Task: Look for space in Lattes, France from 8th June, 2023 to 19th June, 2023 for 1 adult in price range Rs.5000 to Rs.12000. Place can be shared room with 1  bedroom having 1 bed and 1 bathroom. Property type can be house, flat, guest house, hotel. Booking option can be shelf check-in. Required host language is English.
Action: Mouse moved to (566, 150)
Screenshot: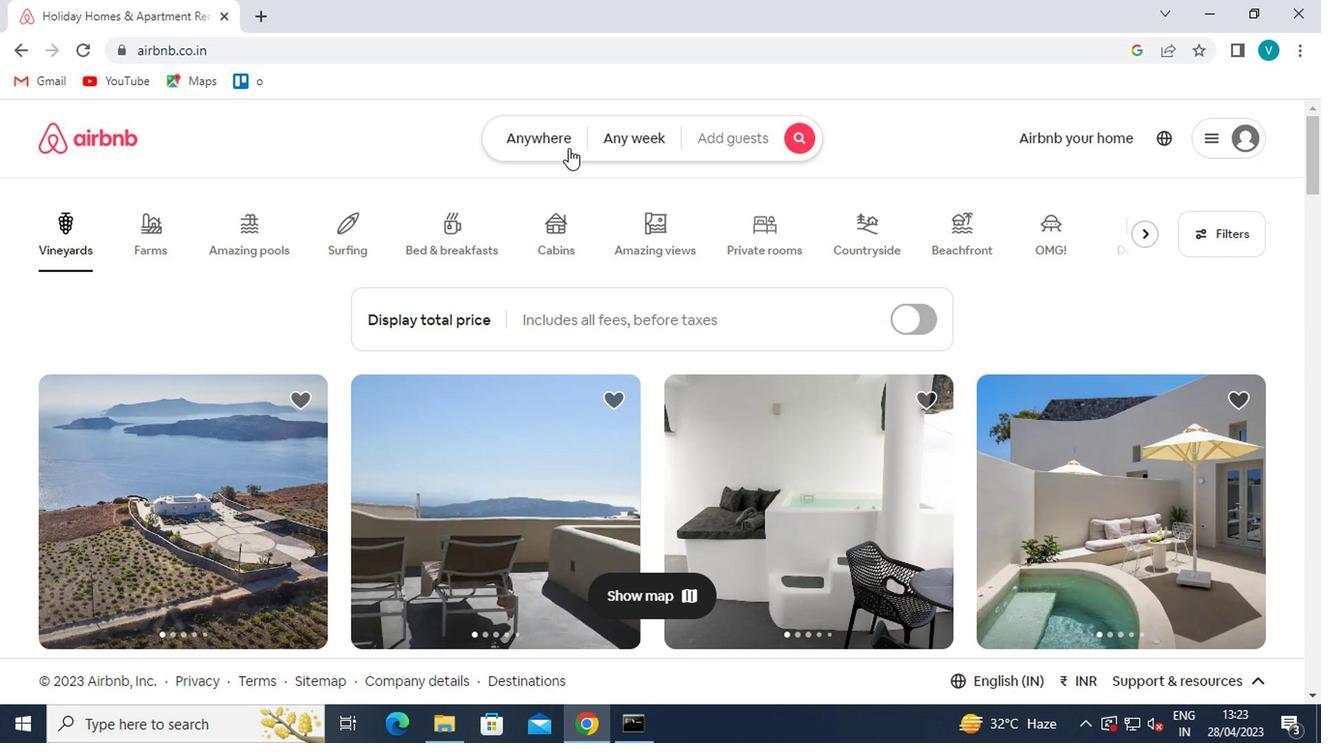 
Action: Mouse pressed left at (566, 150)
Screenshot: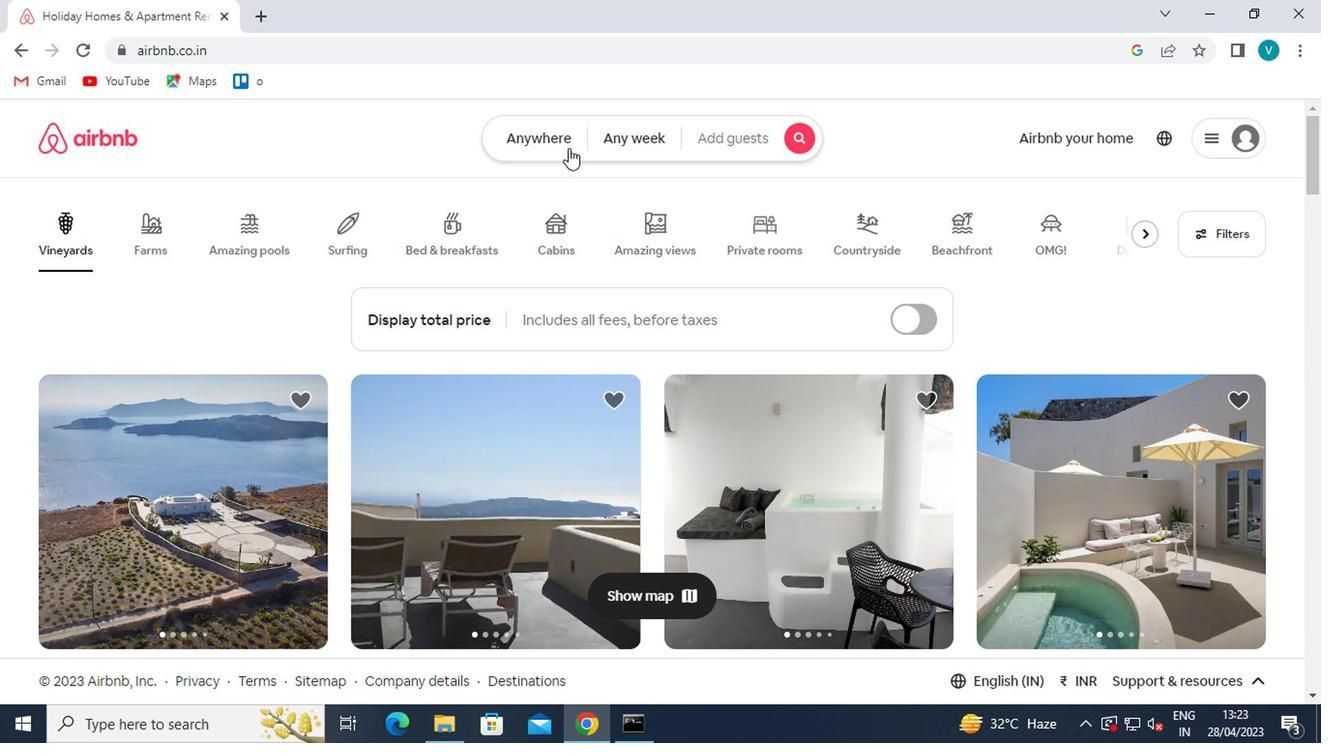 
Action: Mouse moved to (450, 225)
Screenshot: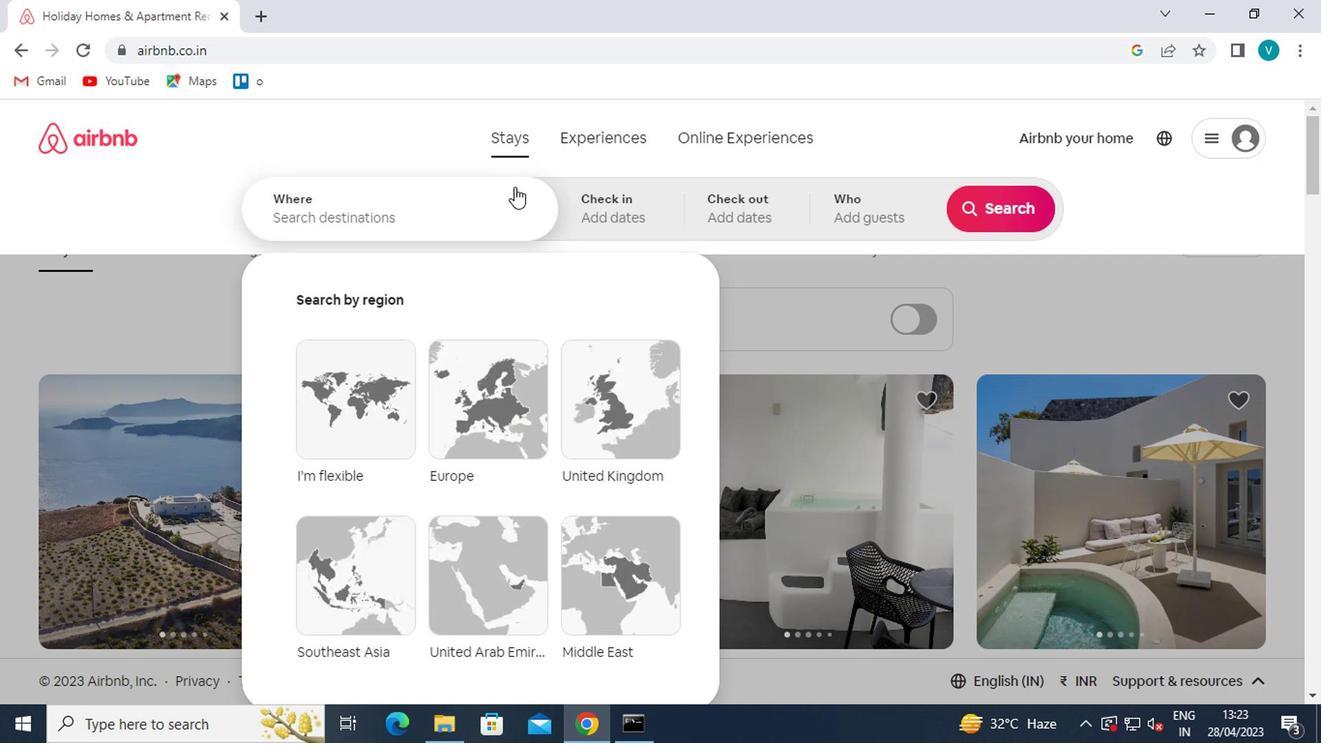 
Action: Mouse pressed left at (450, 225)
Screenshot: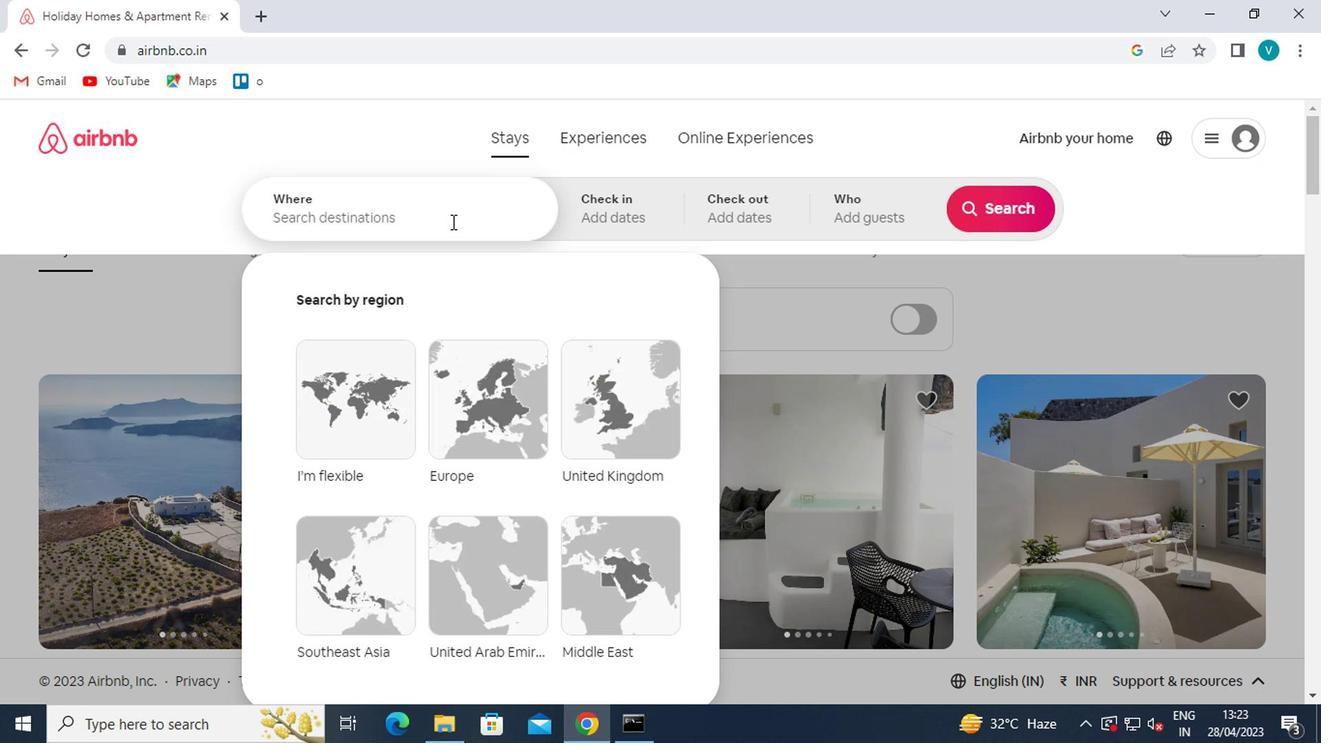 
Action: Key pressed l<Key.caps_lock>attes<Key.space><Key.enter>
Screenshot: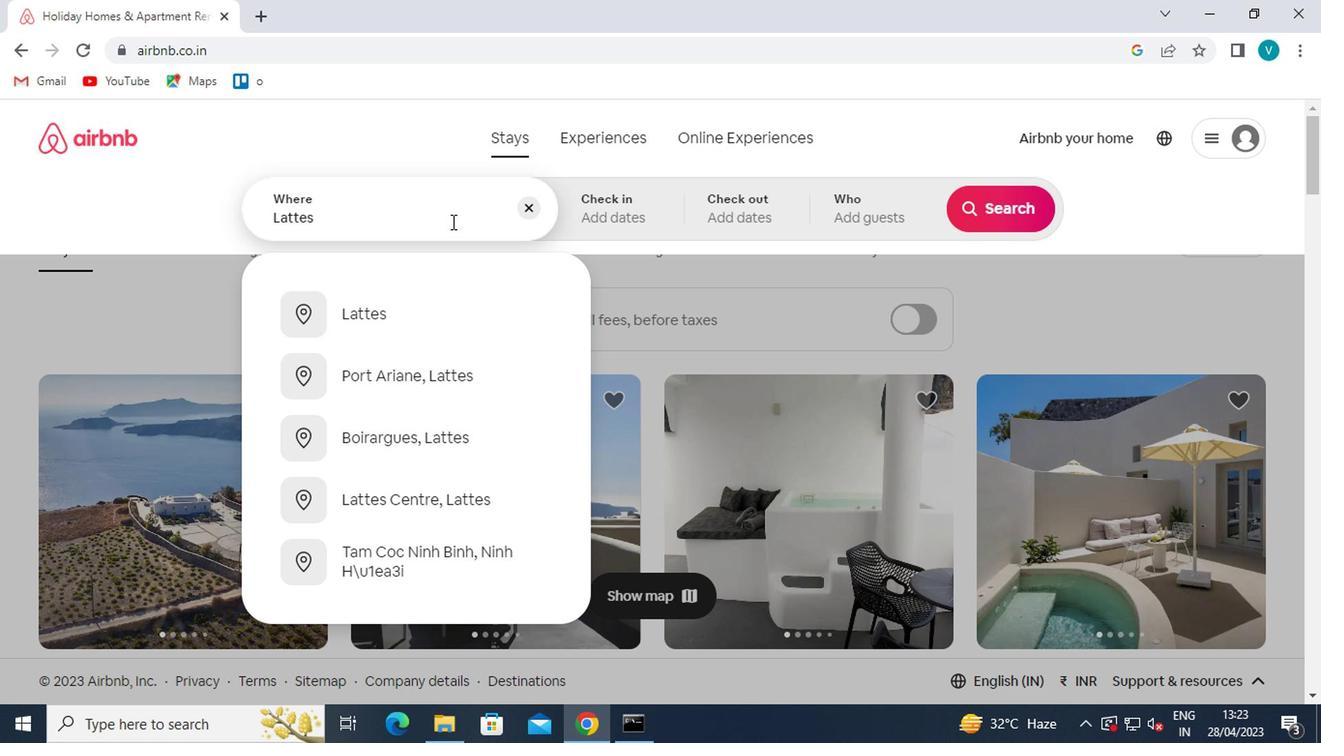 
Action: Mouse moved to (733, 490)
Screenshot: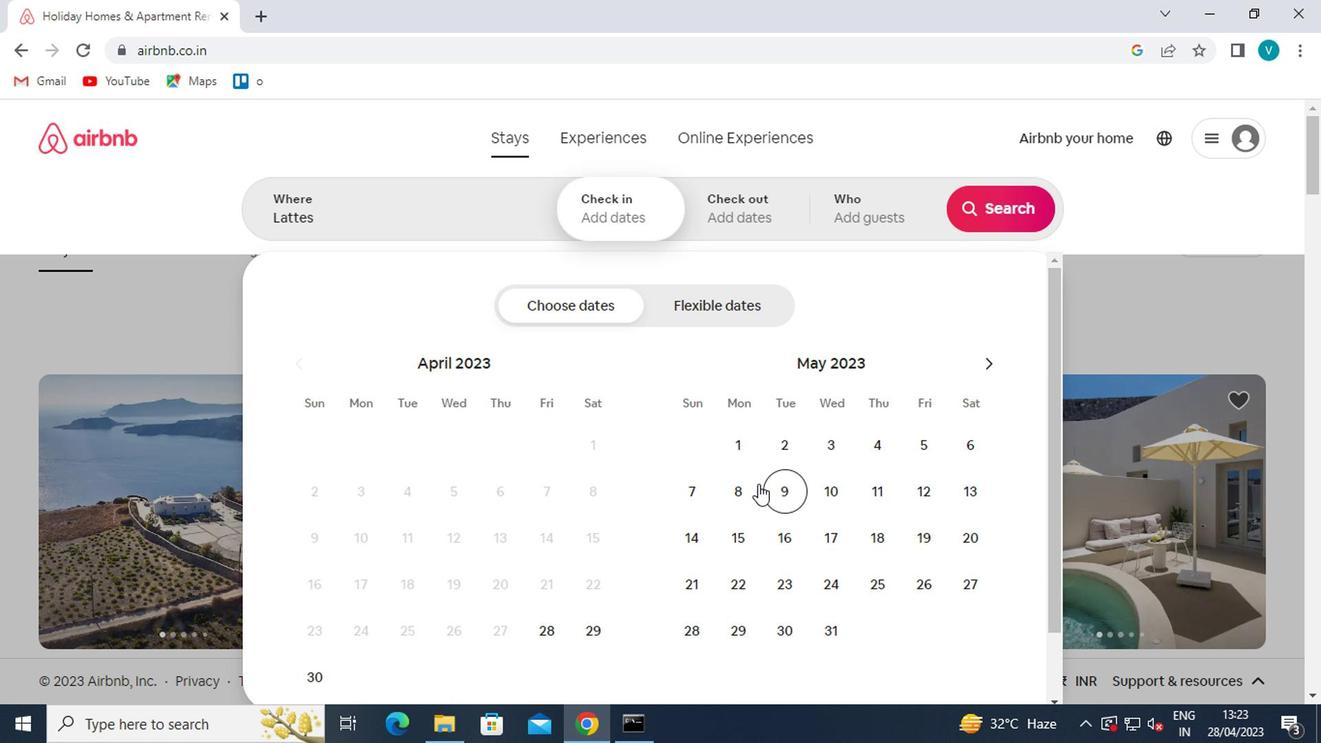 
Action: Mouse pressed left at (733, 490)
Screenshot: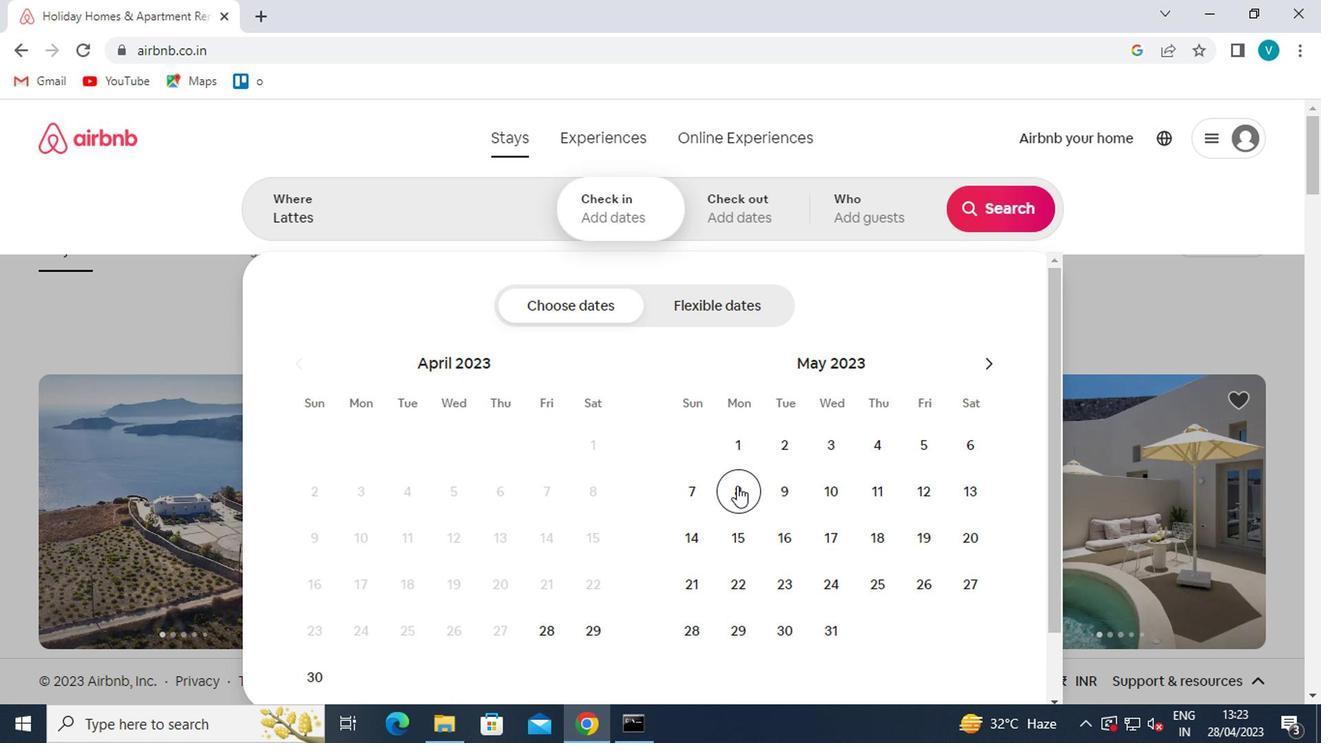 
Action: Mouse moved to (927, 538)
Screenshot: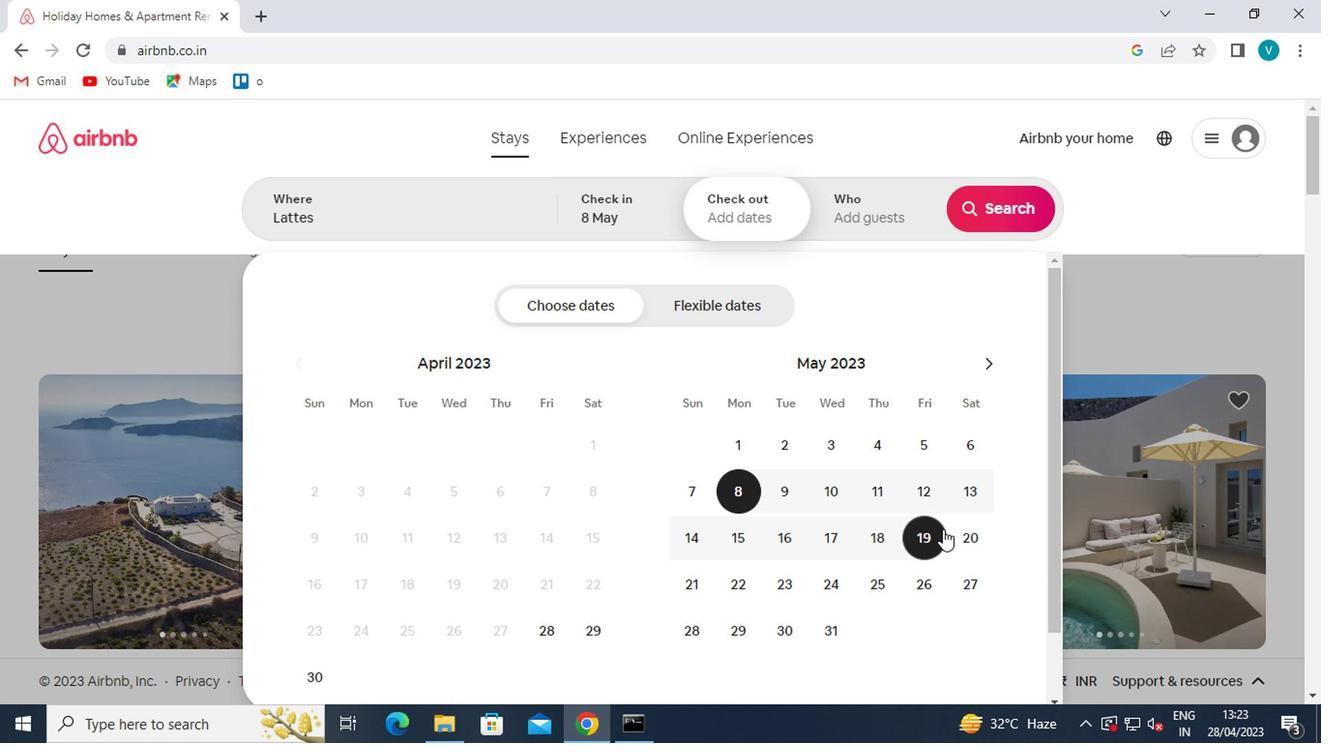
Action: Mouse pressed left at (927, 538)
Screenshot: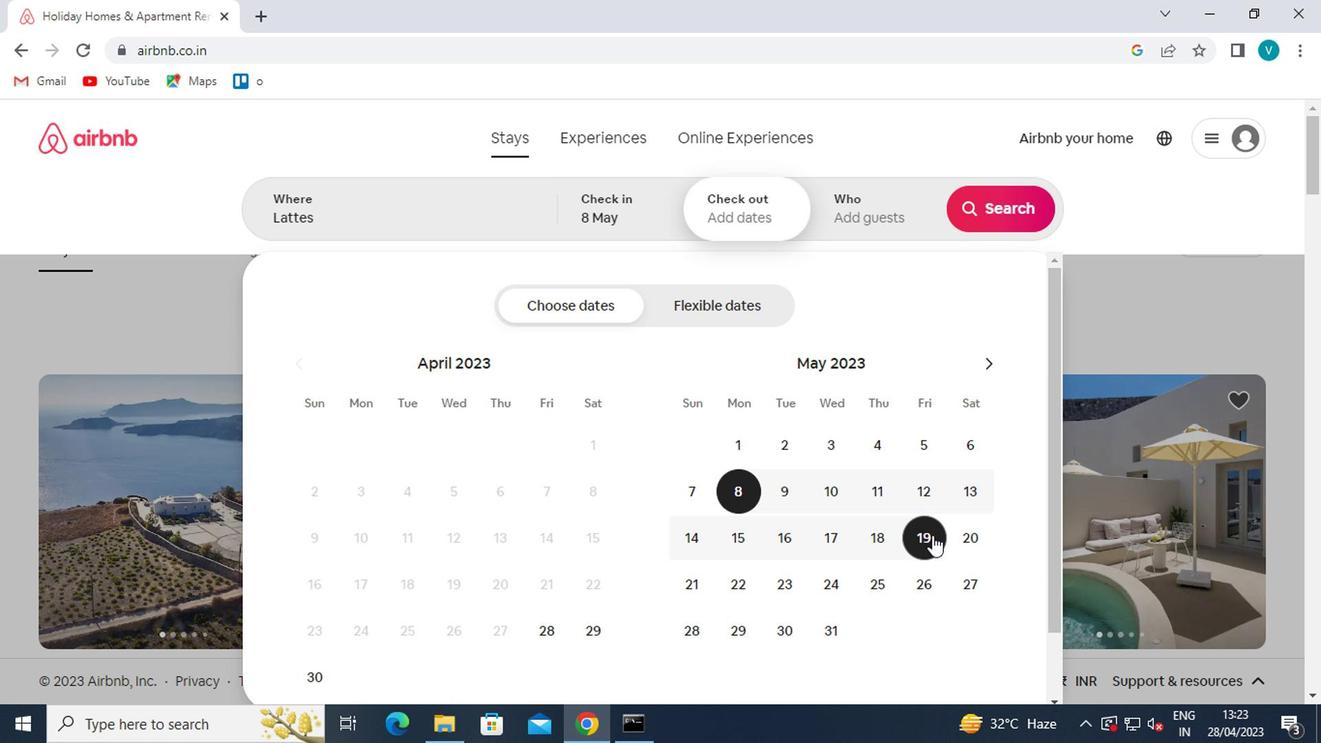 
Action: Mouse moved to (859, 224)
Screenshot: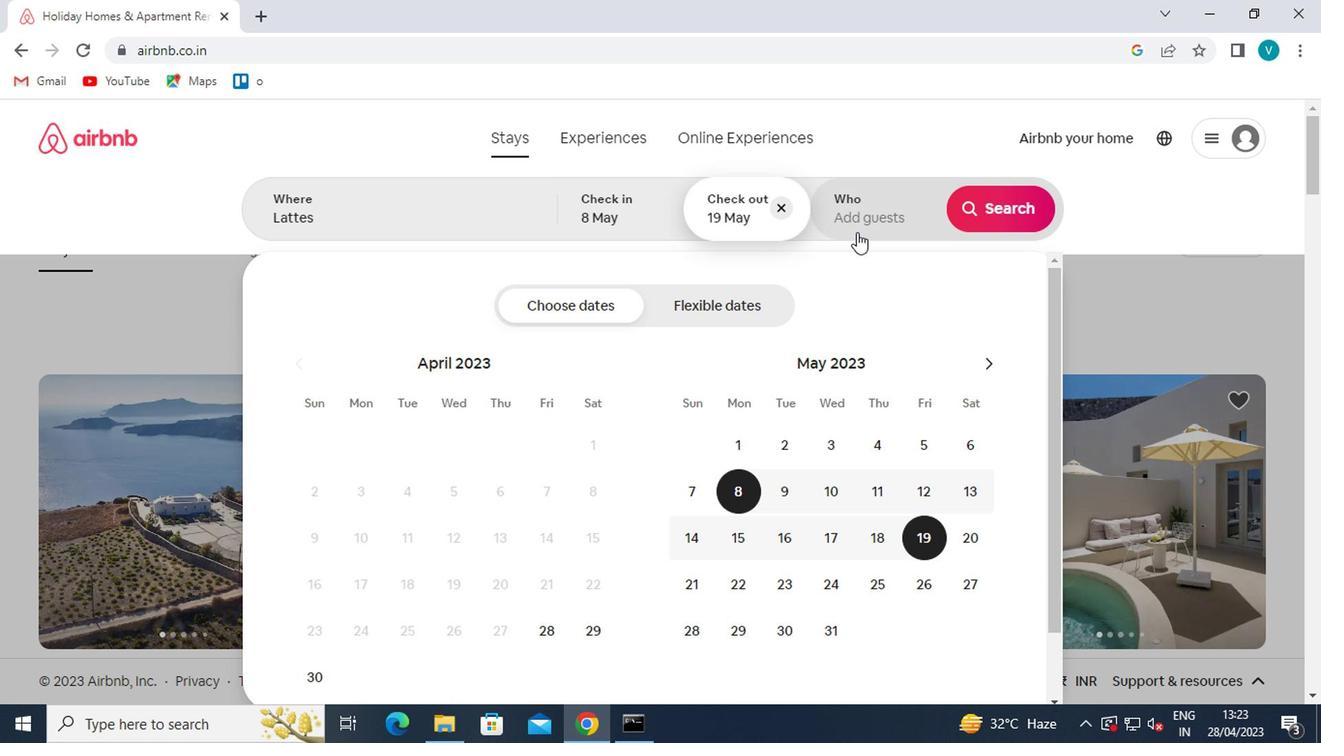 
Action: Mouse pressed left at (859, 224)
Screenshot: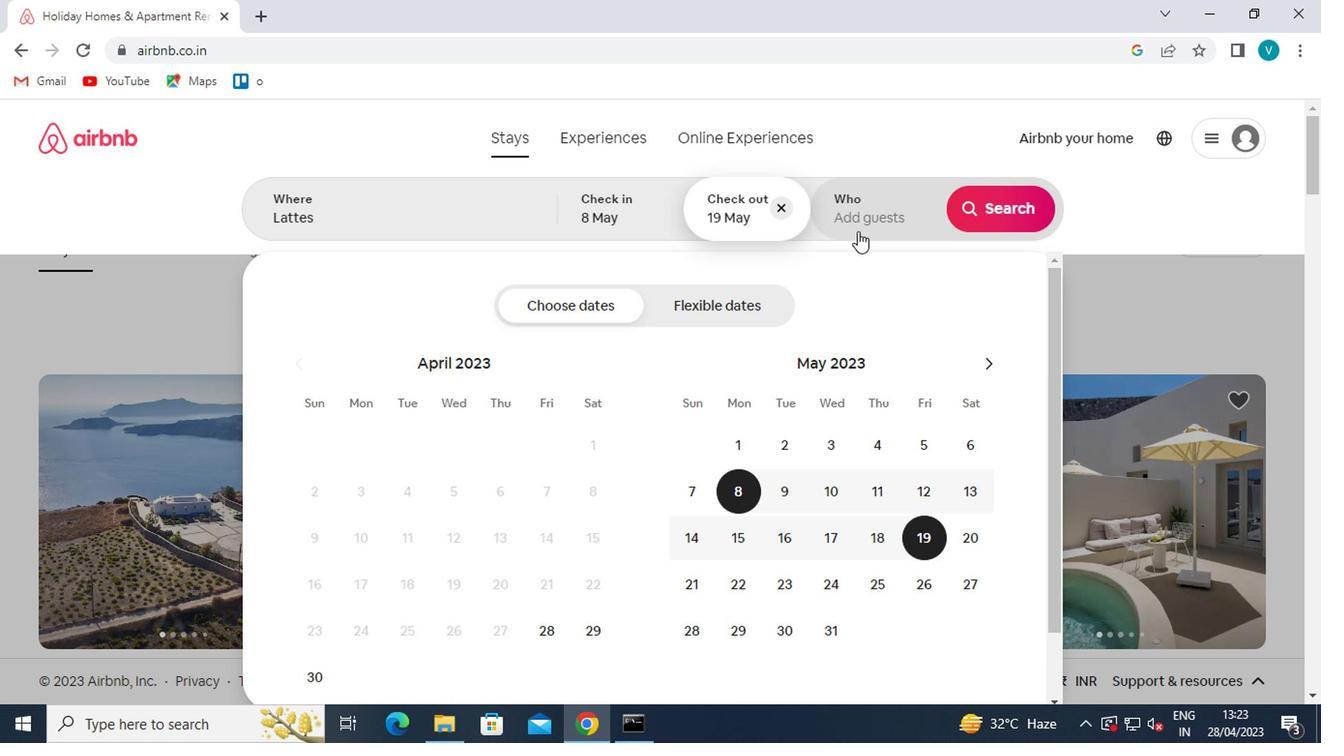 
Action: Mouse moved to (1002, 315)
Screenshot: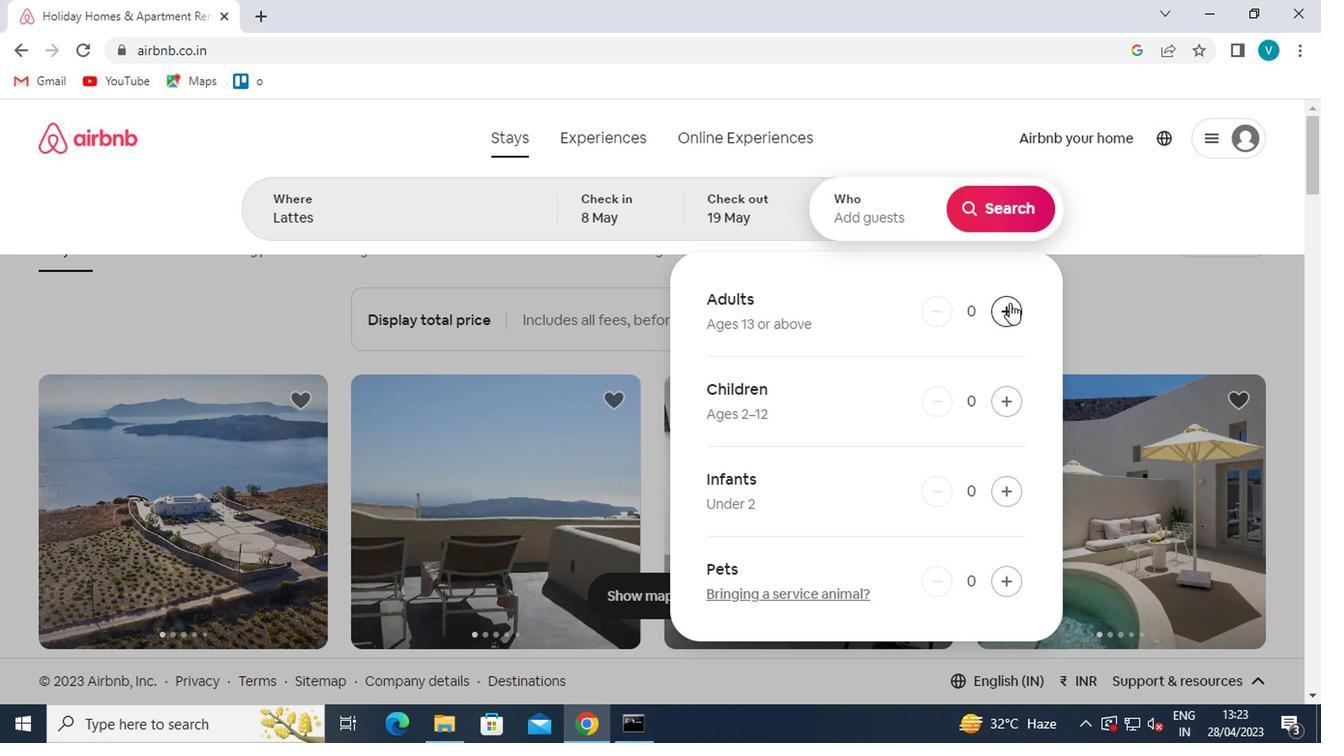 
Action: Mouse pressed left at (1002, 315)
Screenshot: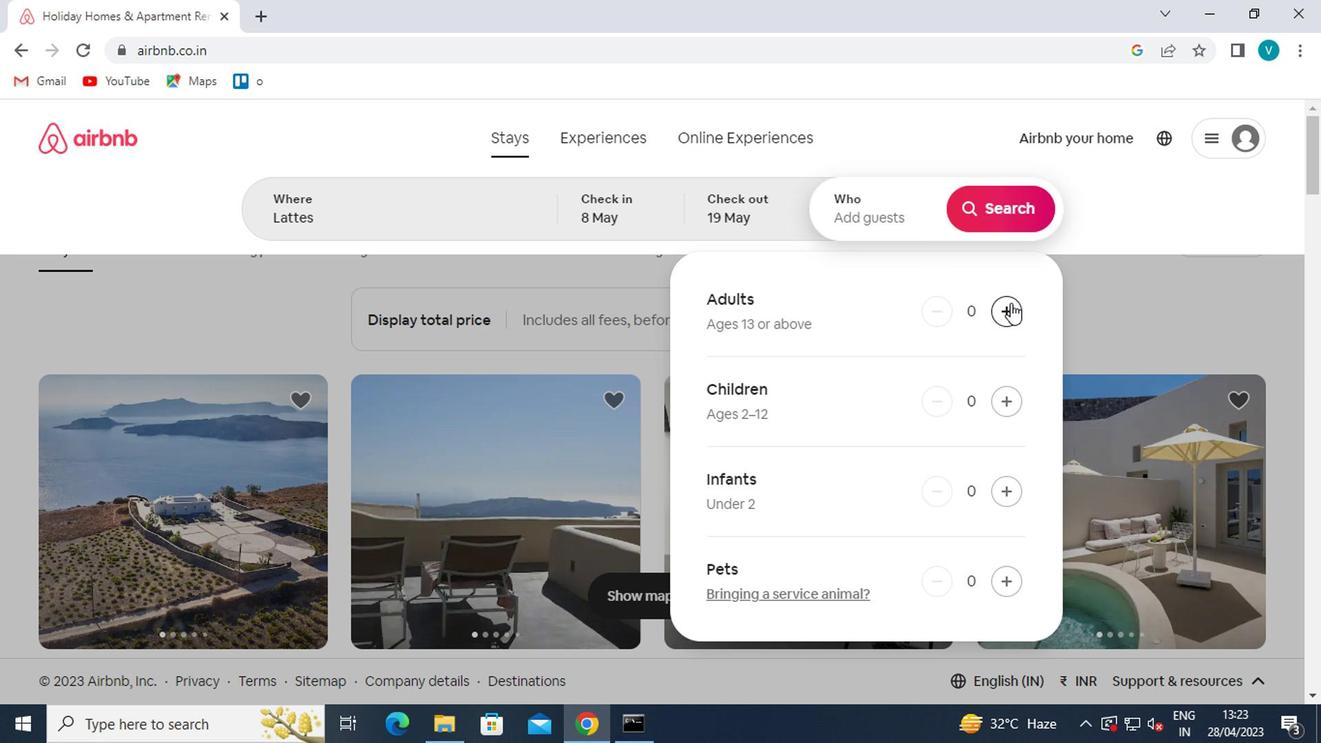 
Action: Mouse moved to (997, 218)
Screenshot: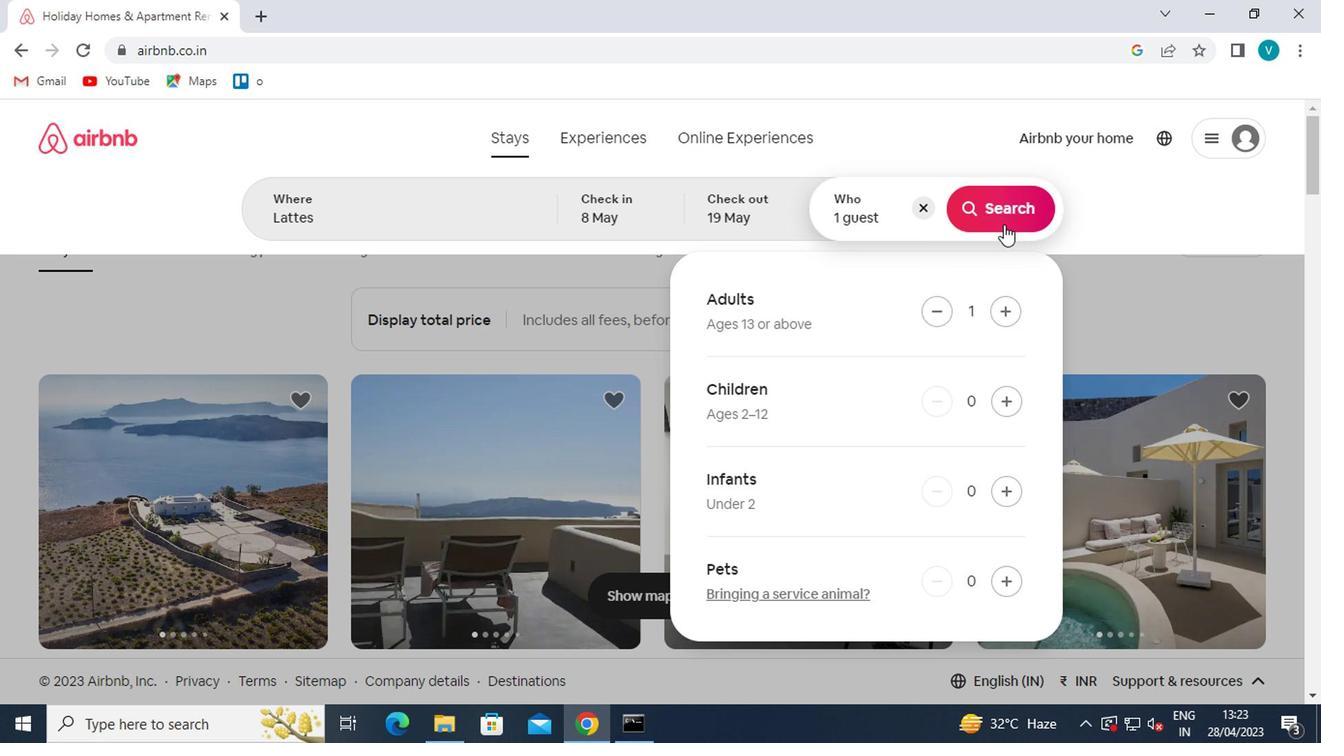
Action: Mouse pressed left at (997, 218)
Screenshot: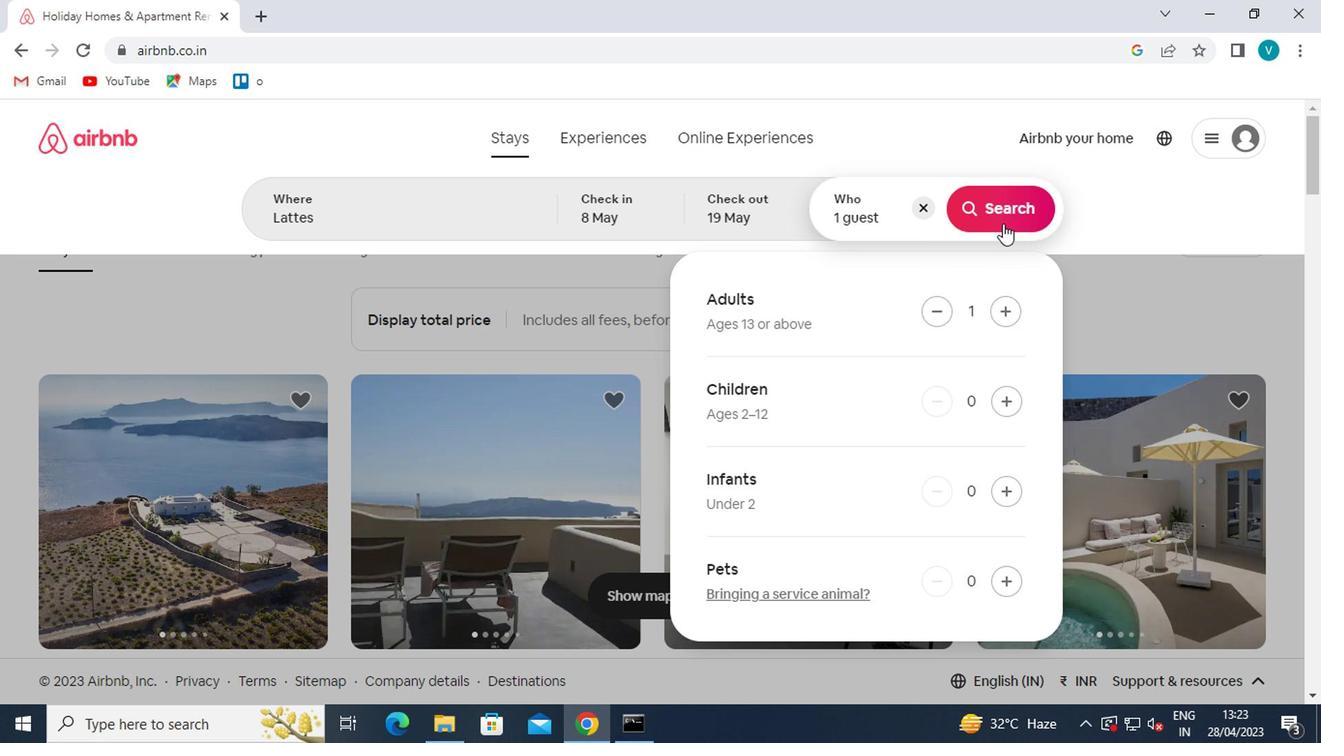 
Action: Mouse moved to (1234, 220)
Screenshot: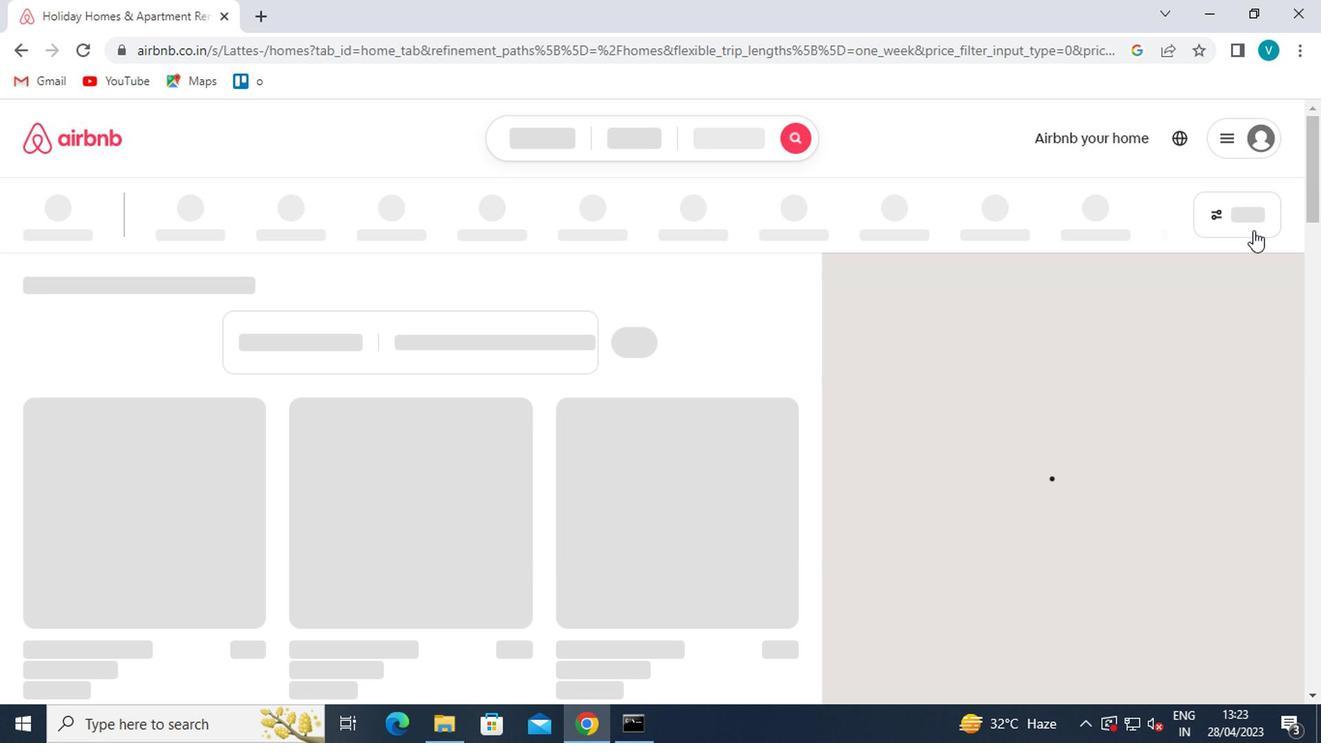 
Action: Mouse pressed left at (1234, 220)
Screenshot: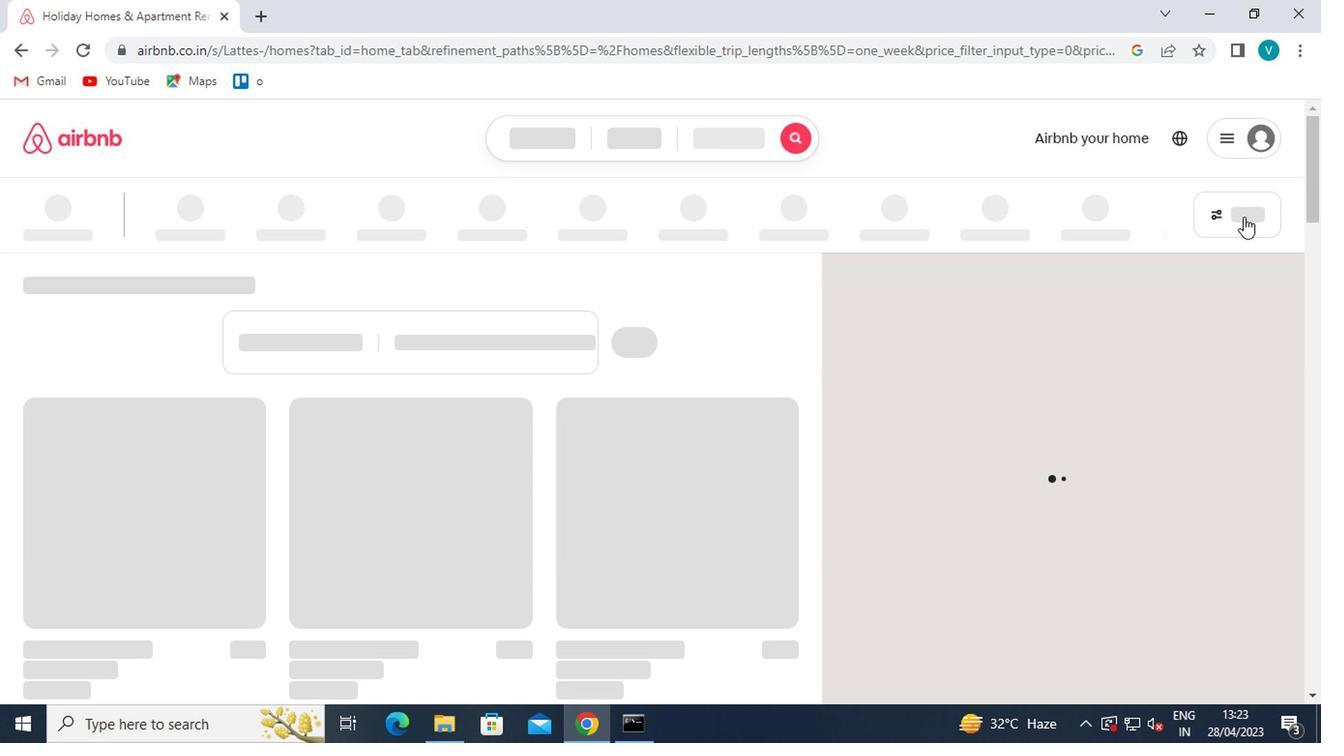 
Action: Mouse moved to (461, 475)
Screenshot: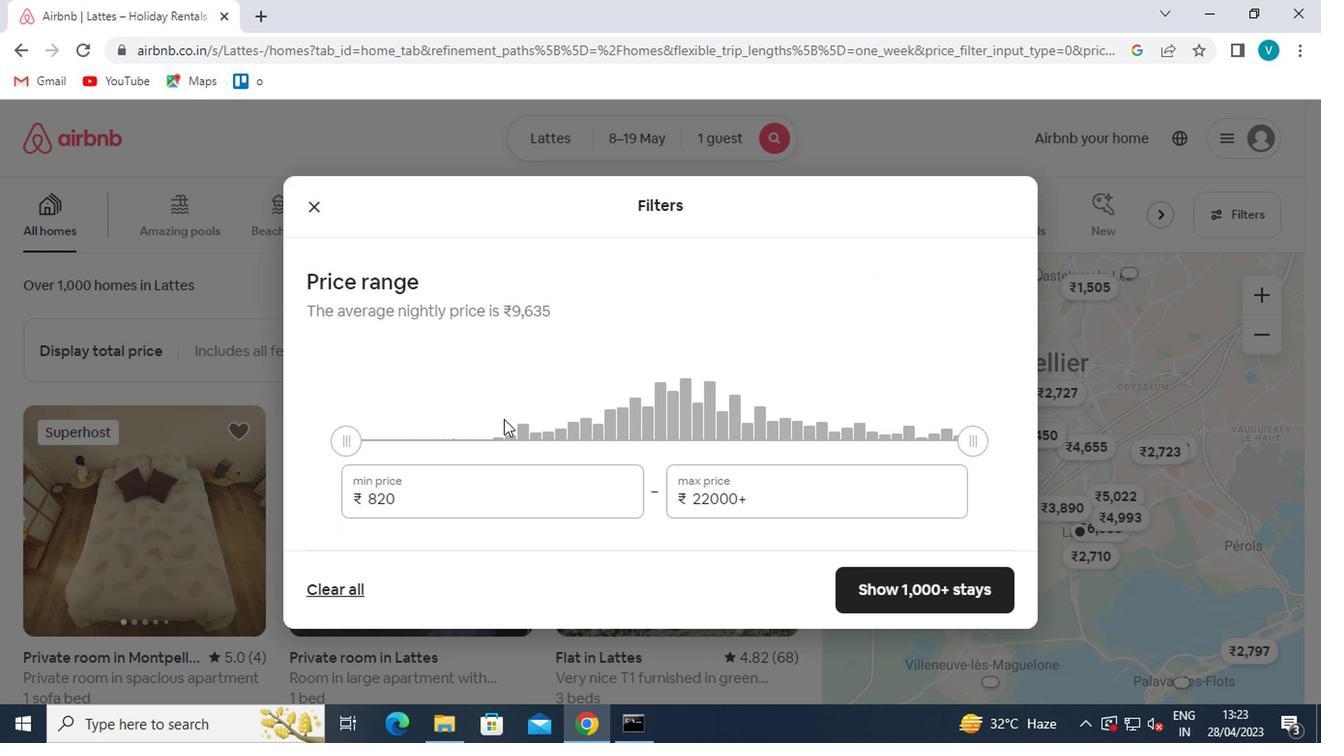 
Action: Mouse pressed left at (461, 475)
Screenshot: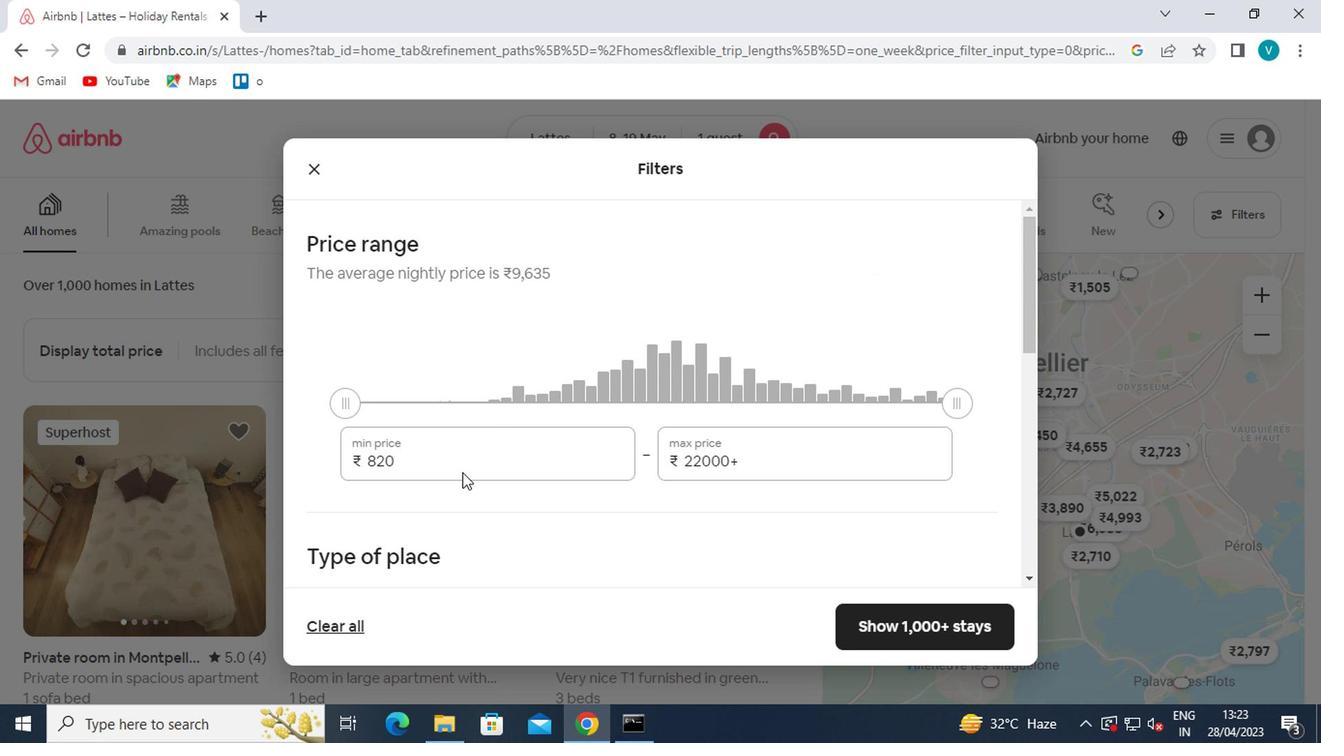
Action: Mouse moved to (463, 468)
Screenshot: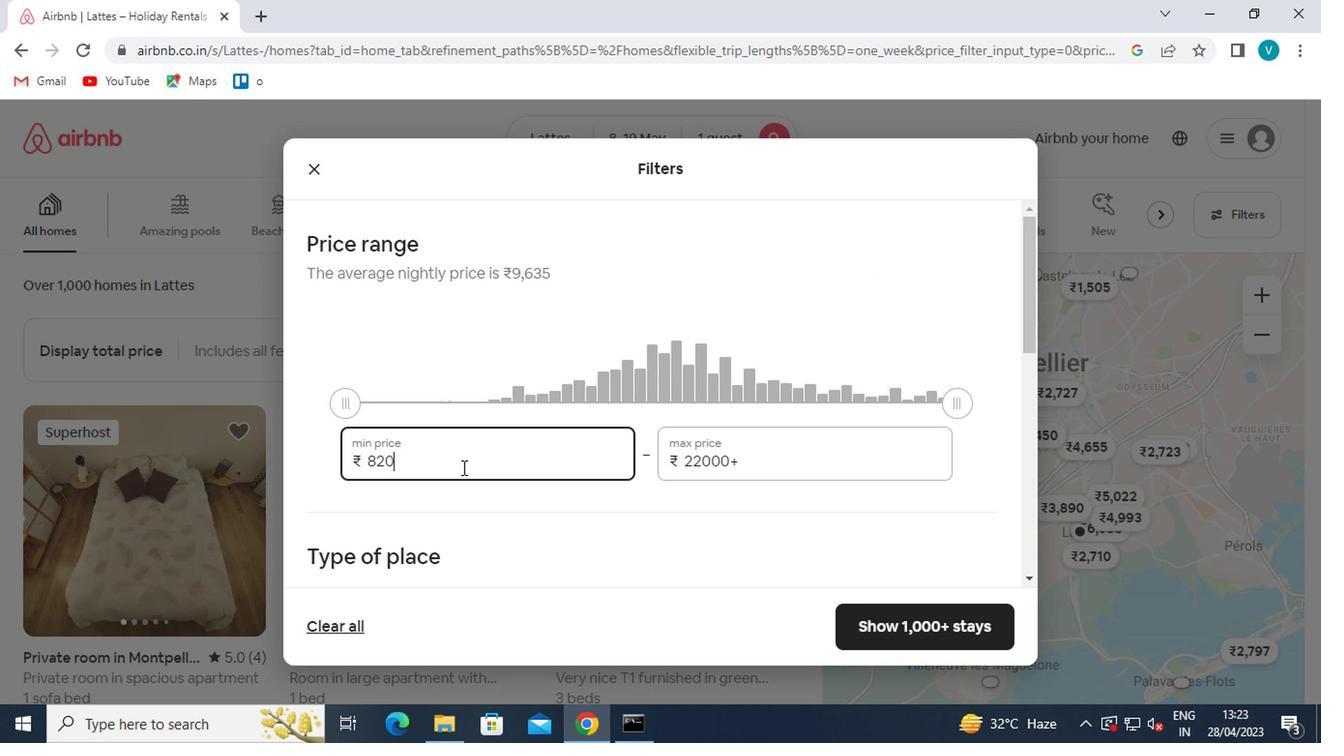 
Action: Key pressed <Key.backspace><Key.backspace><Key.backspace><Key.backspace><Key.backspace><Key.backspace><Key.backspace><Key.backspace><Key.backspace><Key.backspace>5000<Key.tab>12000
Screenshot: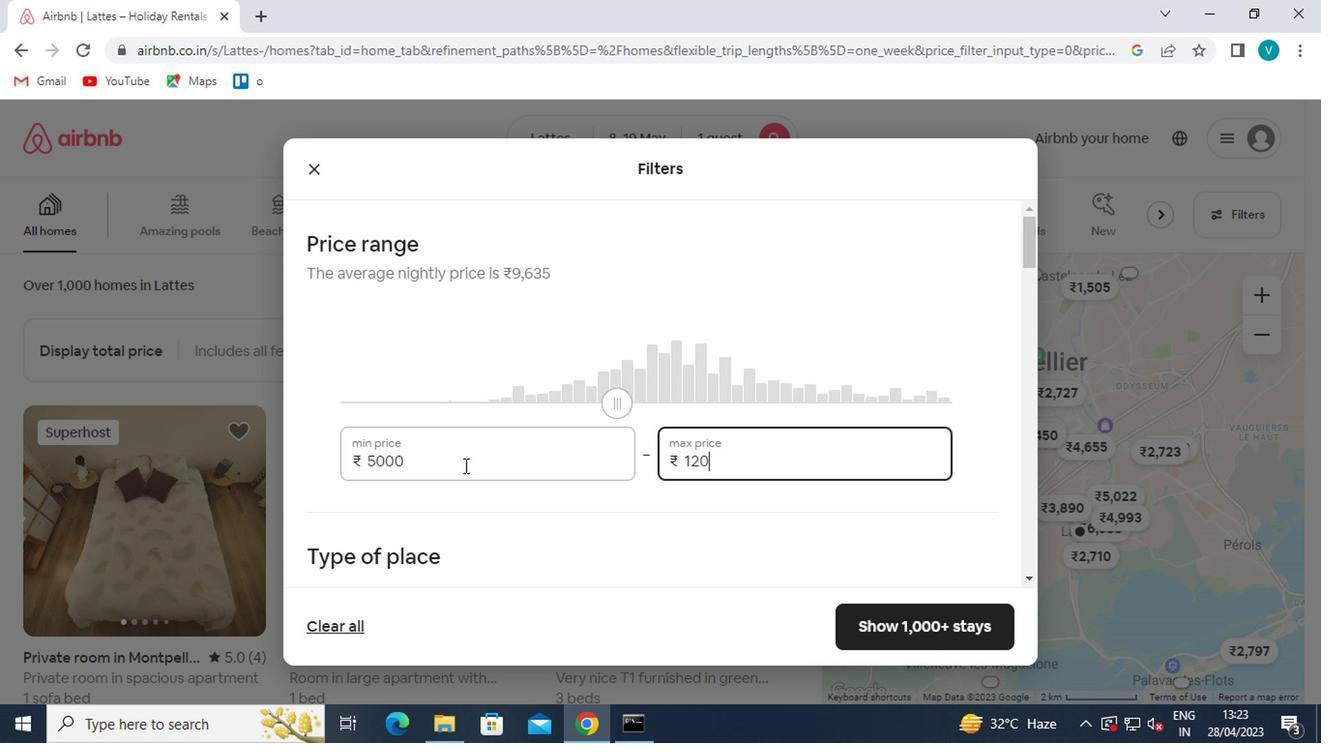 
Action: Mouse scrolled (463, 468) with delta (0, 0)
Screenshot: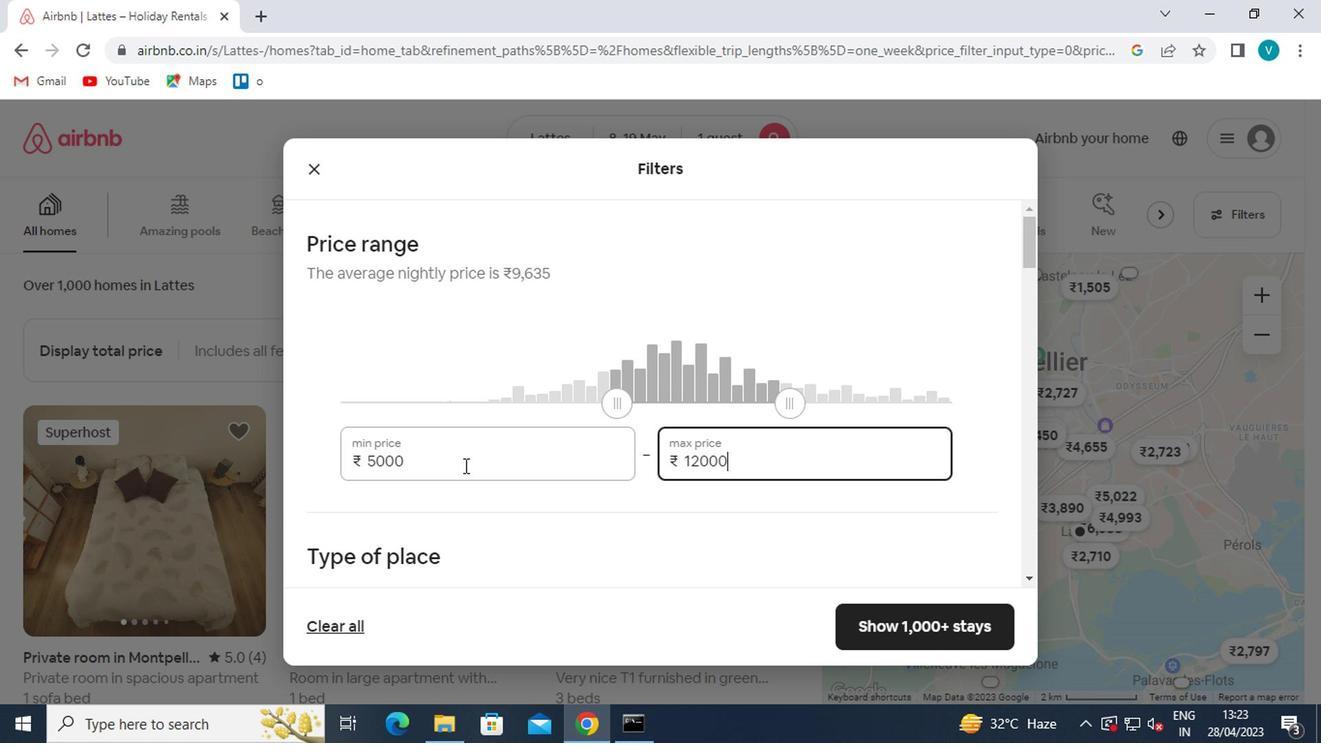 
Action: Mouse scrolled (463, 468) with delta (0, 0)
Screenshot: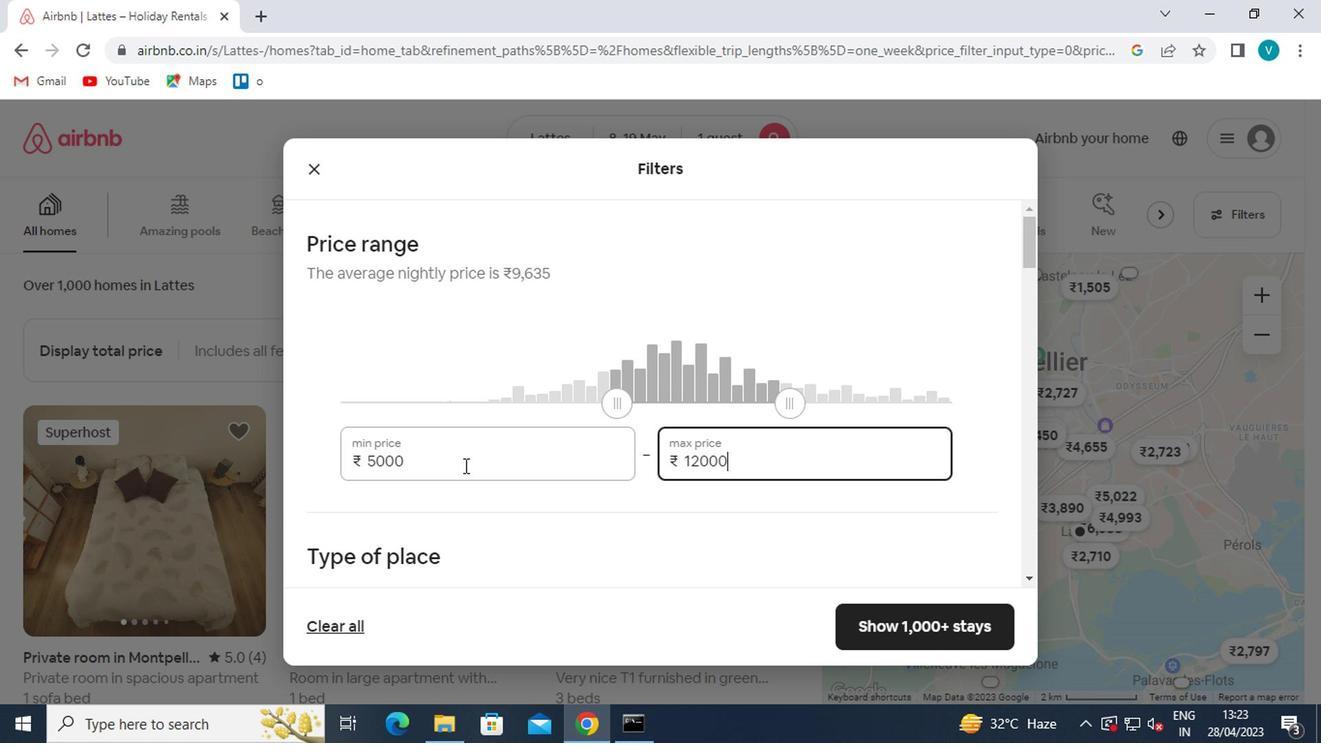 
Action: Mouse moved to (514, 520)
Screenshot: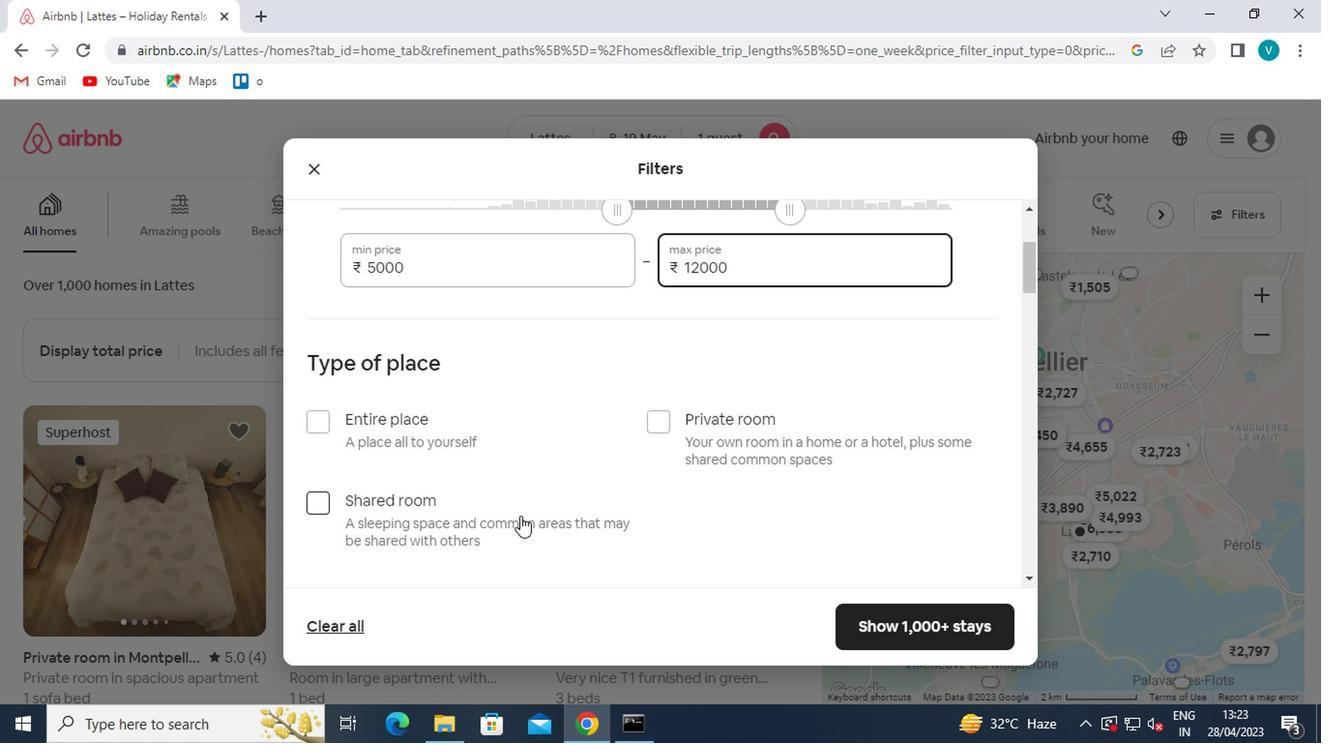 
Action: Mouse pressed left at (514, 520)
Screenshot: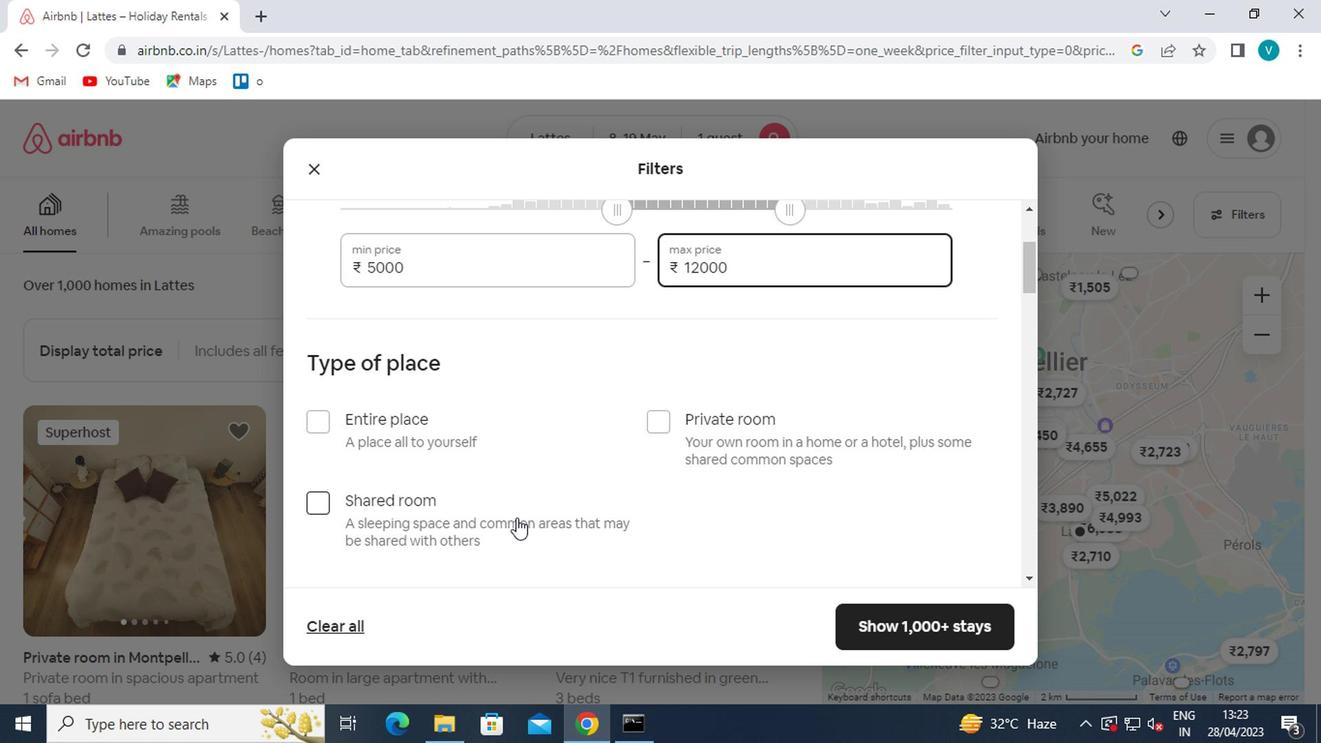
Action: Mouse moved to (538, 490)
Screenshot: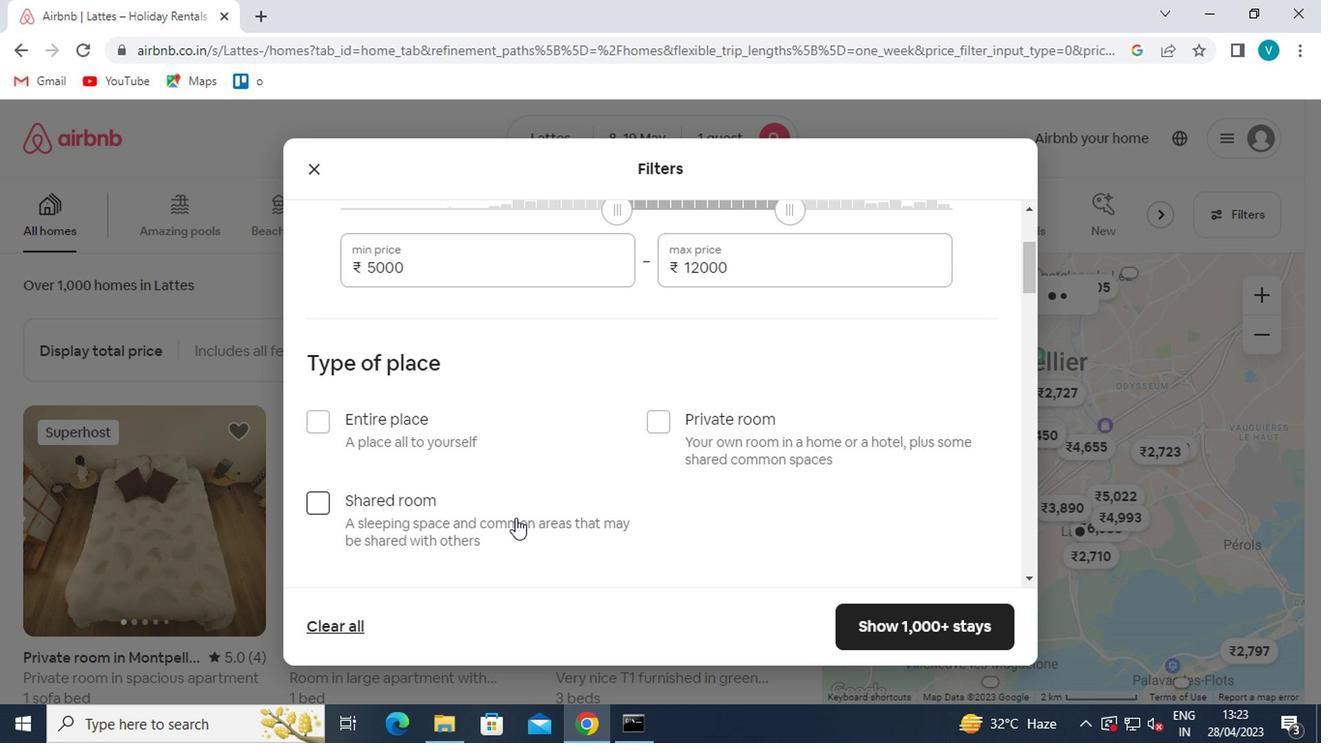 
Action: Mouse scrolled (538, 490) with delta (0, 0)
Screenshot: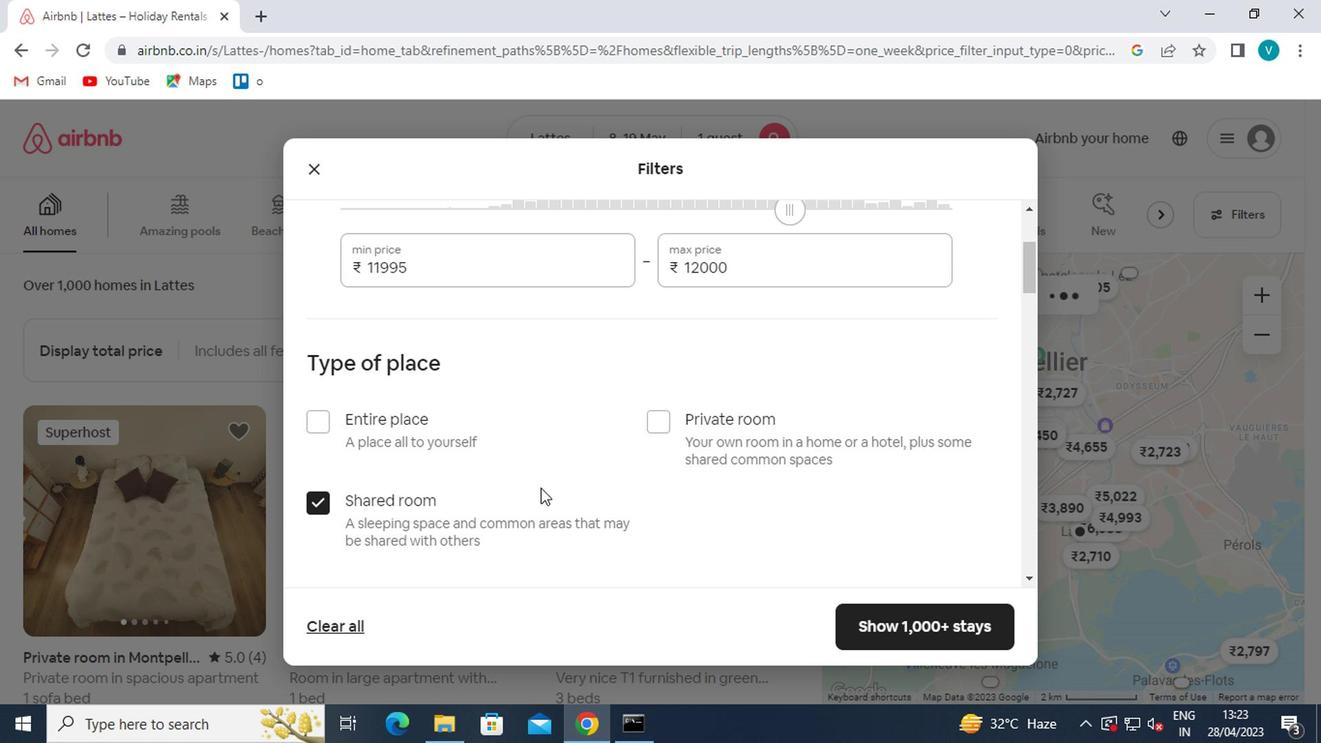 
Action: Mouse scrolled (538, 490) with delta (0, 0)
Screenshot: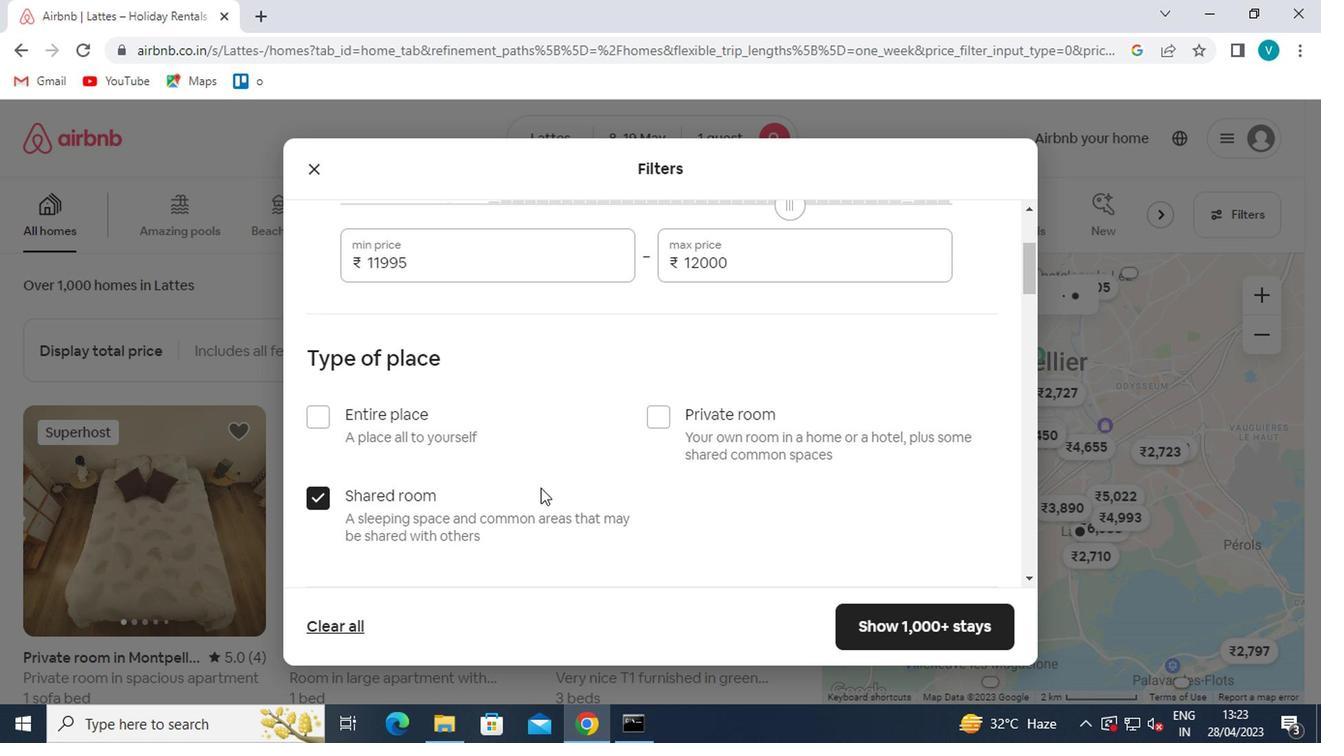 
Action: Mouse moved to (422, 543)
Screenshot: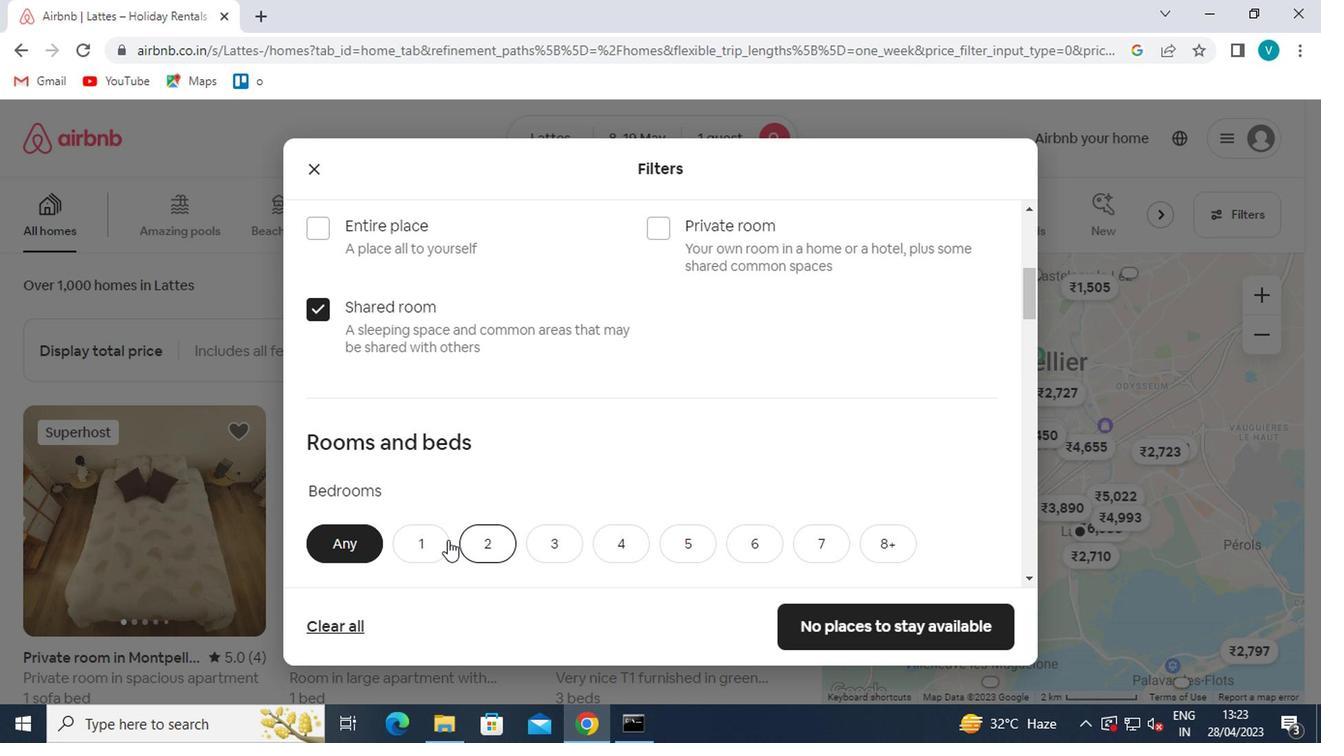 
Action: Mouse pressed left at (422, 543)
Screenshot: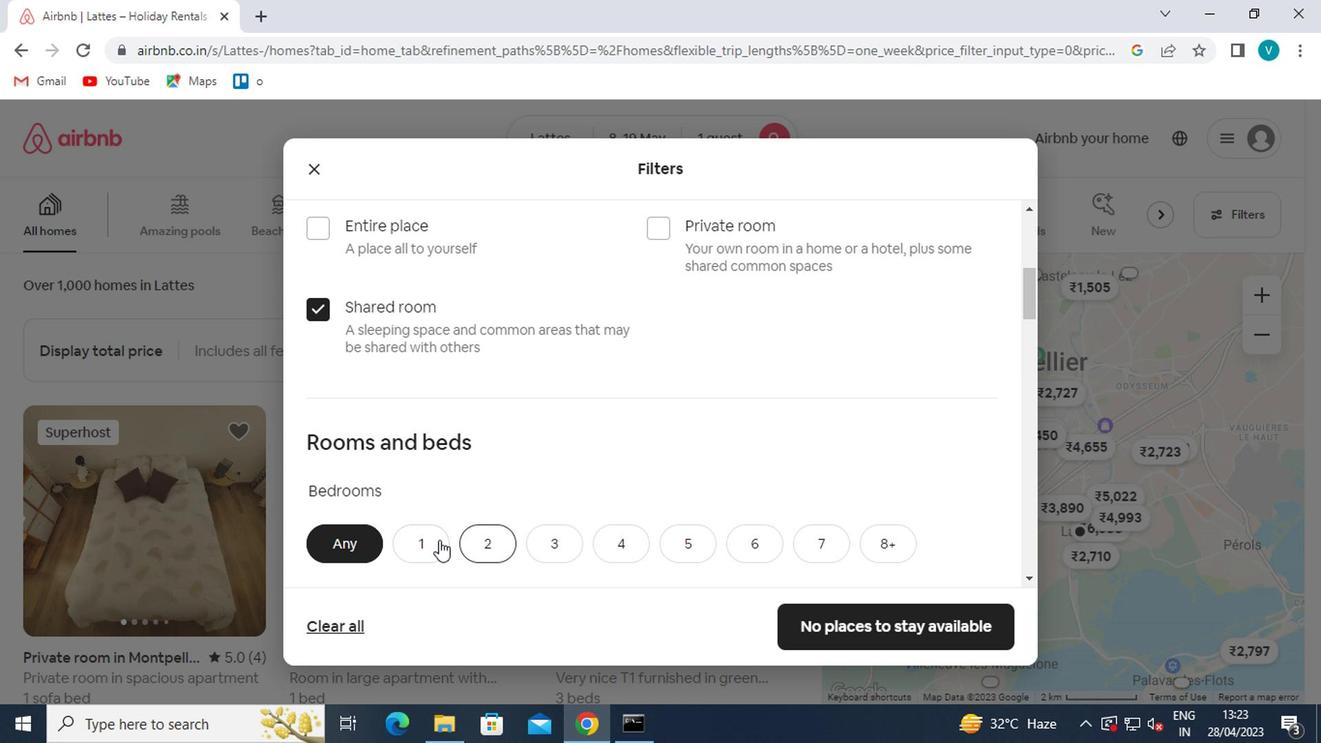 
Action: Mouse scrolled (422, 542) with delta (0, 0)
Screenshot: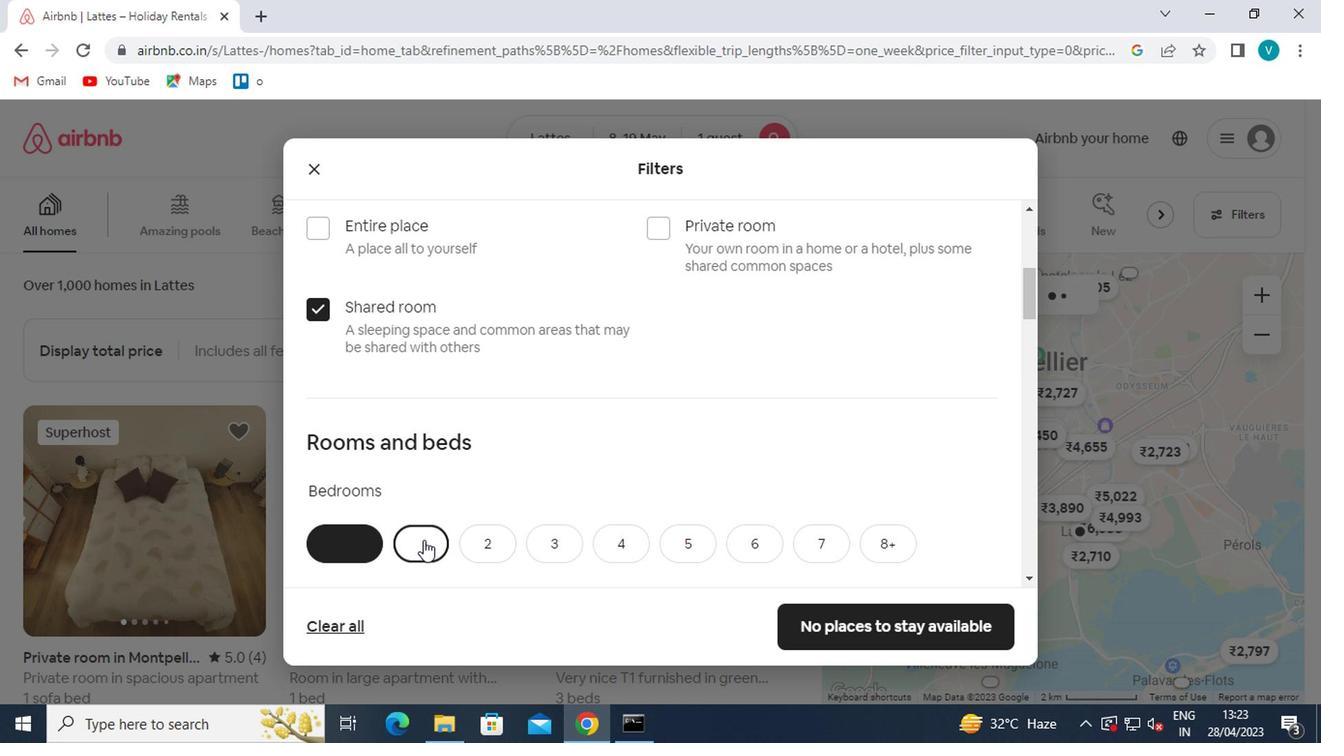 
Action: Mouse pressed left at (422, 543)
Screenshot: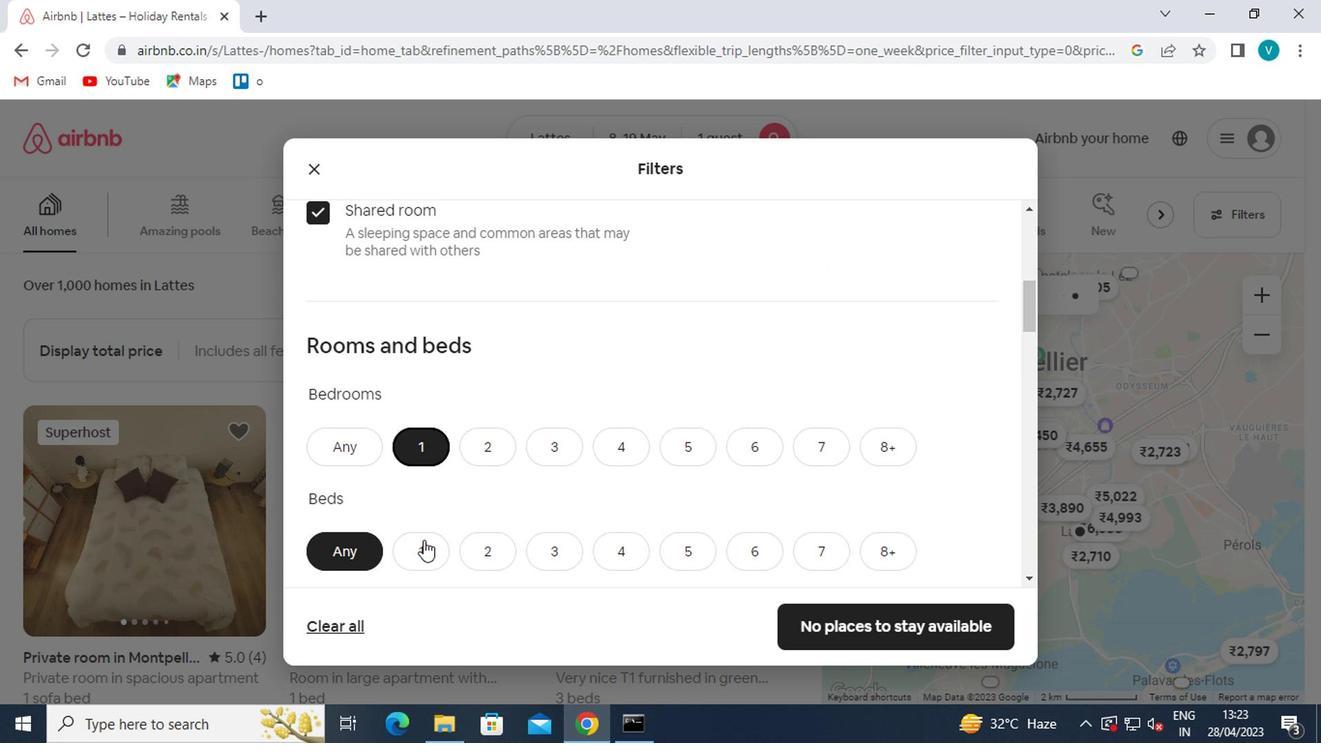 
Action: Mouse scrolled (422, 542) with delta (0, 0)
Screenshot: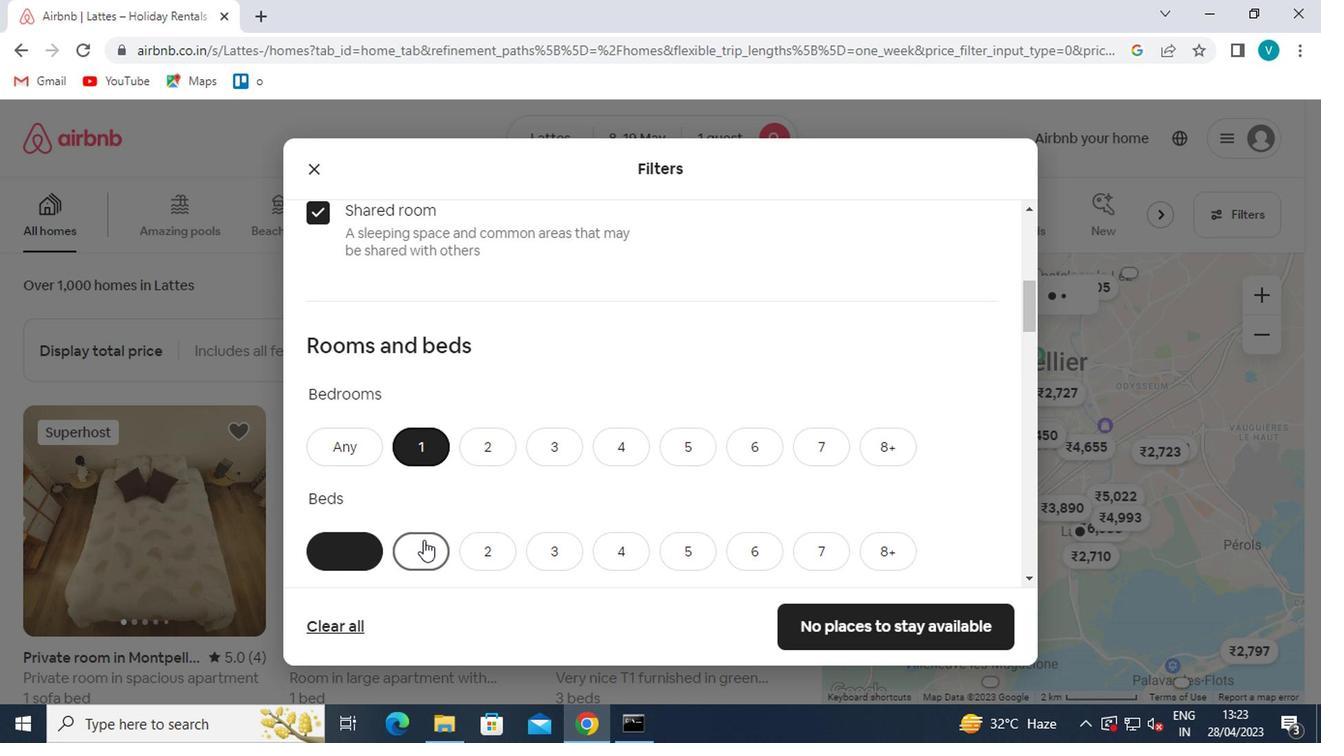
Action: Mouse scrolled (422, 542) with delta (0, 0)
Screenshot: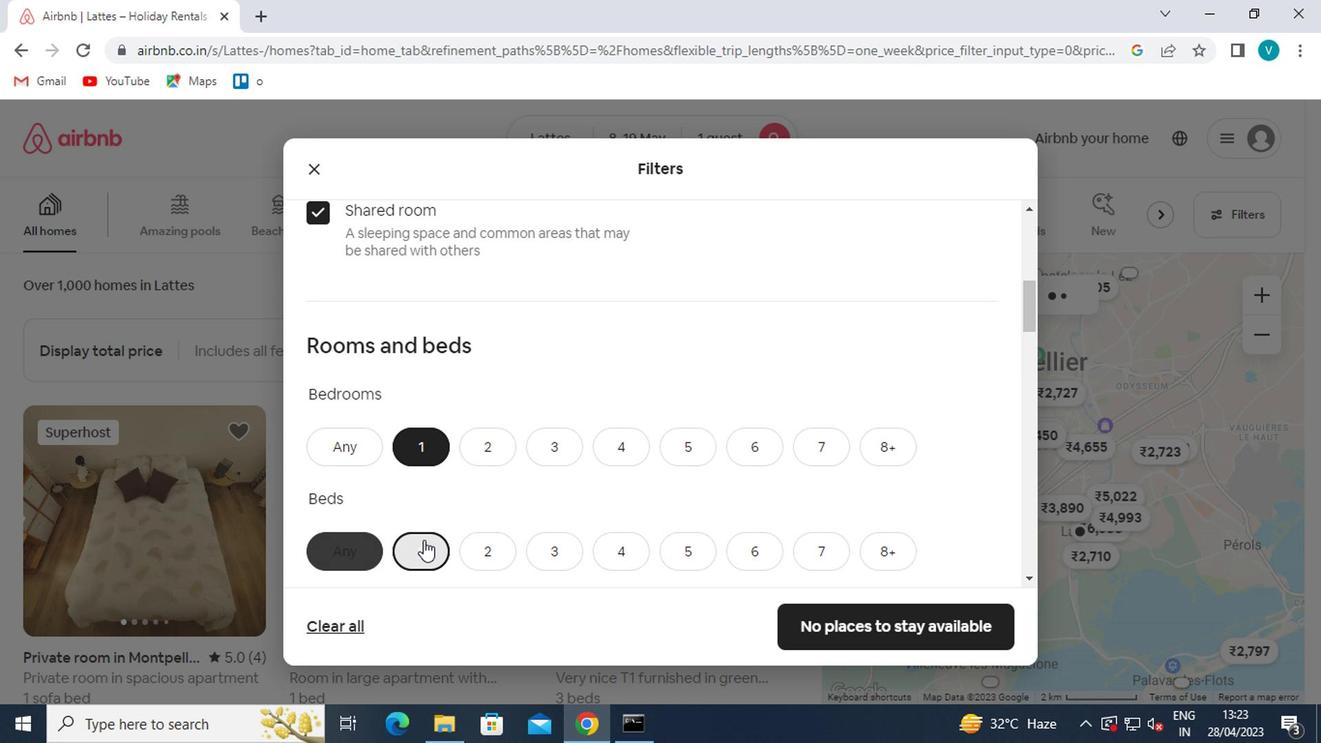 
Action: Mouse moved to (434, 465)
Screenshot: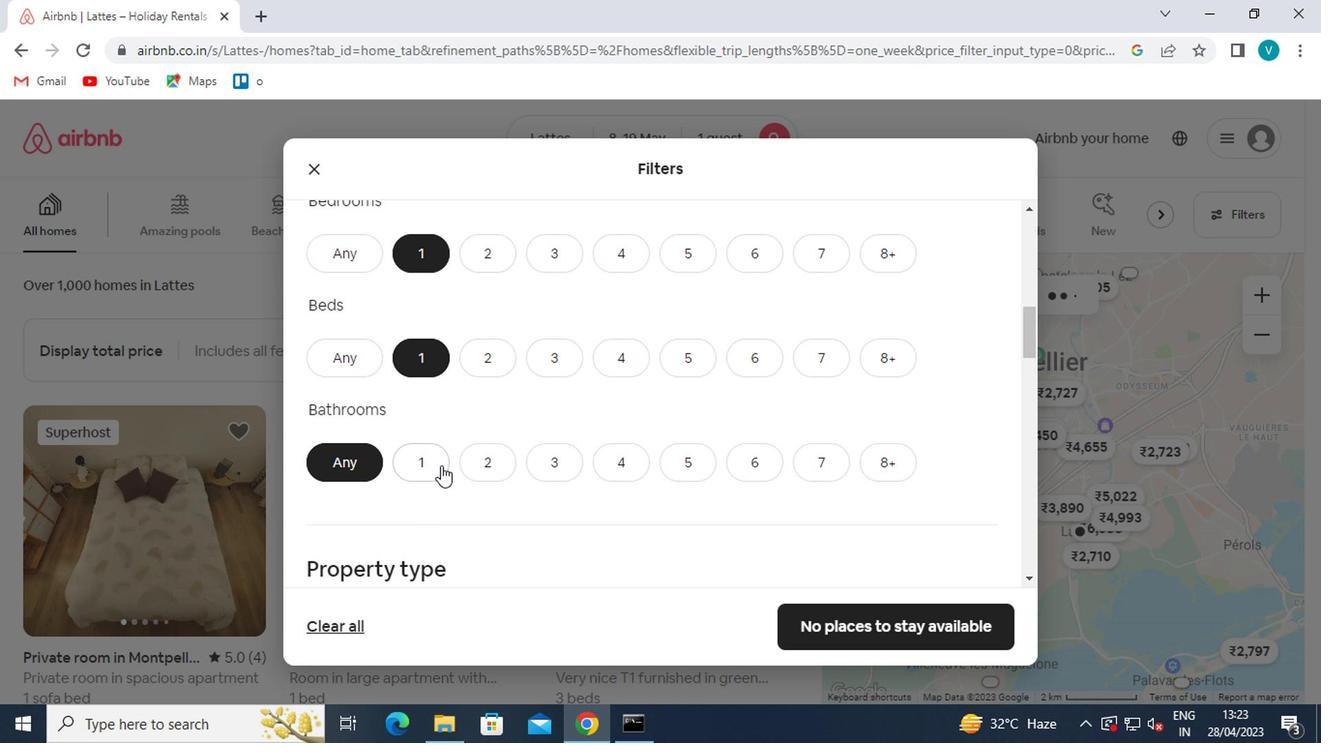 
Action: Mouse pressed left at (434, 465)
Screenshot: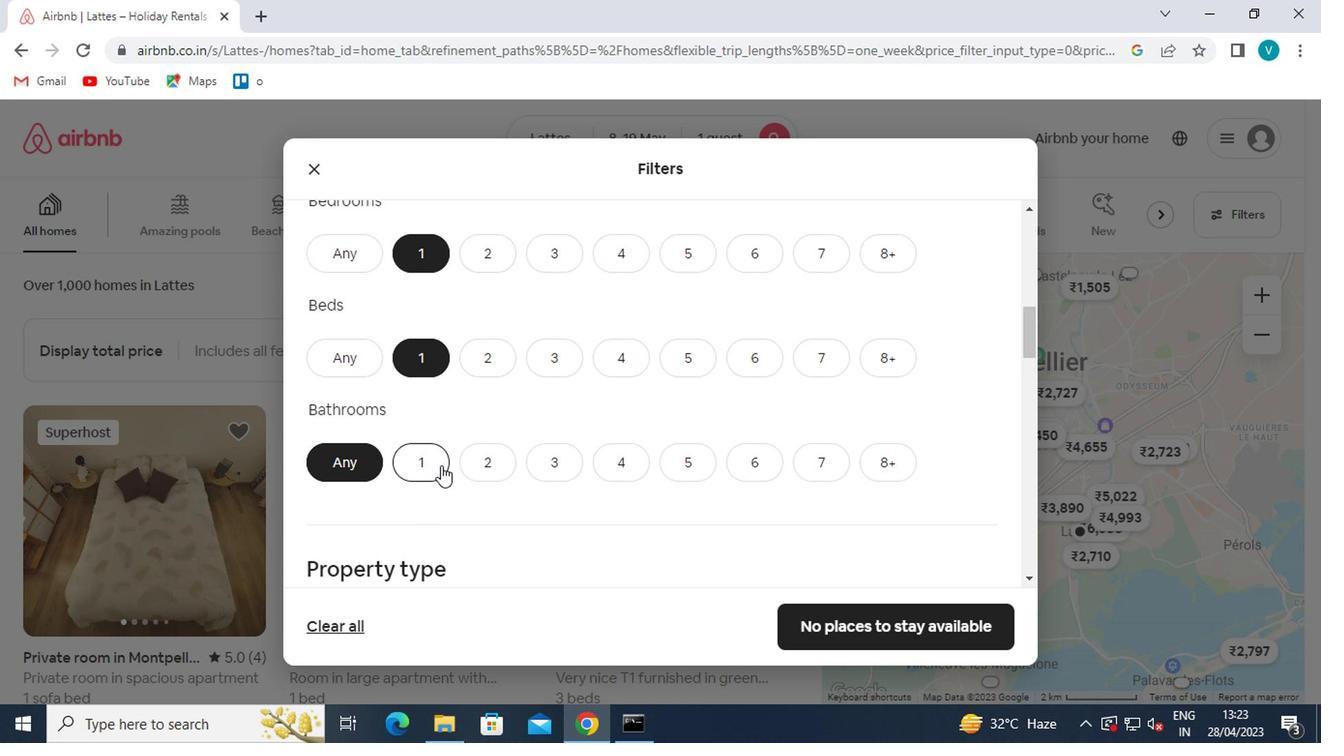 
Action: Mouse scrolled (434, 464) with delta (0, -1)
Screenshot: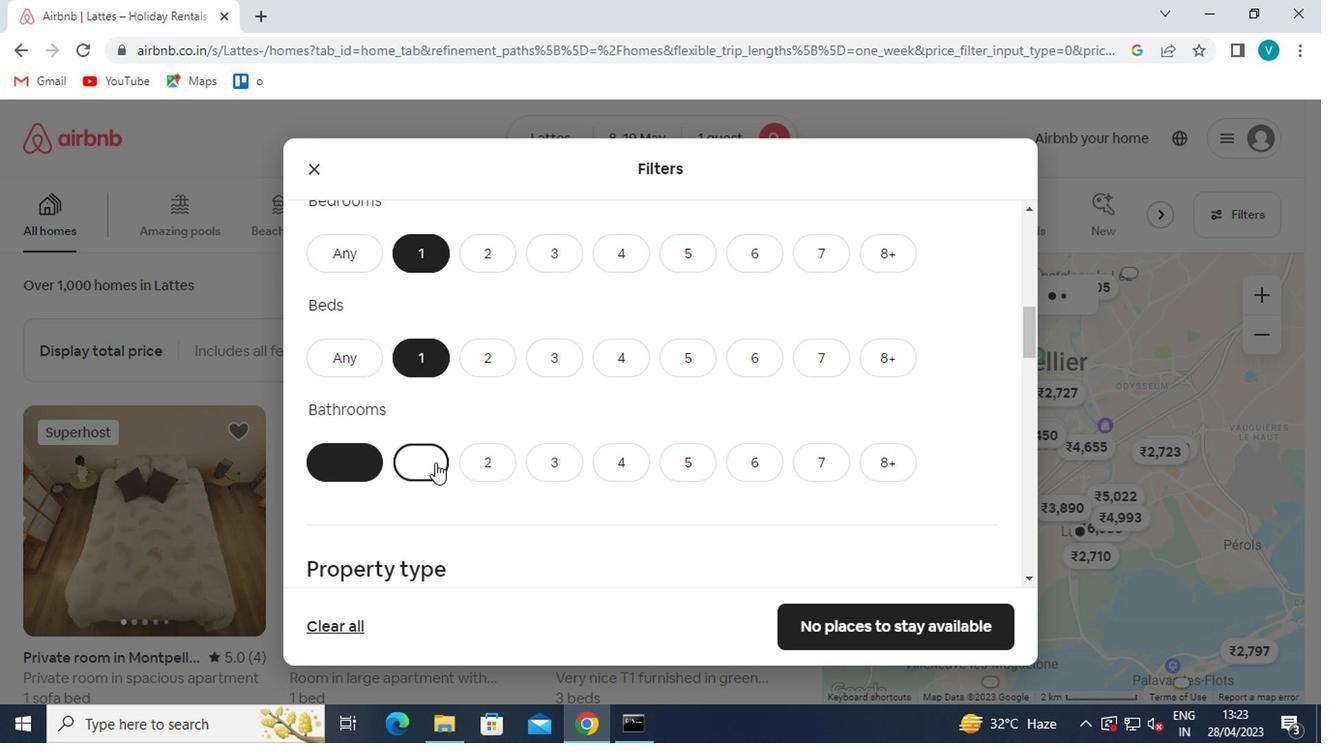 
Action: Mouse scrolled (434, 464) with delta (0, -1)
Screenshot: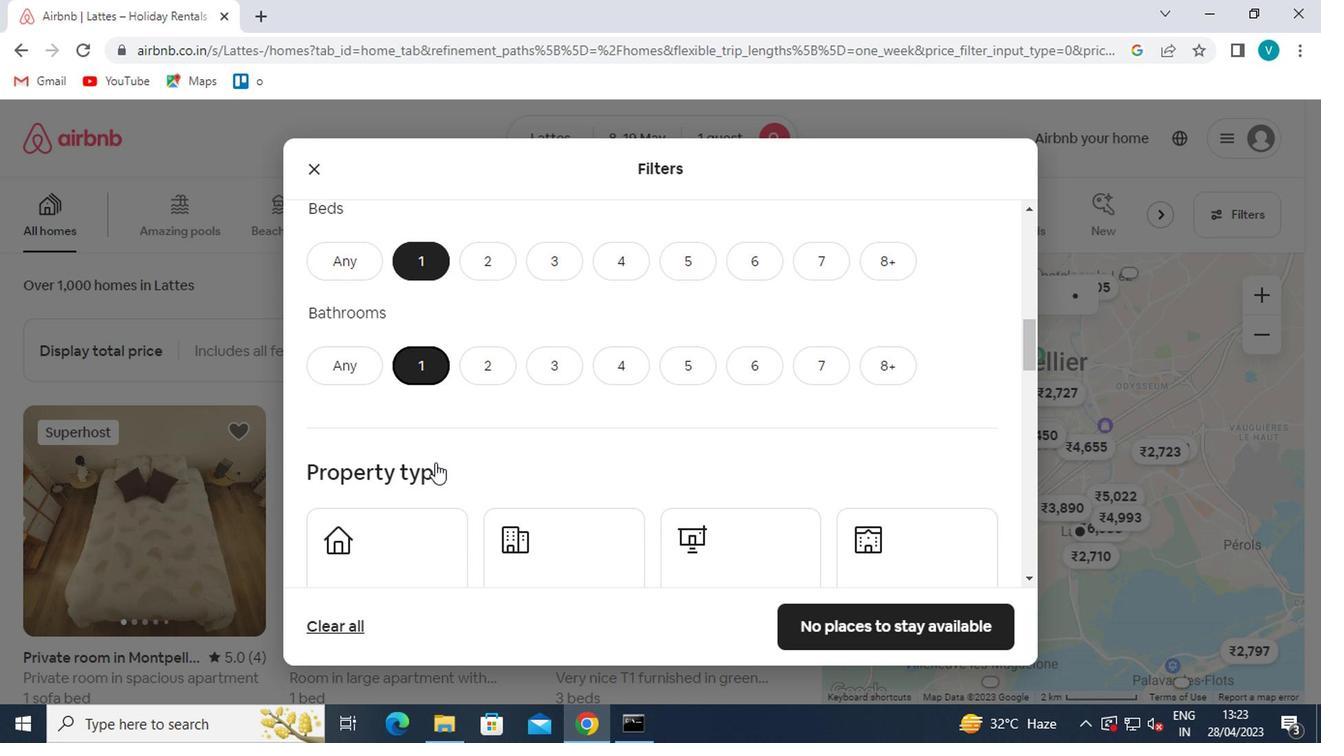 
Action: Mouse moved to (401, 490)
Screenshot: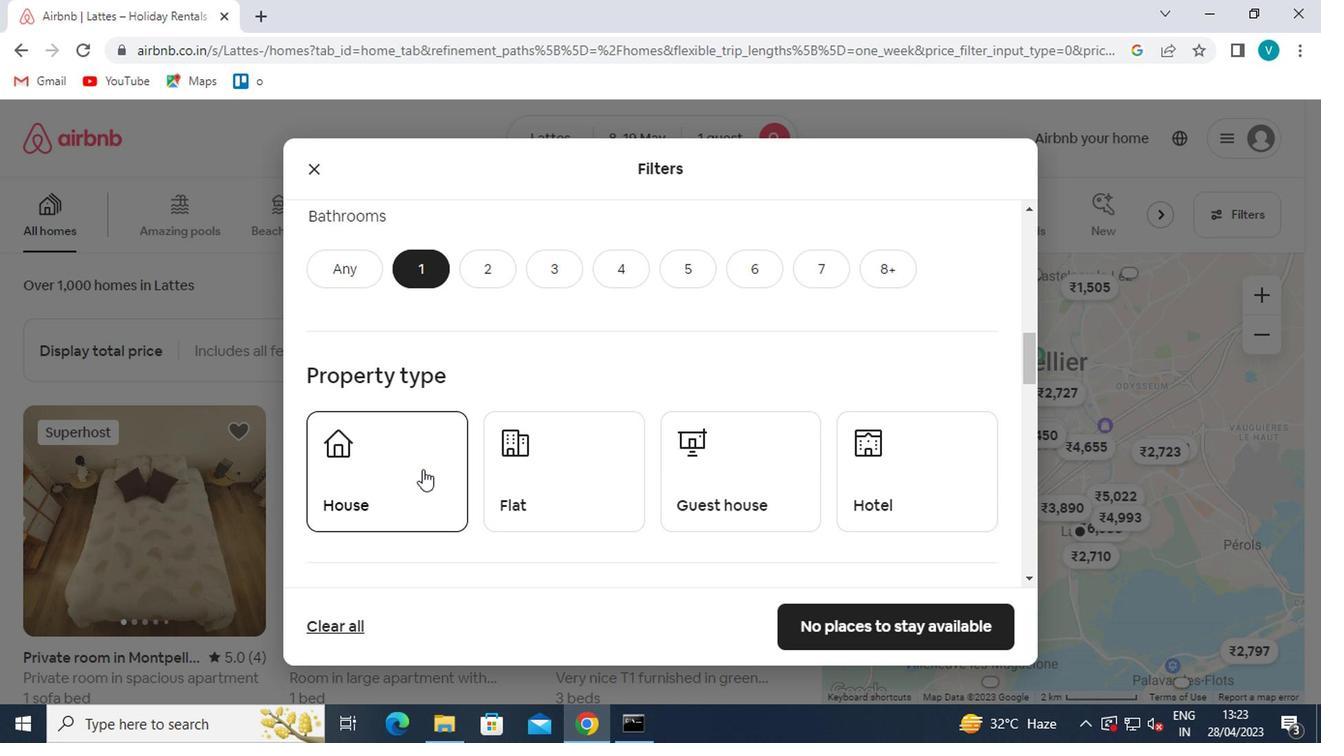 
Action: Mouse pressed left at (401, 490)
Screenshot: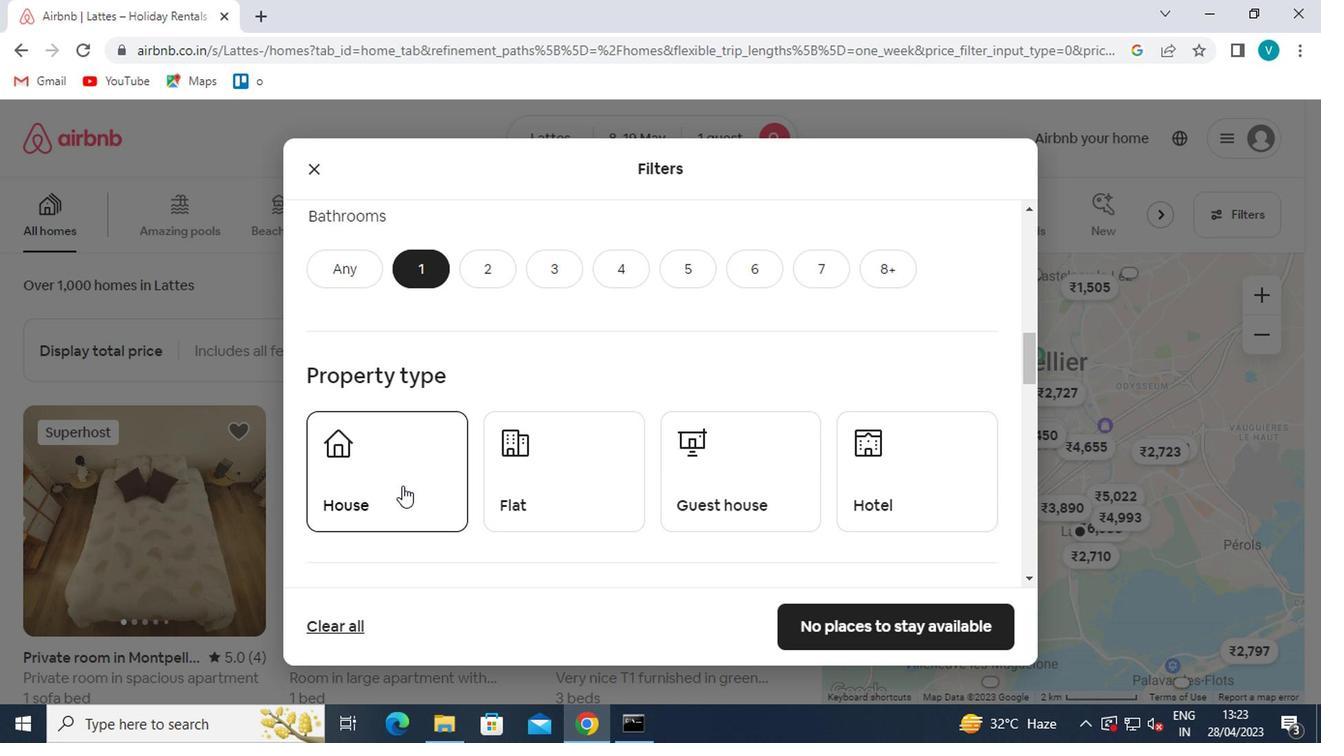 
Action: Mouse moved to (568, 498)
Screenshot: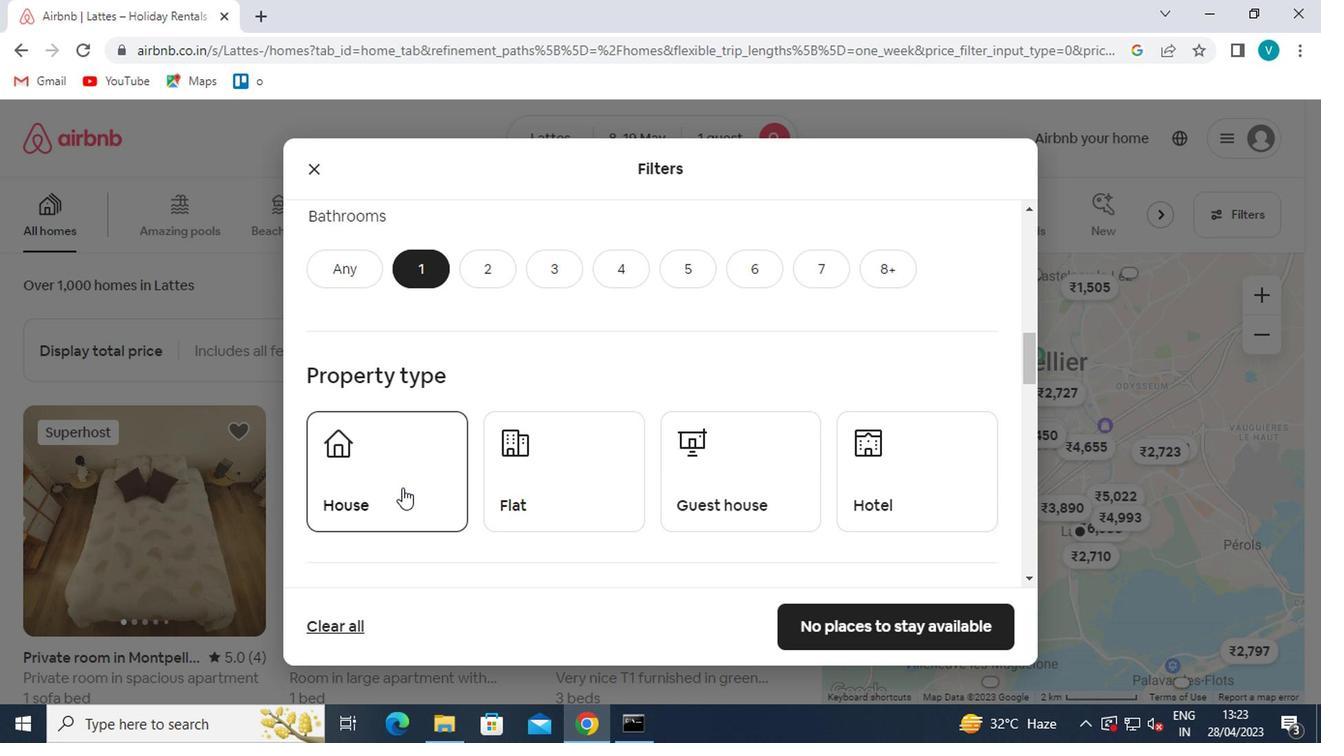 
Action: Mouse pressed left at (568, 498)
Screenshot: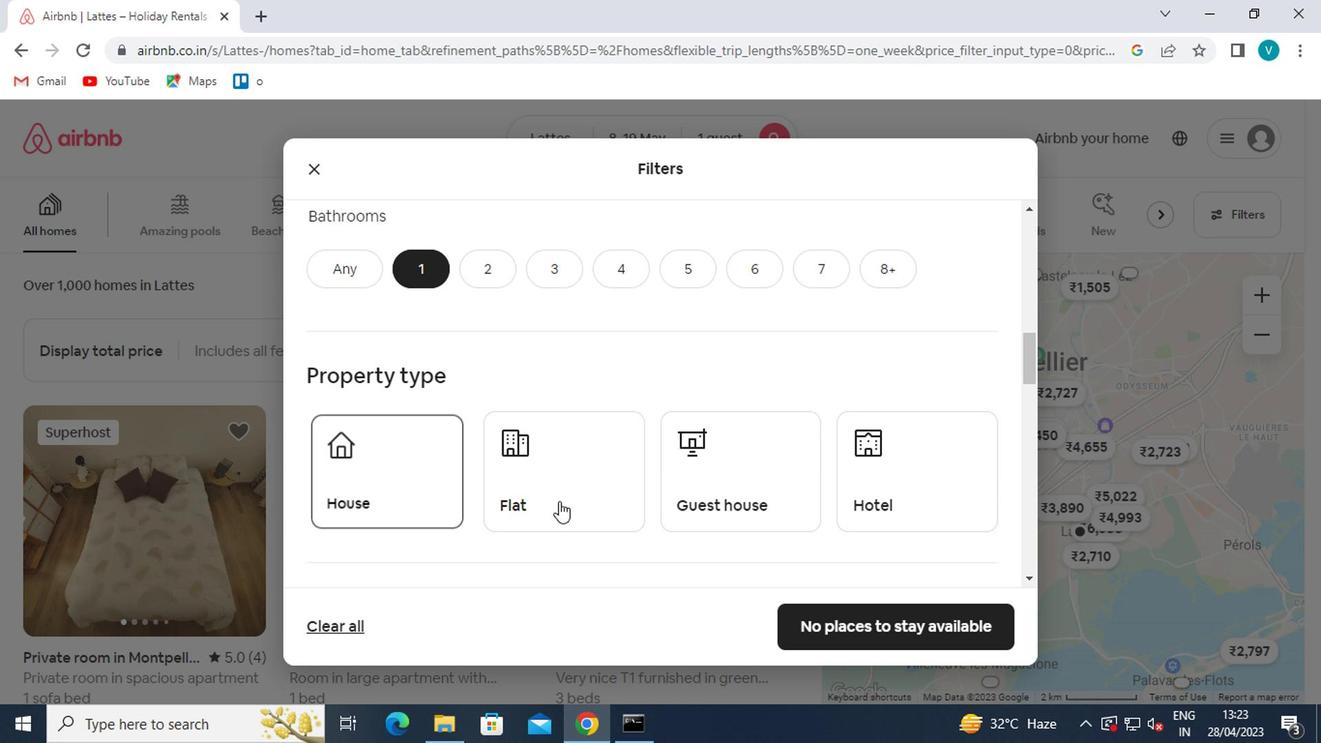 
Action: Mouse moved to (749, 468)
Screenshot: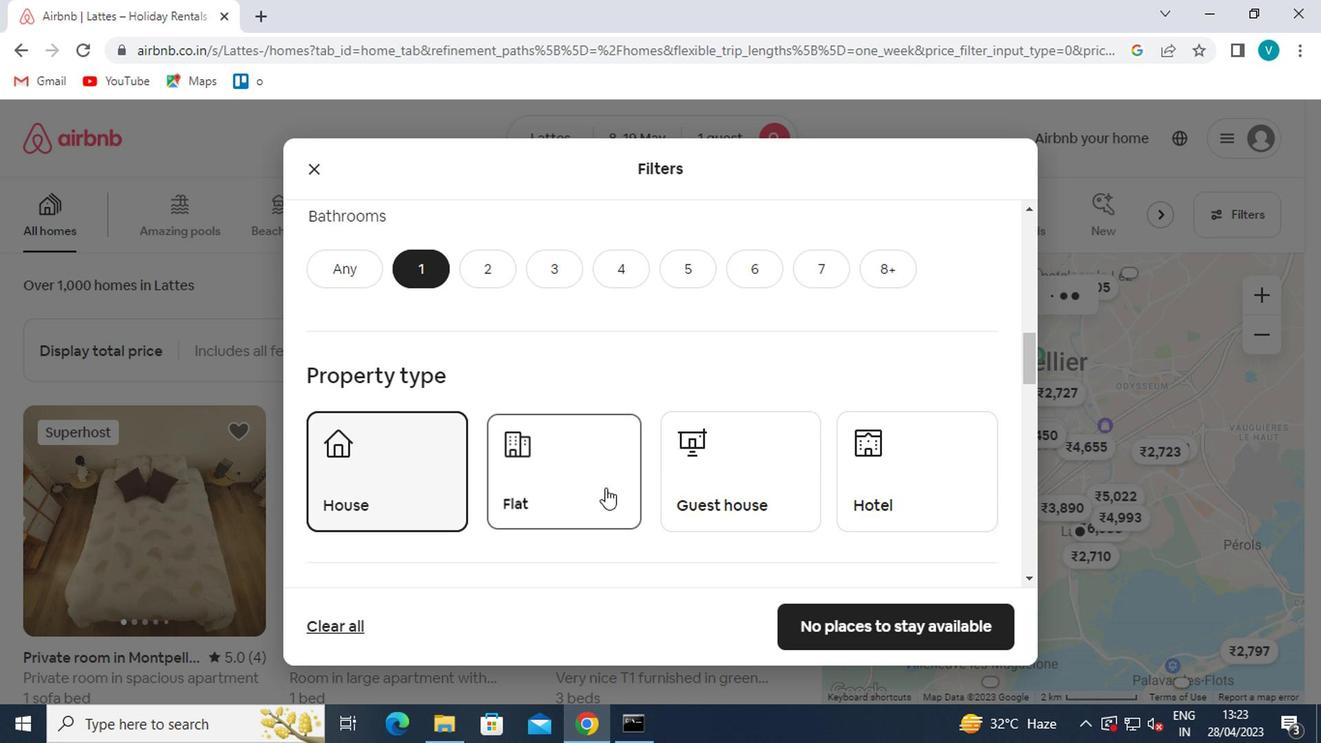 
Action: Mouse pressed left at (749, 468)
Screenshot: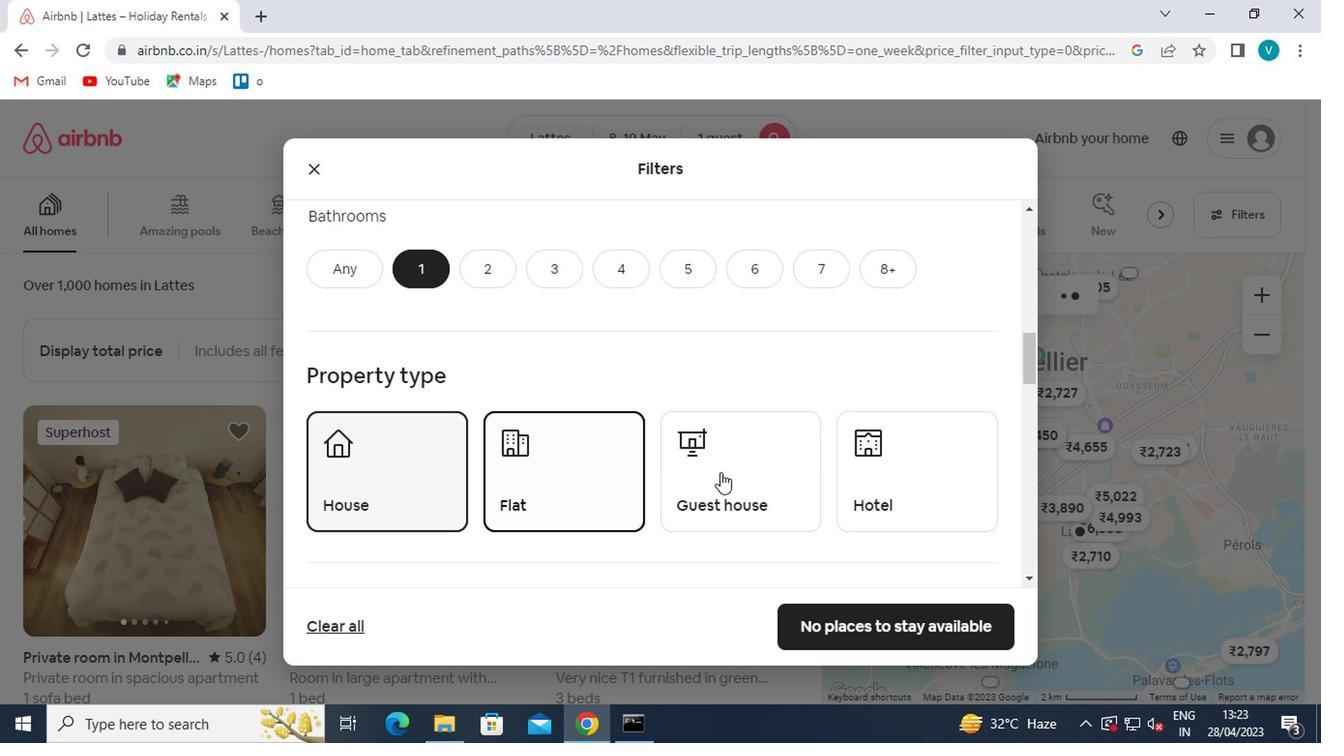 
Action: Mouse moved to (934, 482)
Screenshot: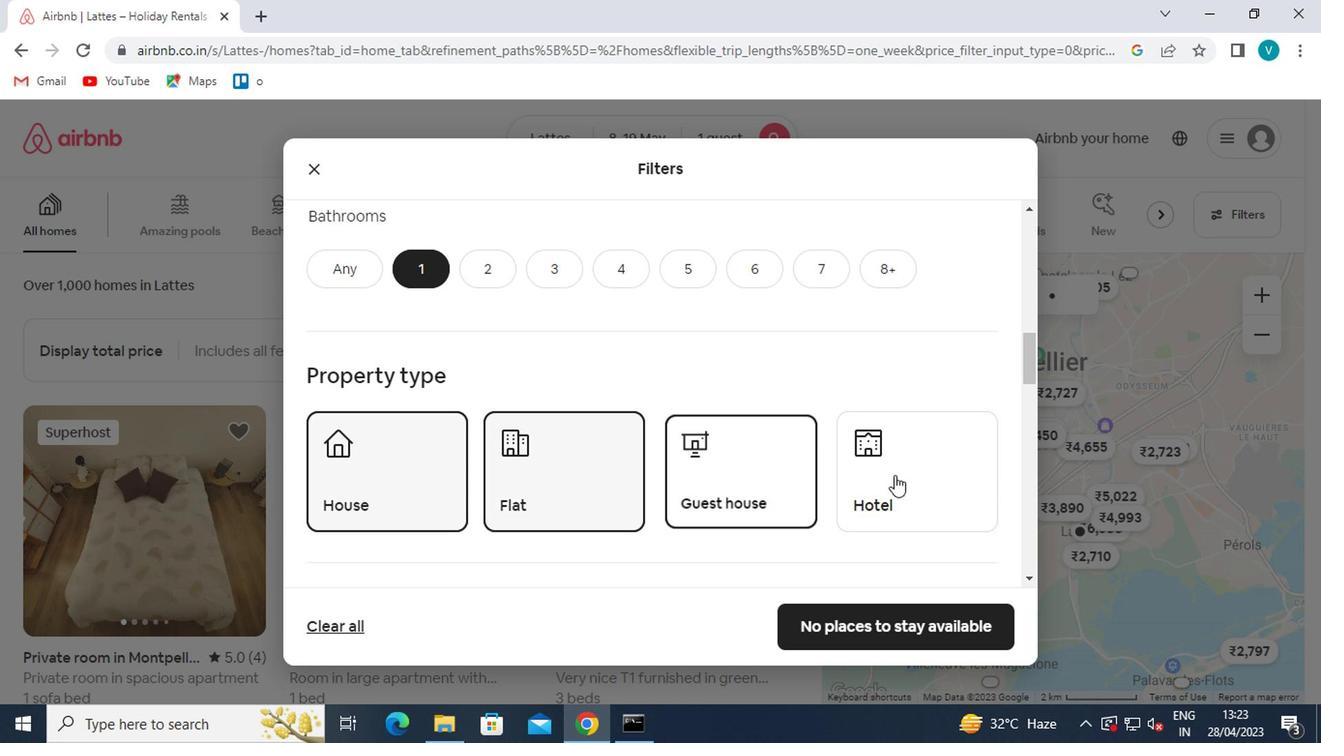 
Action: Mouse pressed left at (934, 482)
Screenshot: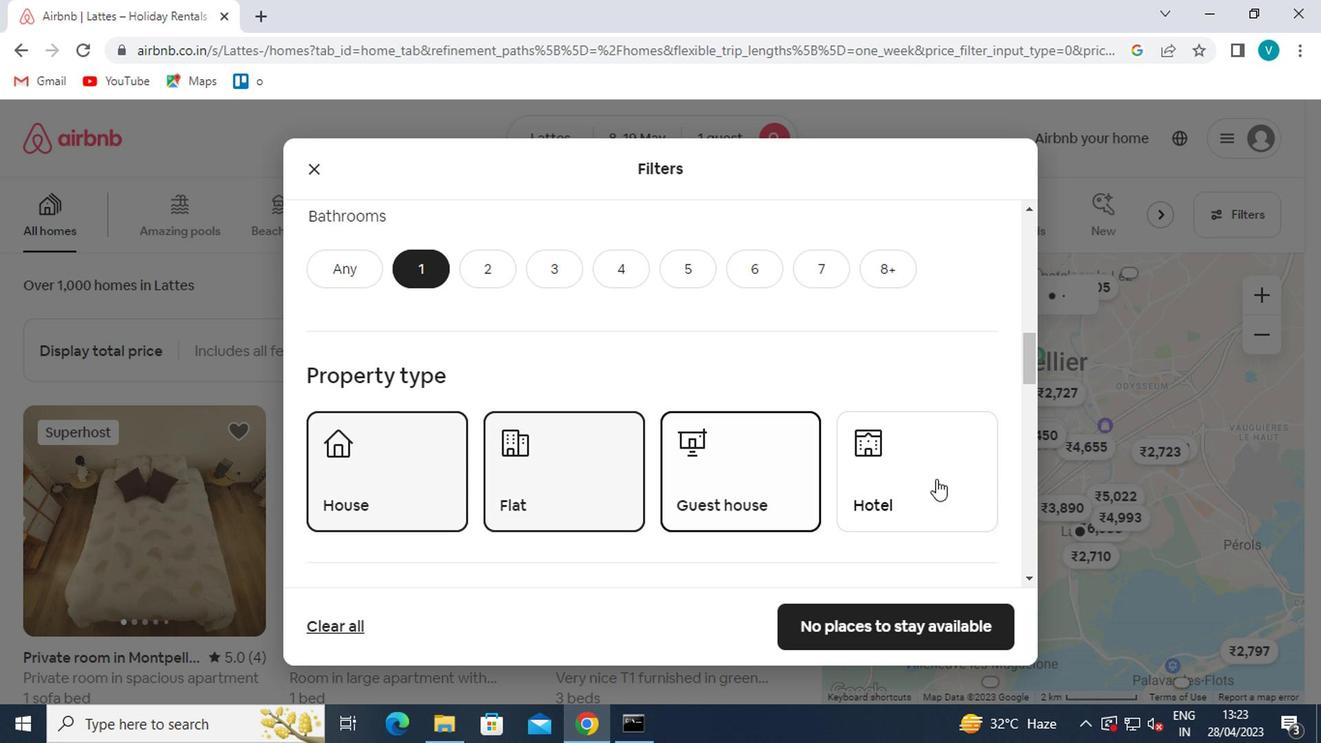 
Action: Mouse moved to (841, 502)
Screenshot: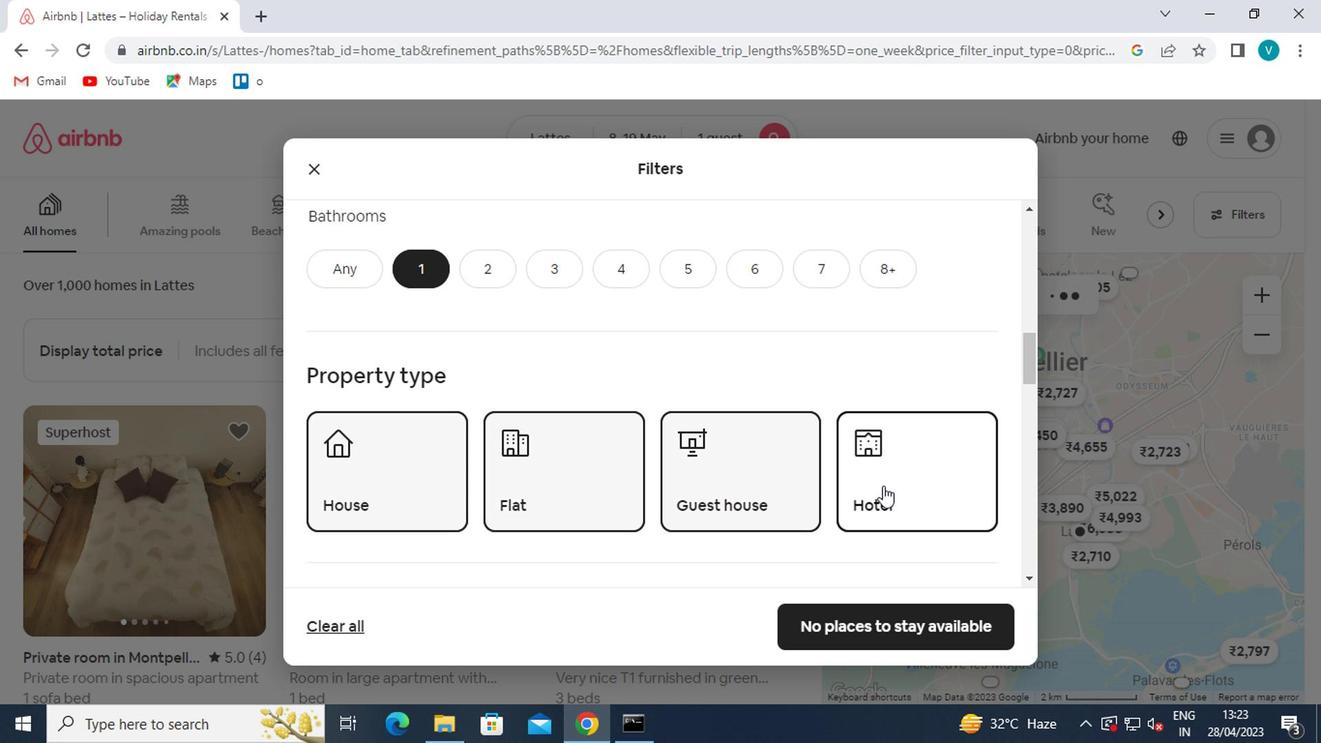 
Action: Mouse scrolled (841, 501) with delta (0, 0)
Screenshot: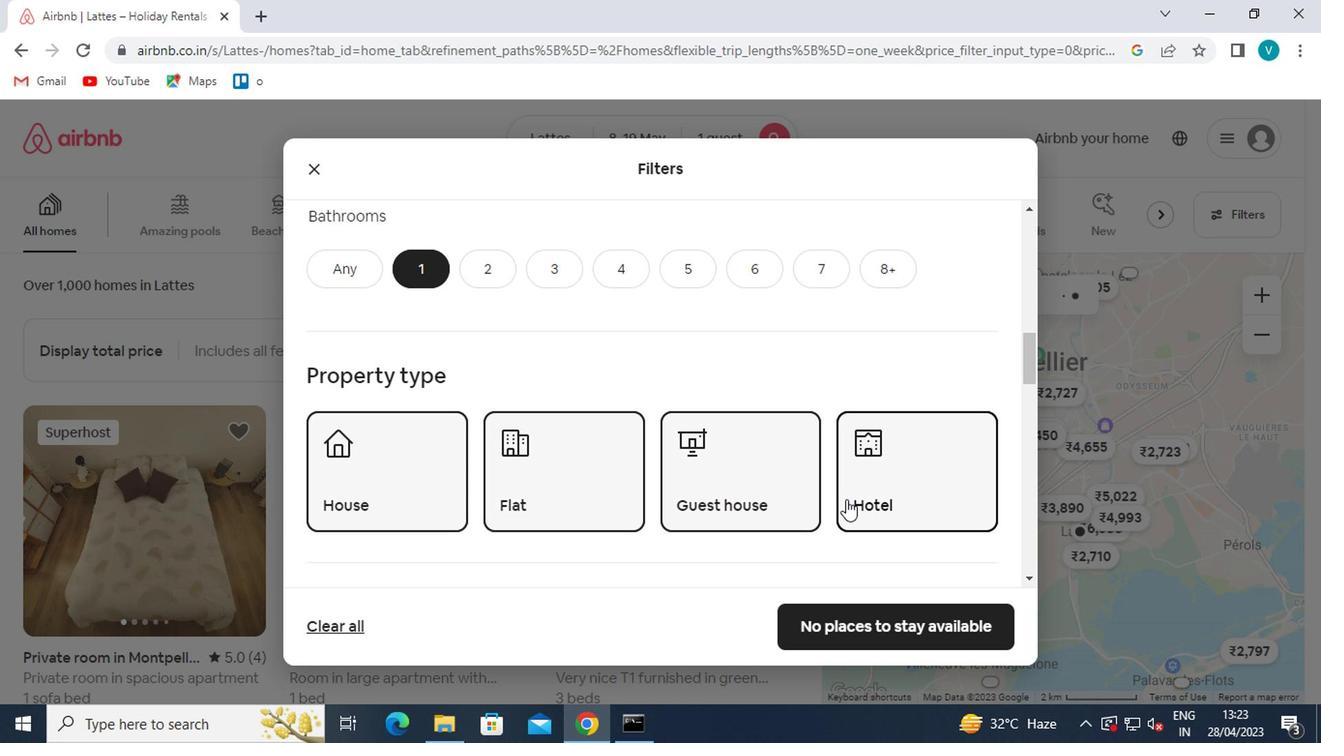 
Action: Mouse scrolled (841, 501) with delta (0, 0)
Screenshot: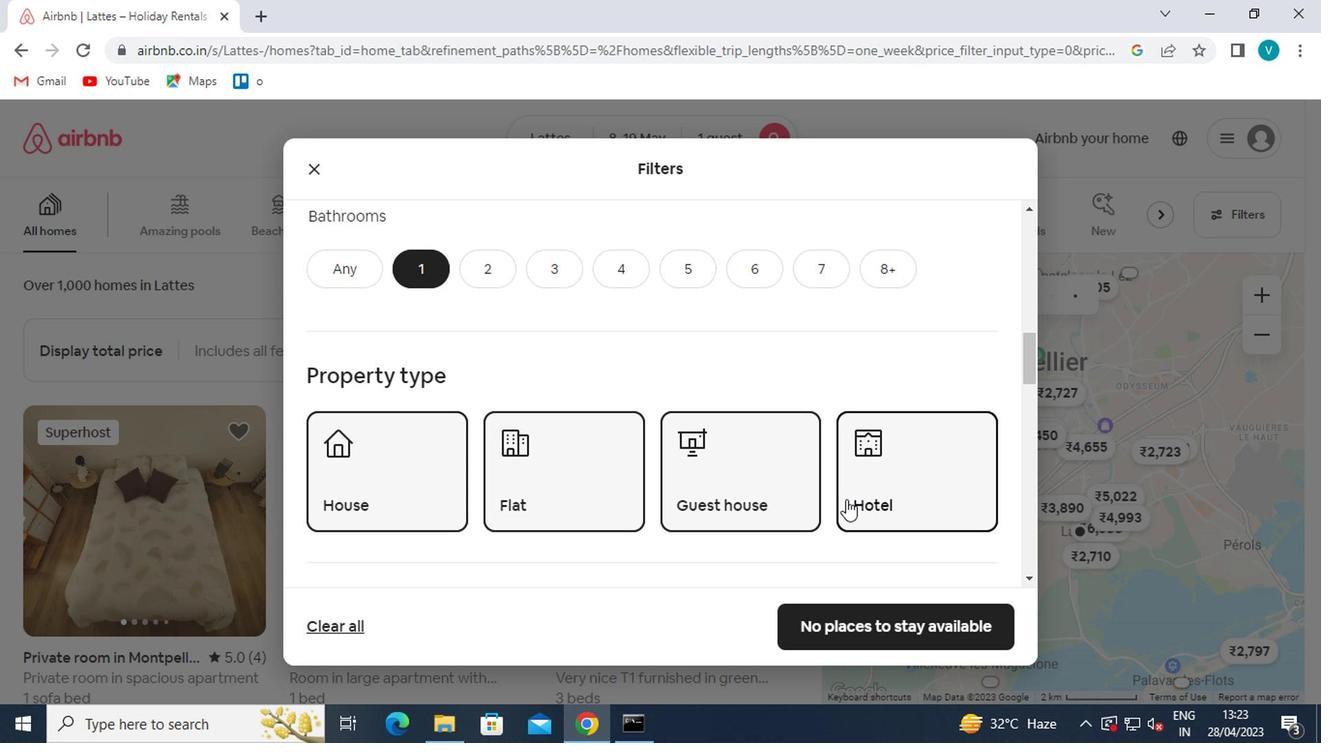 
Action: Mouse scrolled (841, 501) with delta (0, 0)
Screenshot: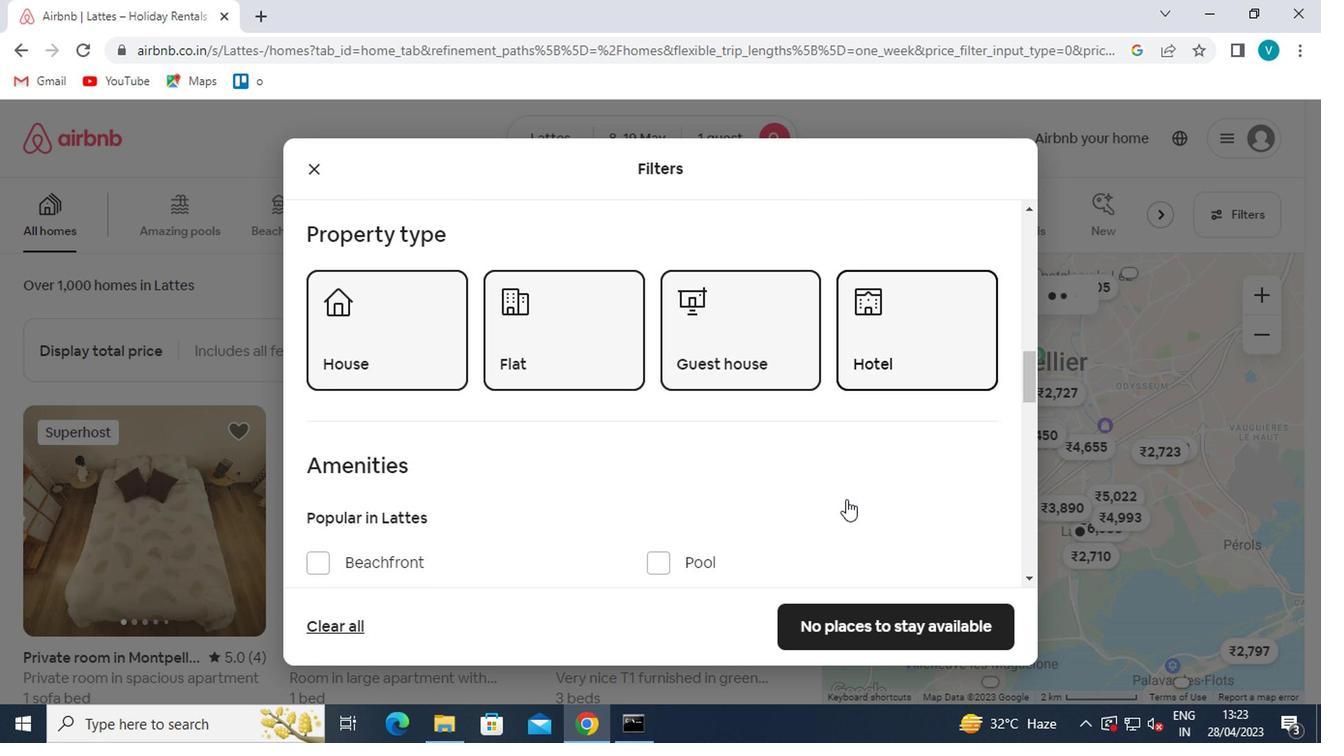 
Action: Mouse moved to (831, 503)
Screenshot: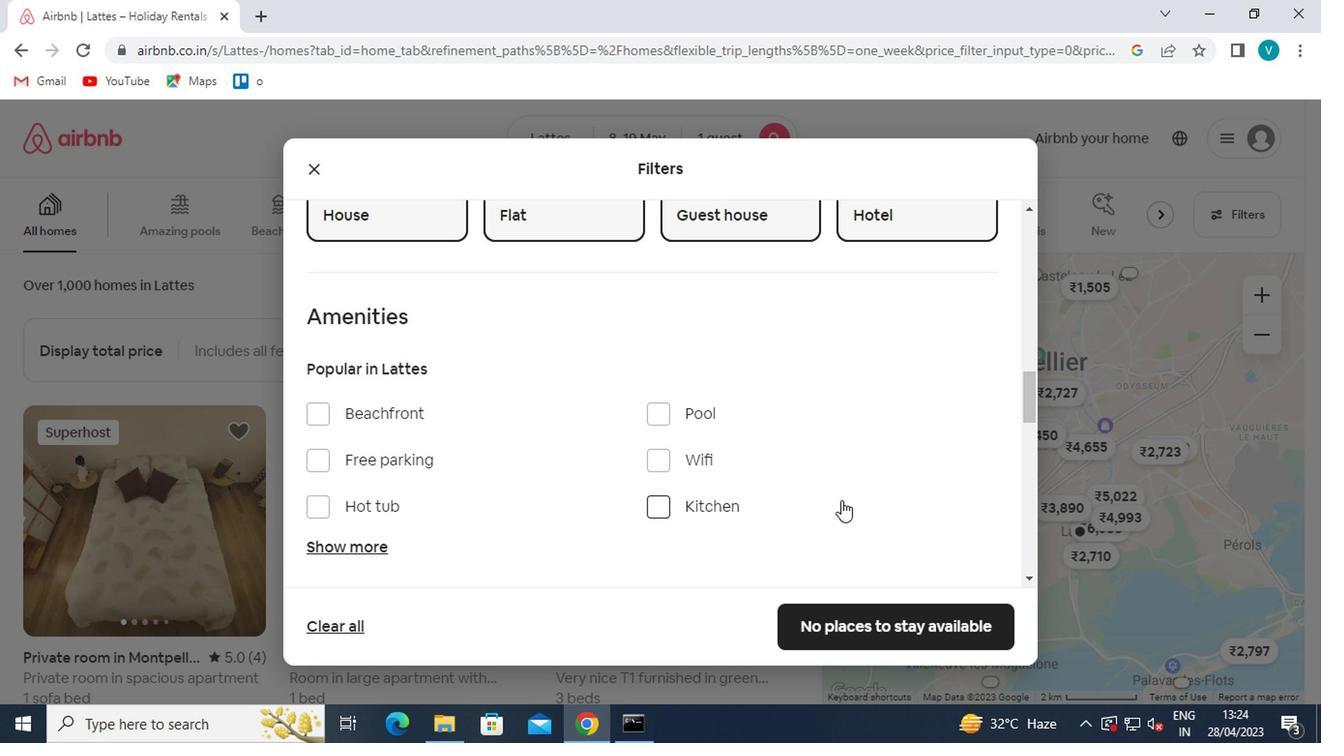 
Action: Mouse scrolled (831, 502) with delta (0, -1)
Screenshot: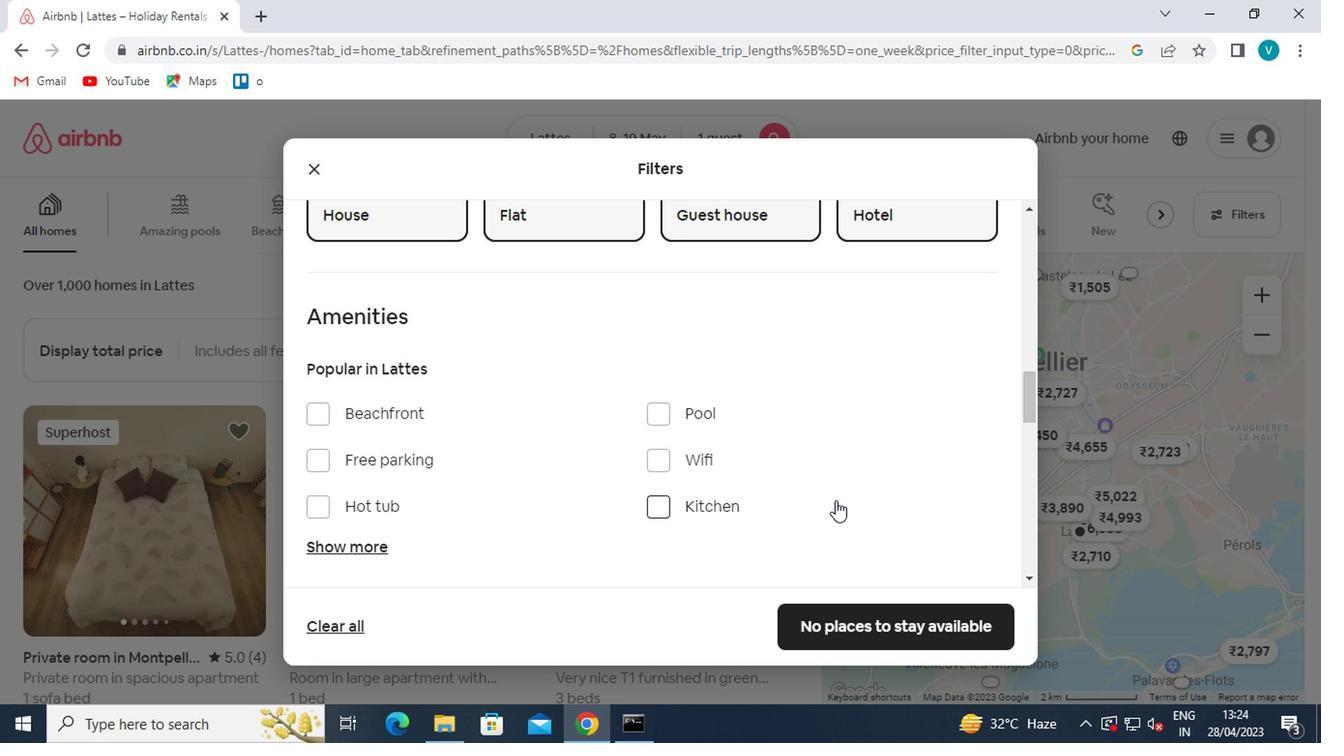 
Action: Mouse scrolled (831, 502) with delta (0, -1)
Screenshot: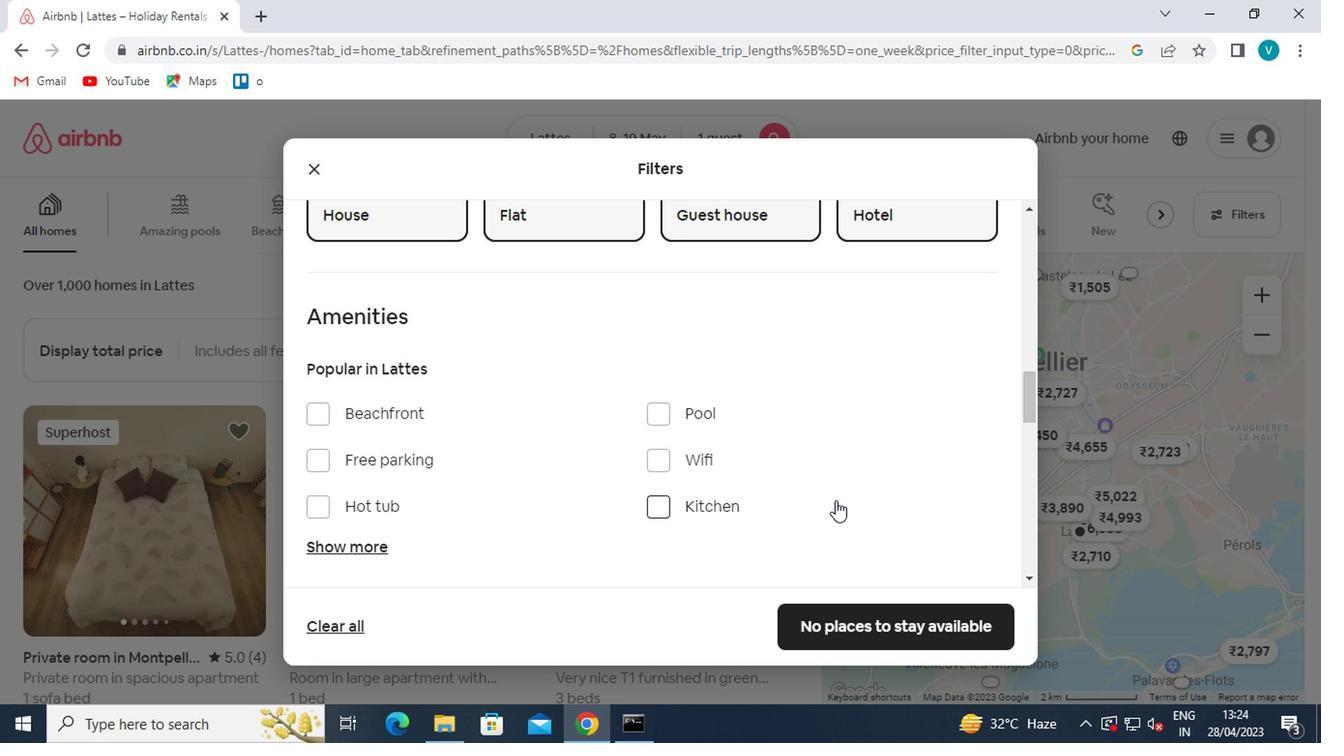 
Action: Mouse scrolled (831, 502) with delta (0, -1)
Screenshot: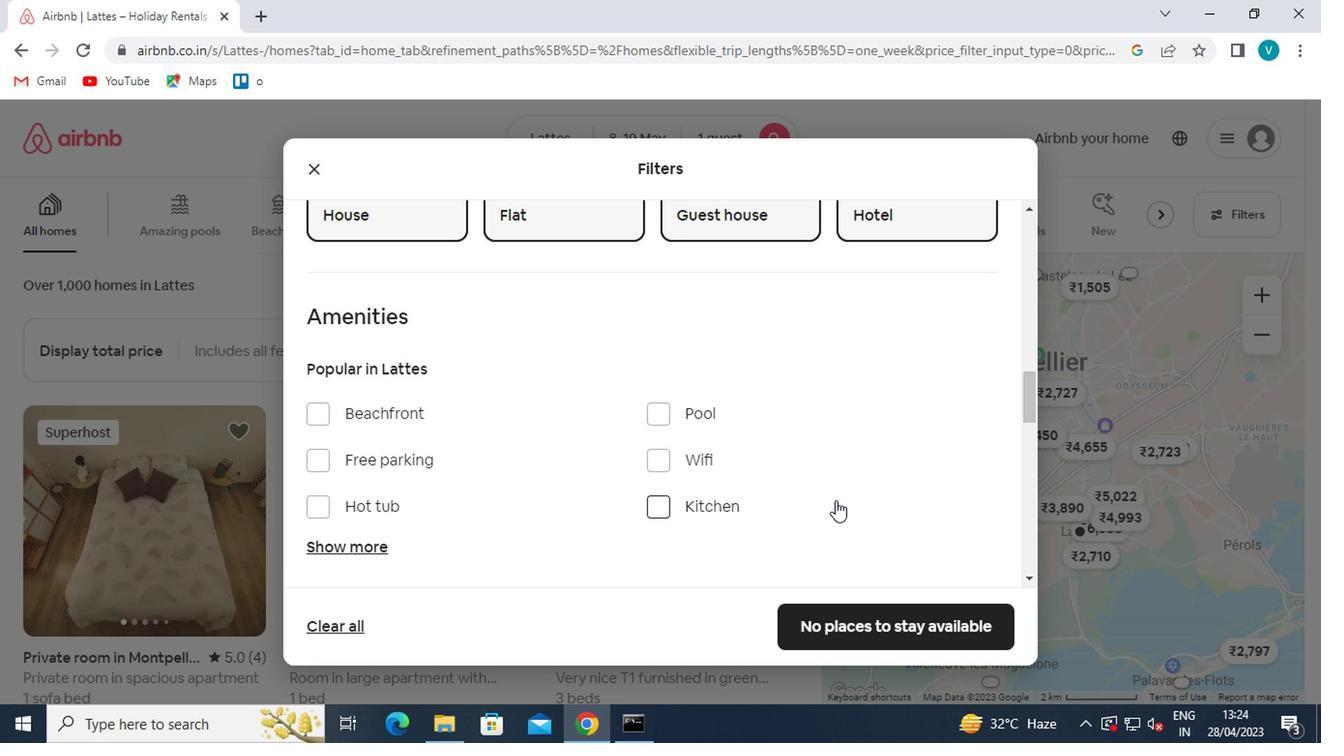 
Action: Mouse moved to (946, 480)
Screenshot: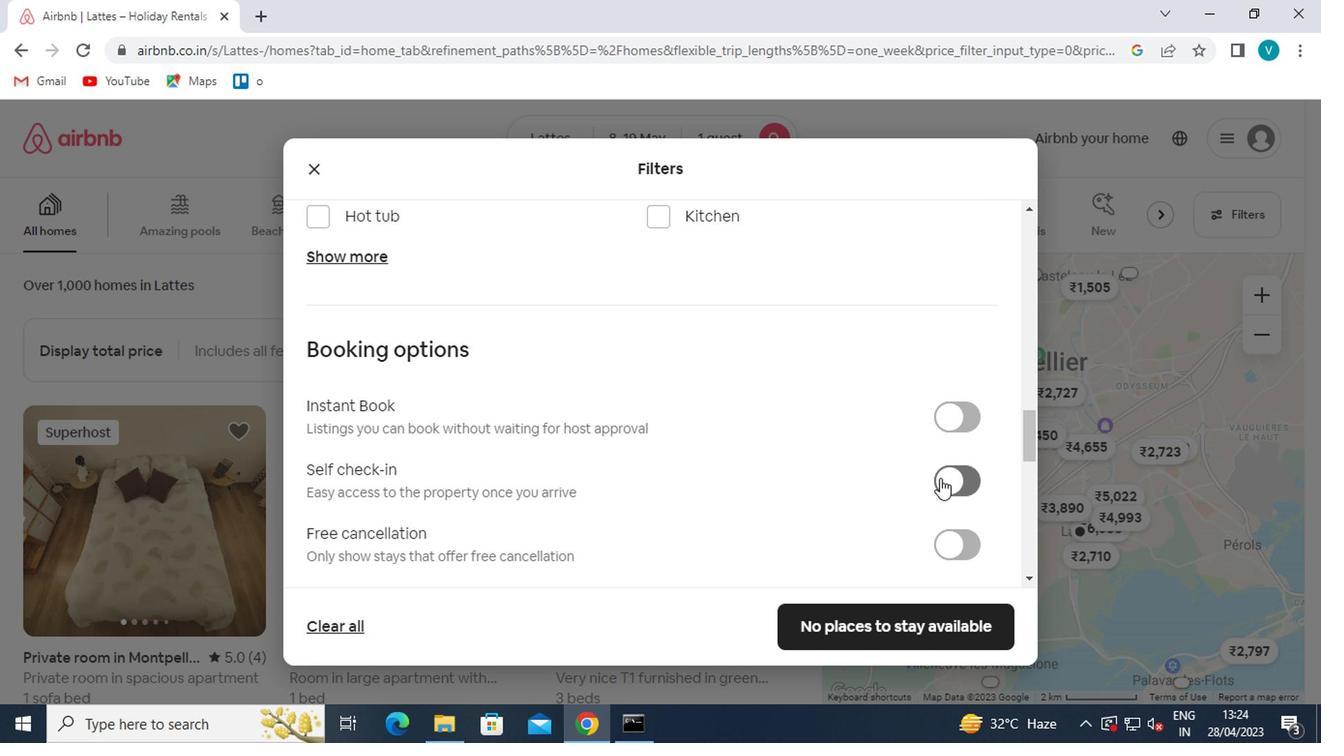 
Action: Mouse pressed left at (946, 480)
Screenshot: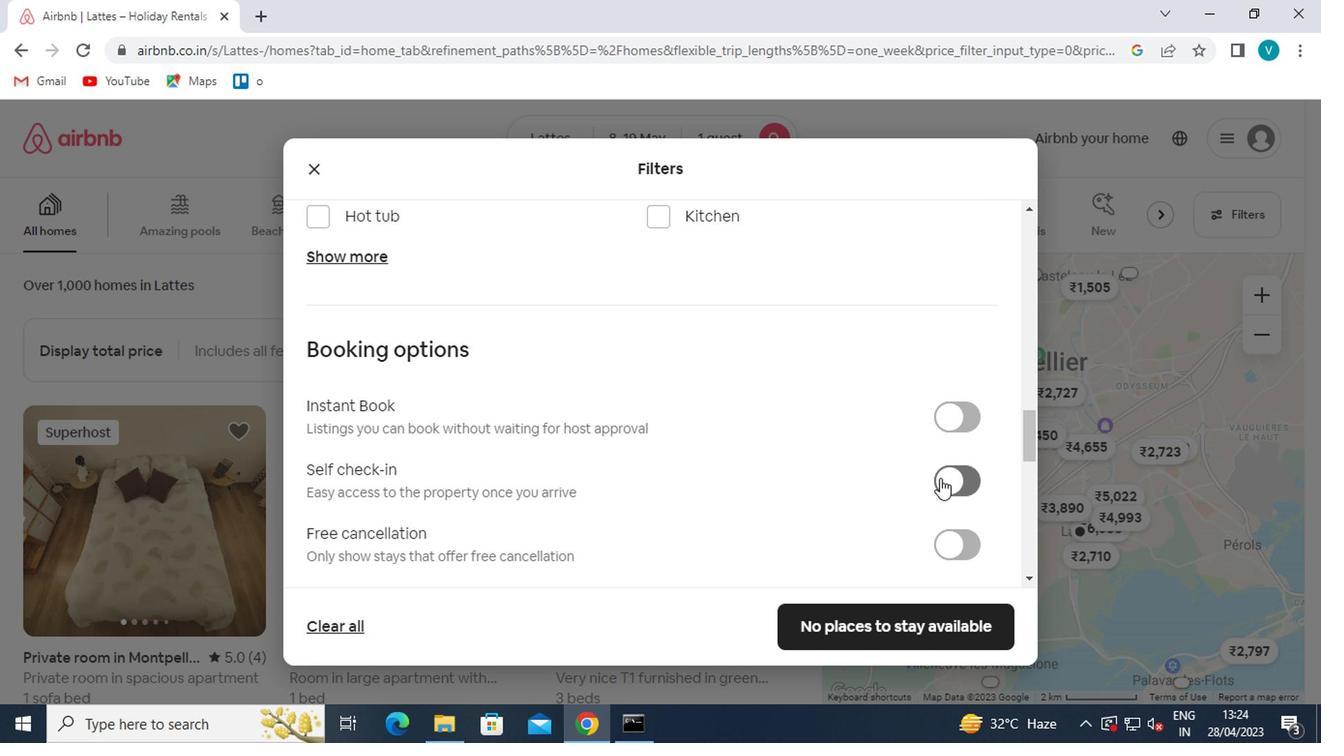 
Action: Mouse moved to (788, 347)
Screenshot: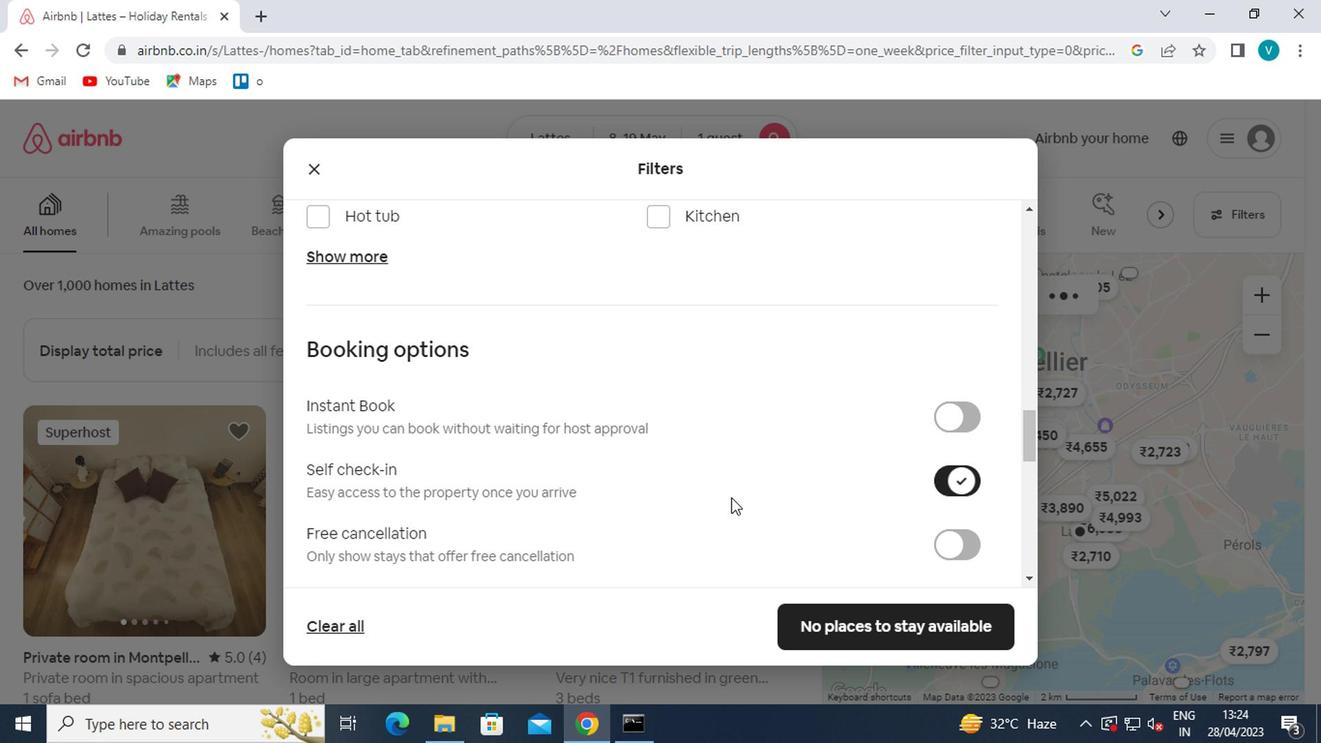 
Action: Mouse scrolled (788, 346) with delta (0, 0)
Screenshot: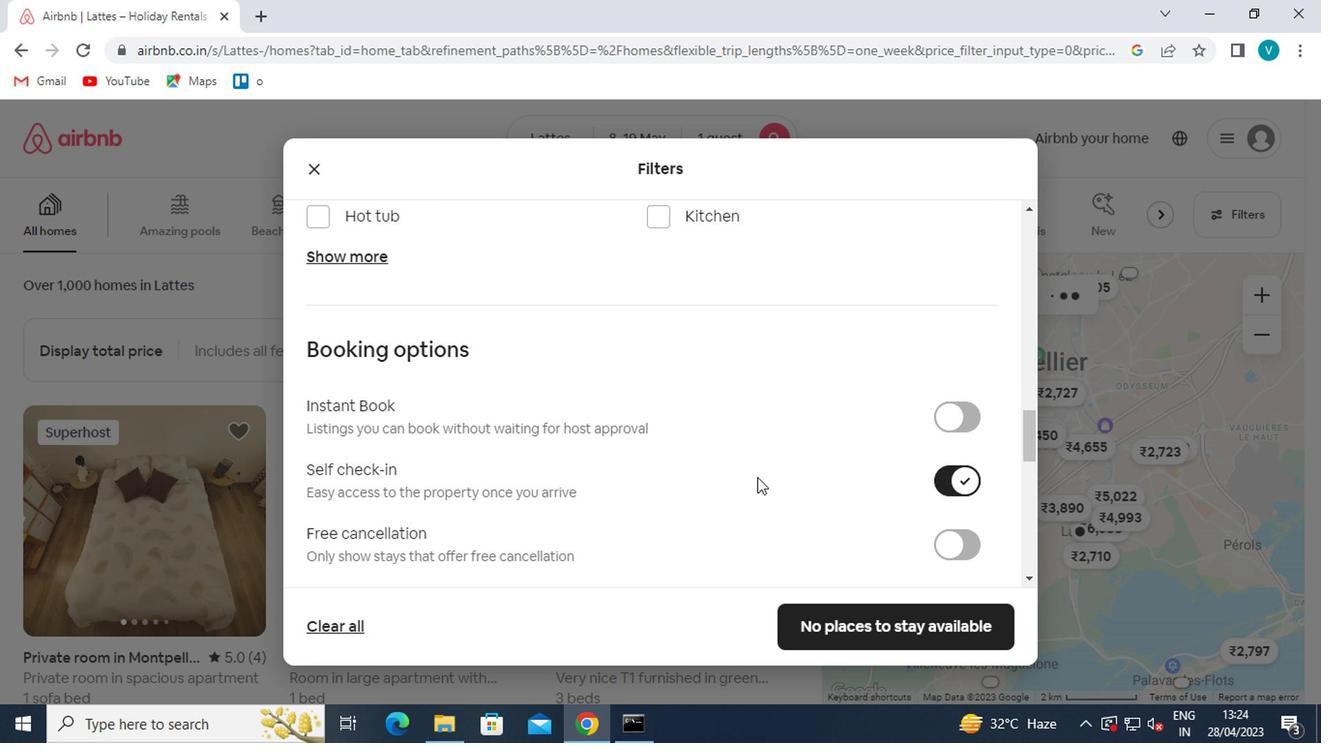
Action: Mouse scrolled (788, 346) with delta (0, 0)
Screenshot: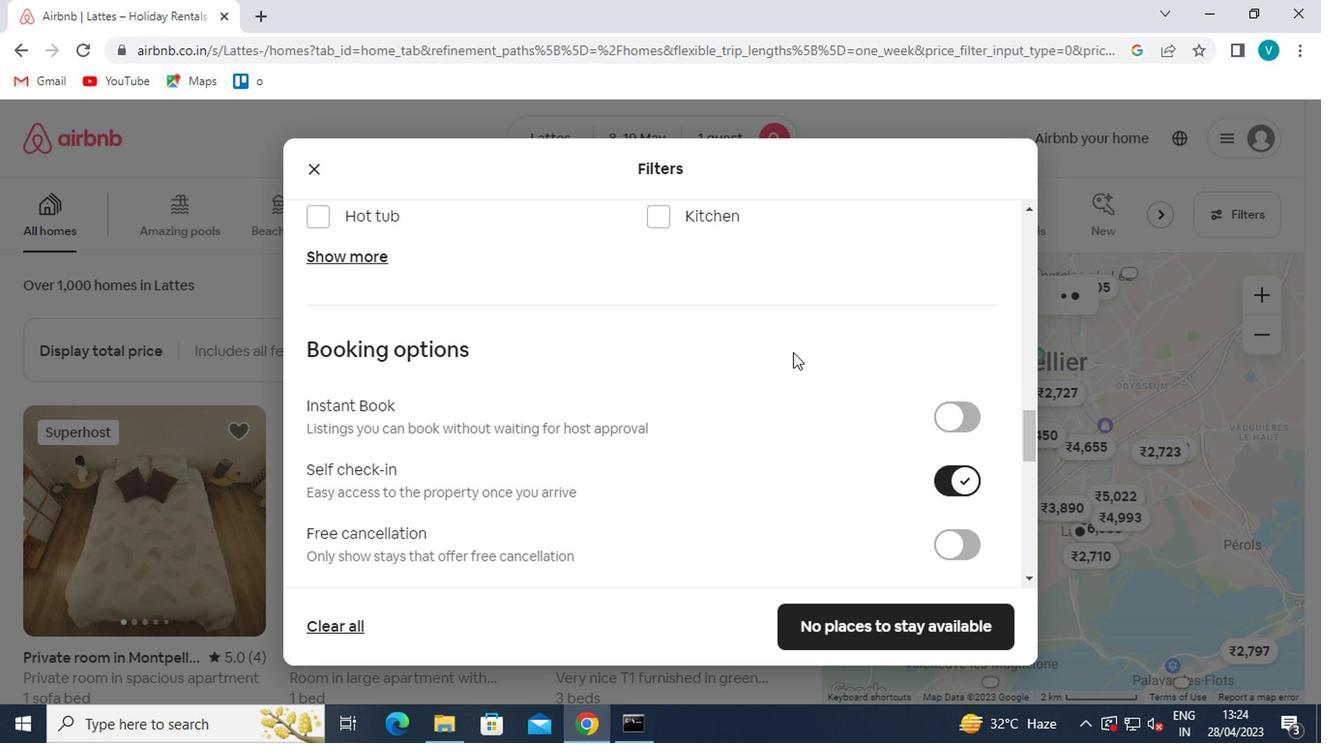 
Action: Mouse scrolled (788, 346) with delta (0, 0)
Screenshot: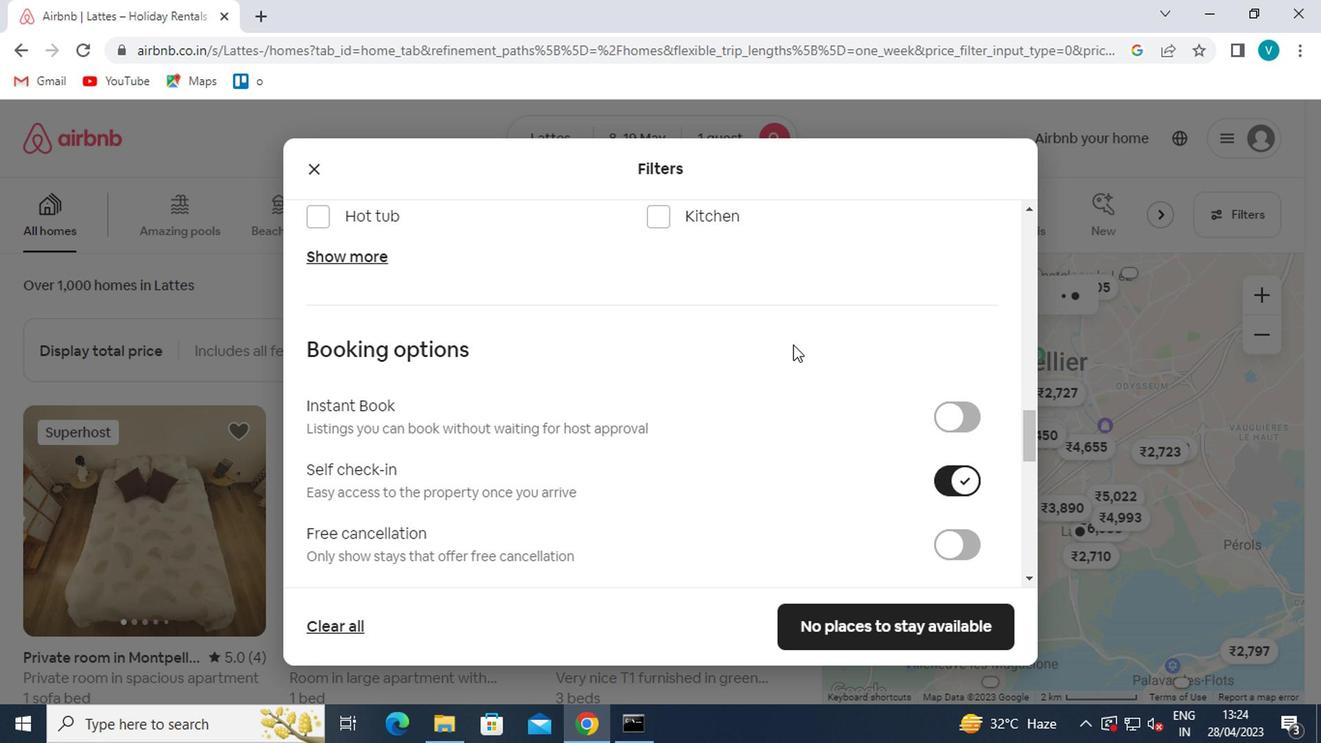
Action: Mouse scrolled (788, 346) with delta (0, 0)
Screenshot: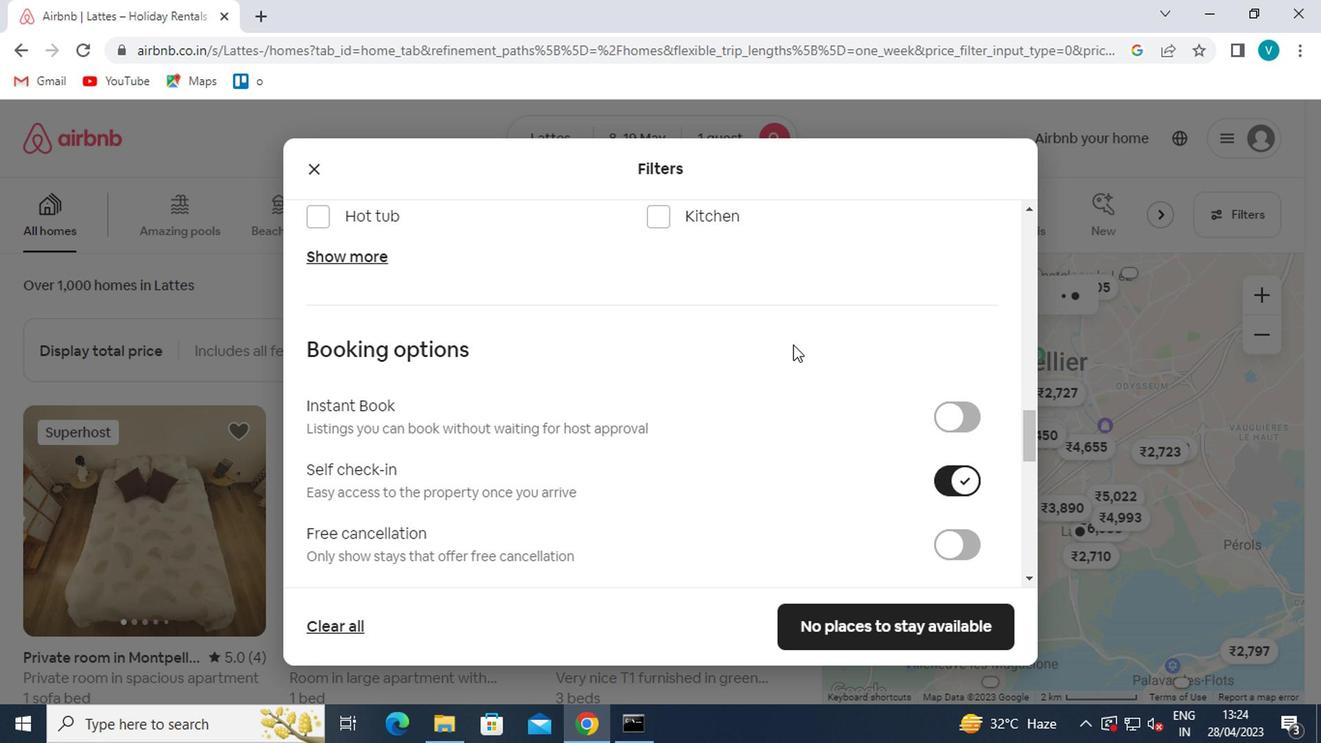 
Action: Mouse moved to (788, 351)
Screenshot: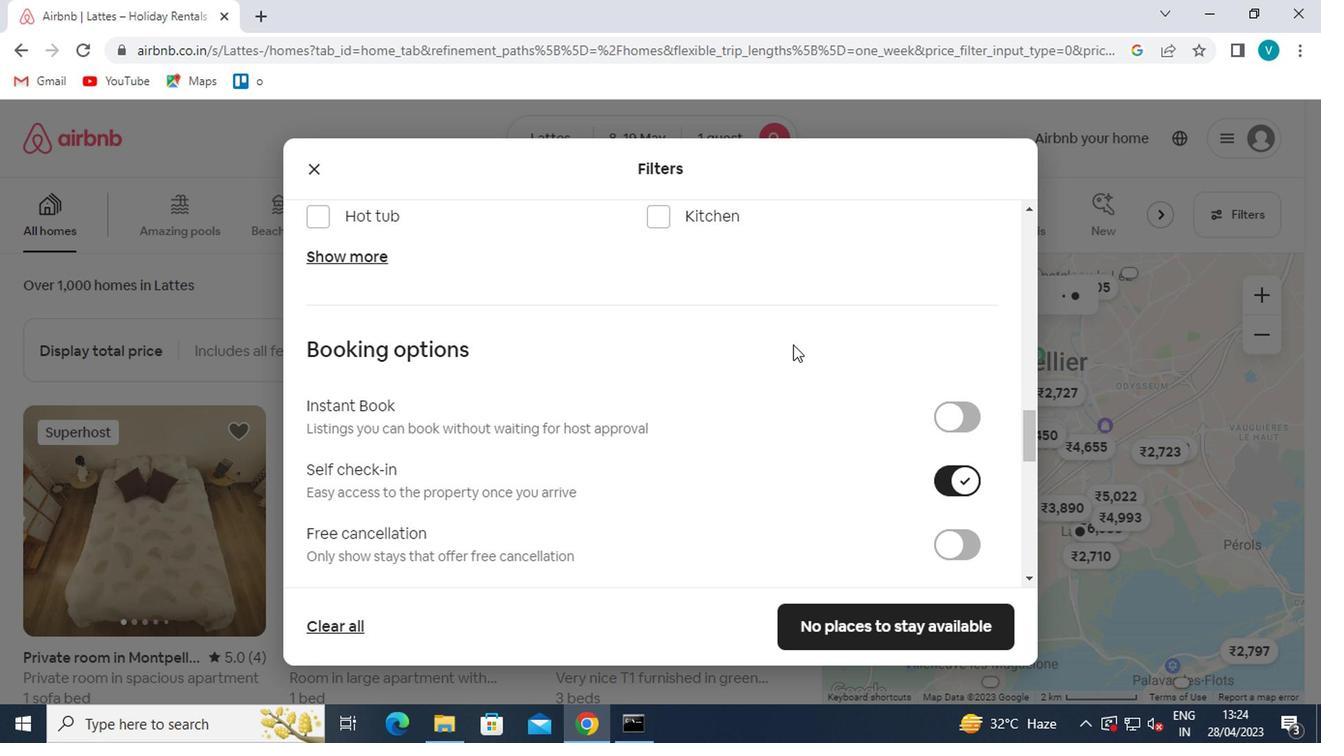 
Action: Mouse scrolled (788, 349) with delta (0, -1)
Screenshot: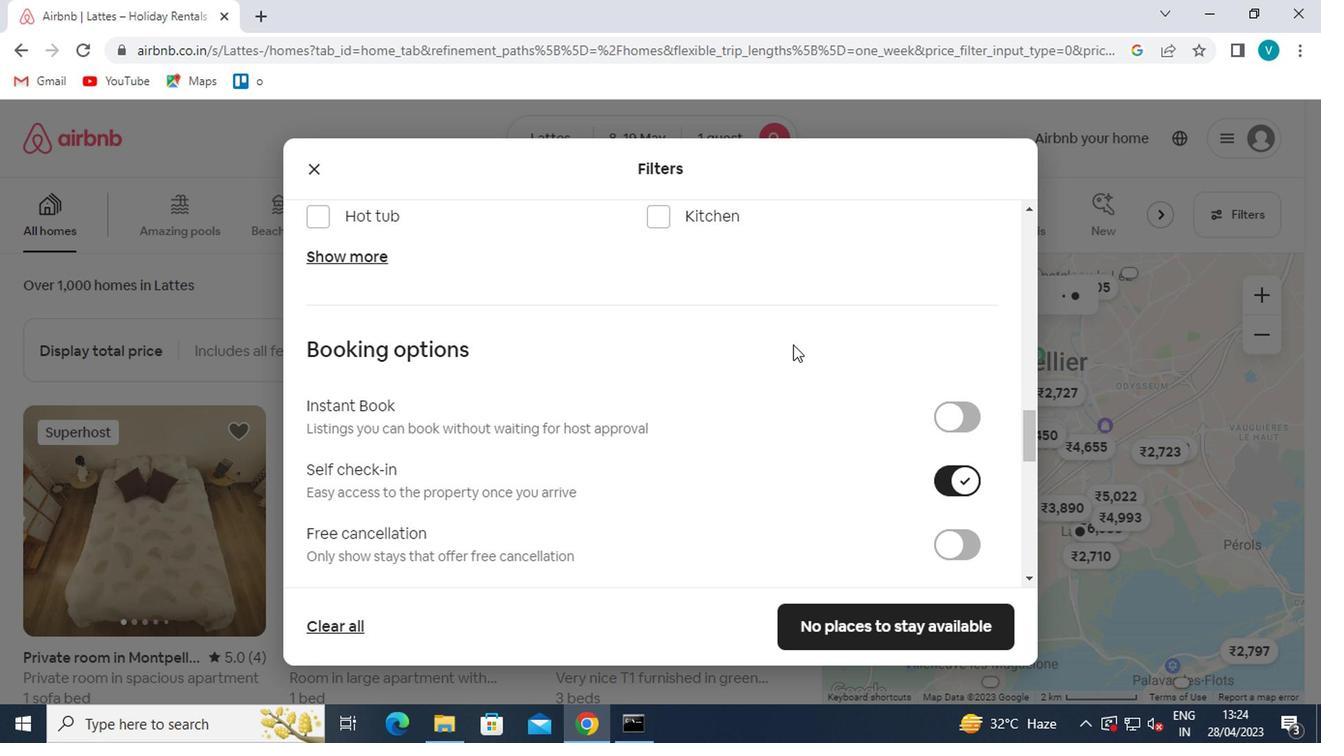 
Action: Mouse moved to (788, 351)
Screenshot: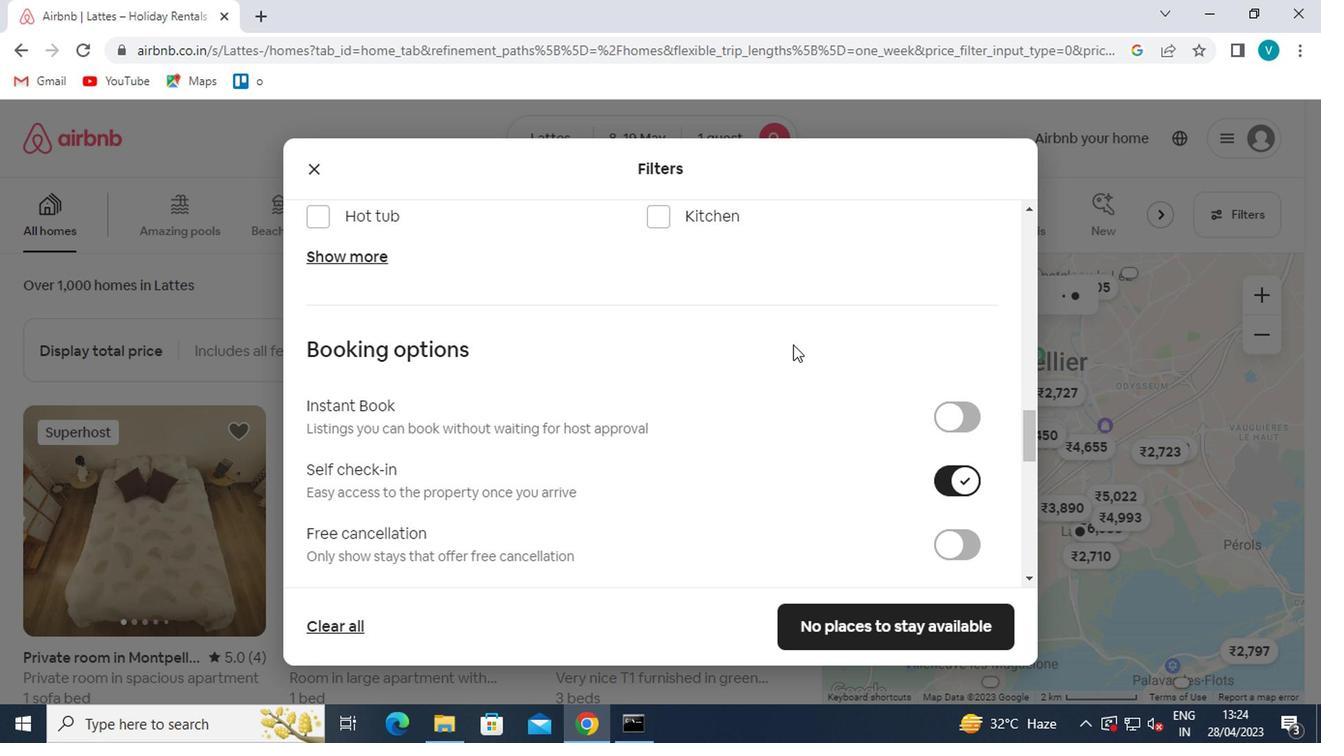 
Action: Mouse scrolled (788, 351) with delta (0, 0)
Screenshot: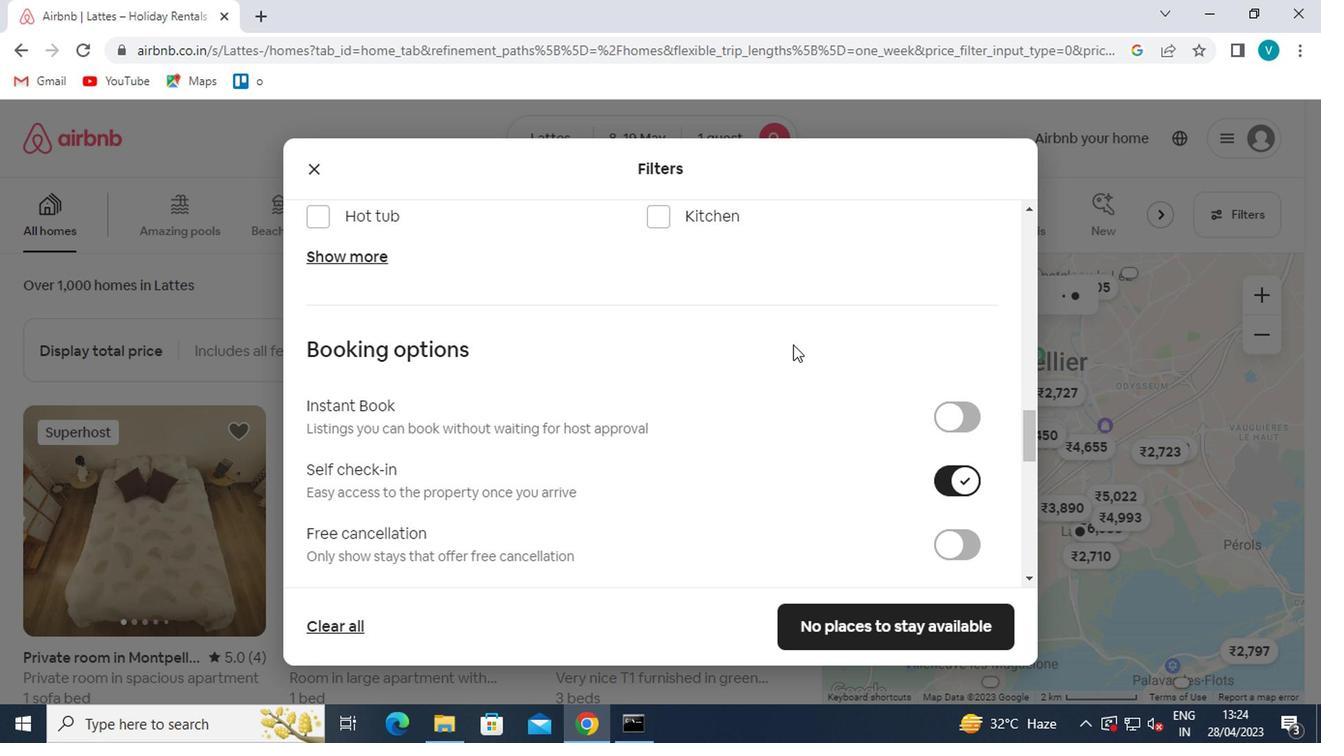 
Action: Mouse moved to (788, 352)
Screenshot: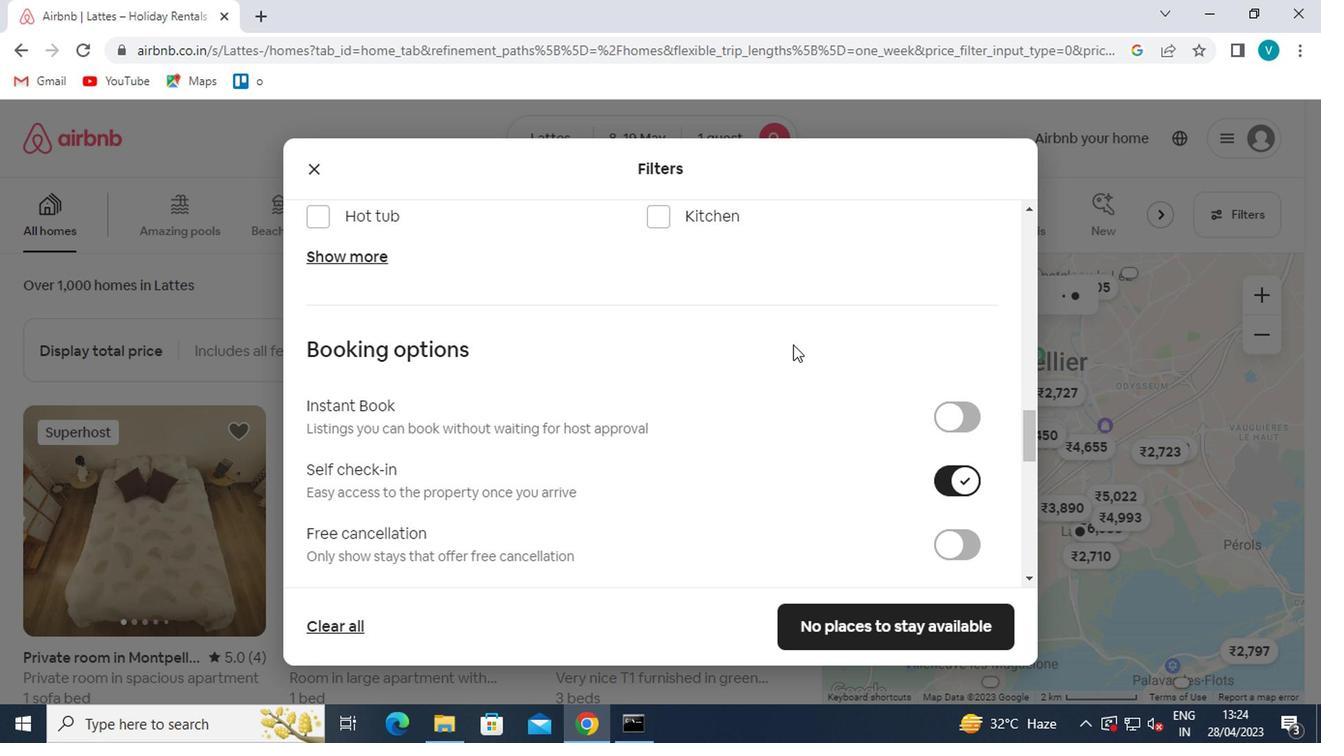 
Action: Mouse scrolled (788, 351) with delta (0, 0)
Screenshot: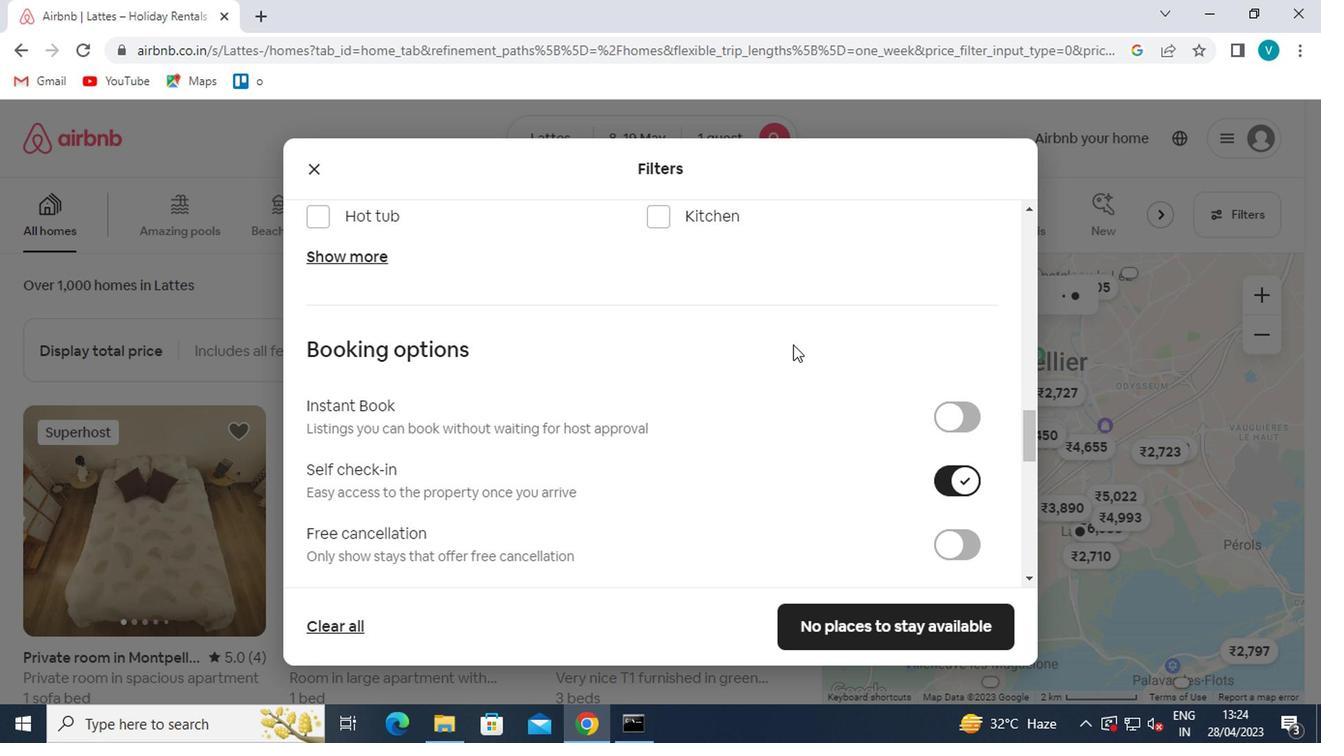 
Action: Mouse scrolled (788, 351) with delta (0, 0)
Screenshot: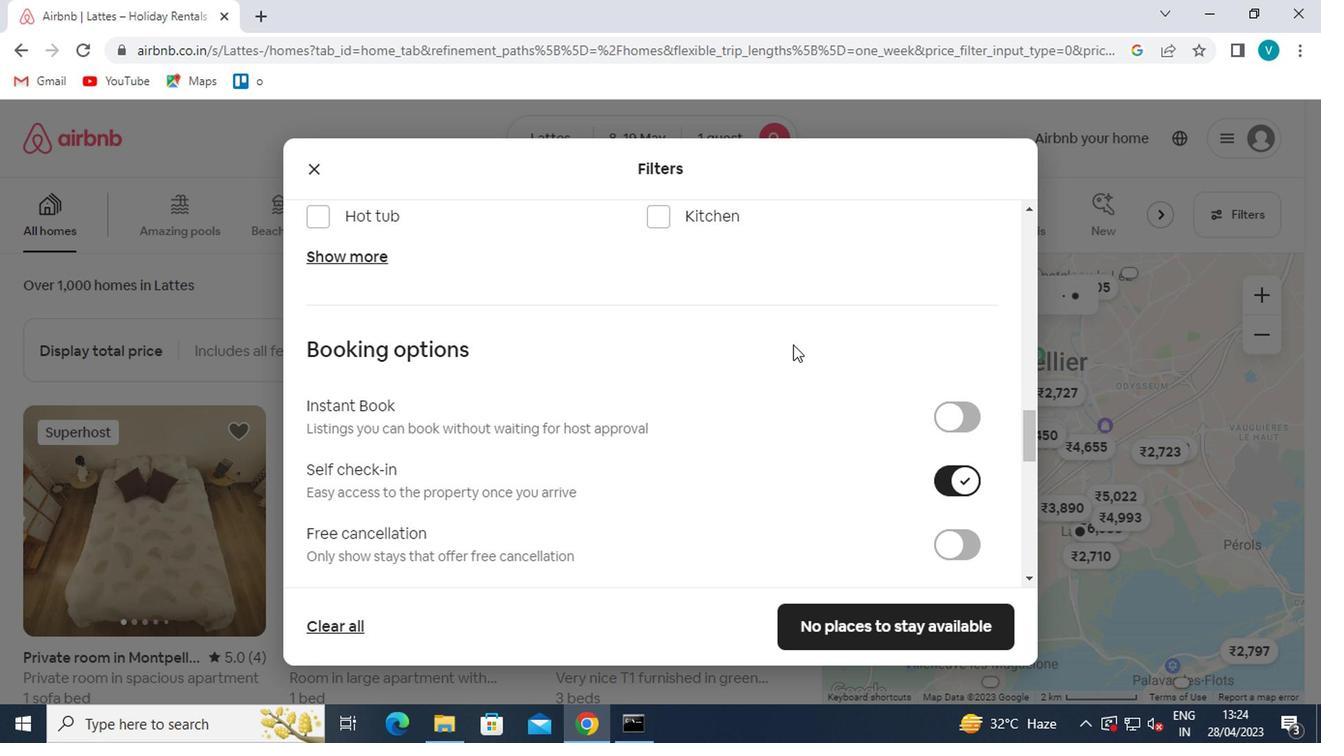 
Action: Mouse moved to (788, 352)
Screenshot: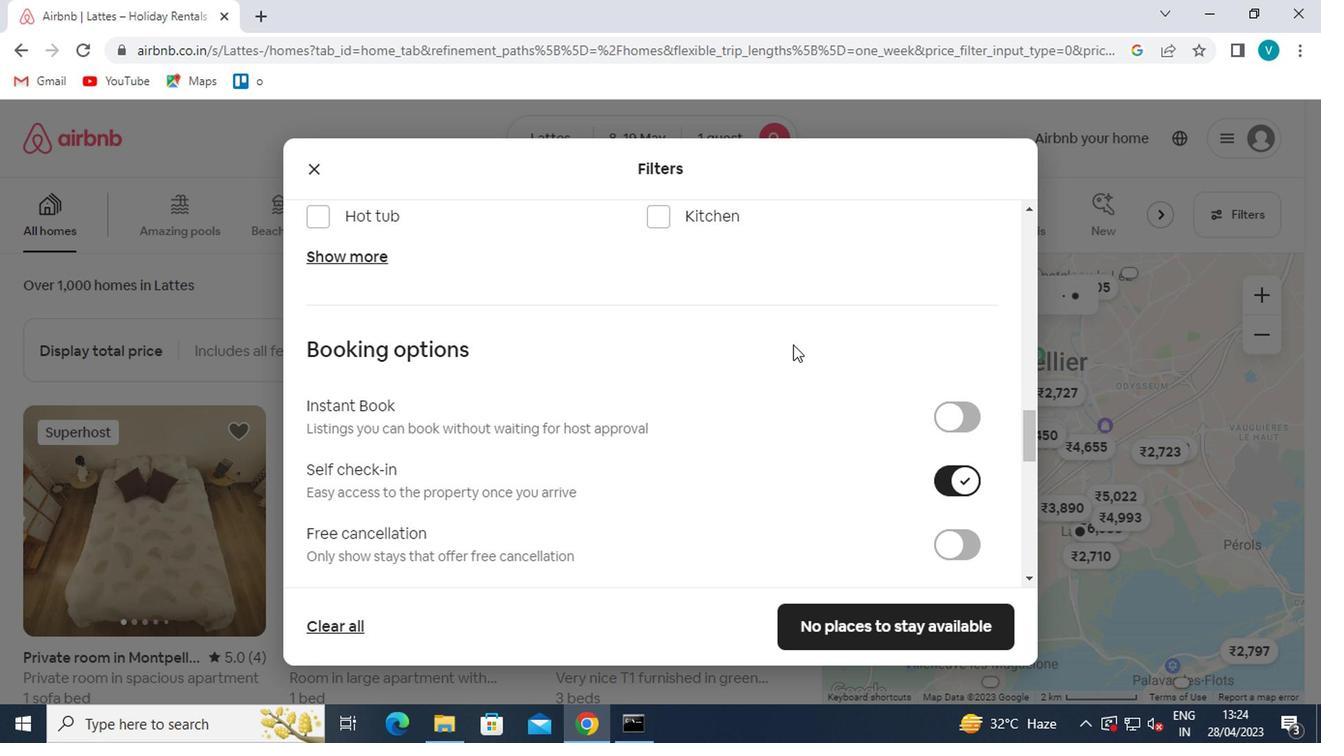 
Action: Mouse scrolled (788, 351) with delta (0, 0)
Screenshot: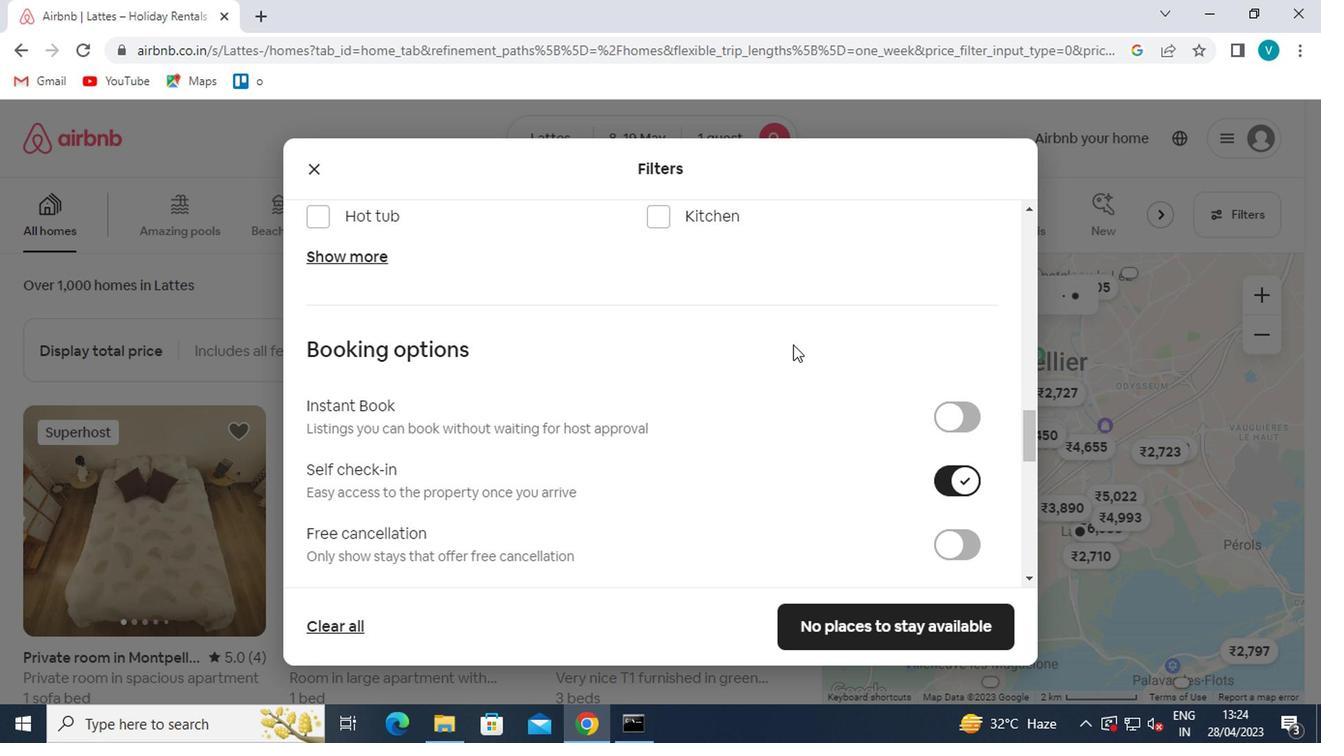 
Action: Mouse scrolled (788, 351) with delta (0, 0)
Screenshot: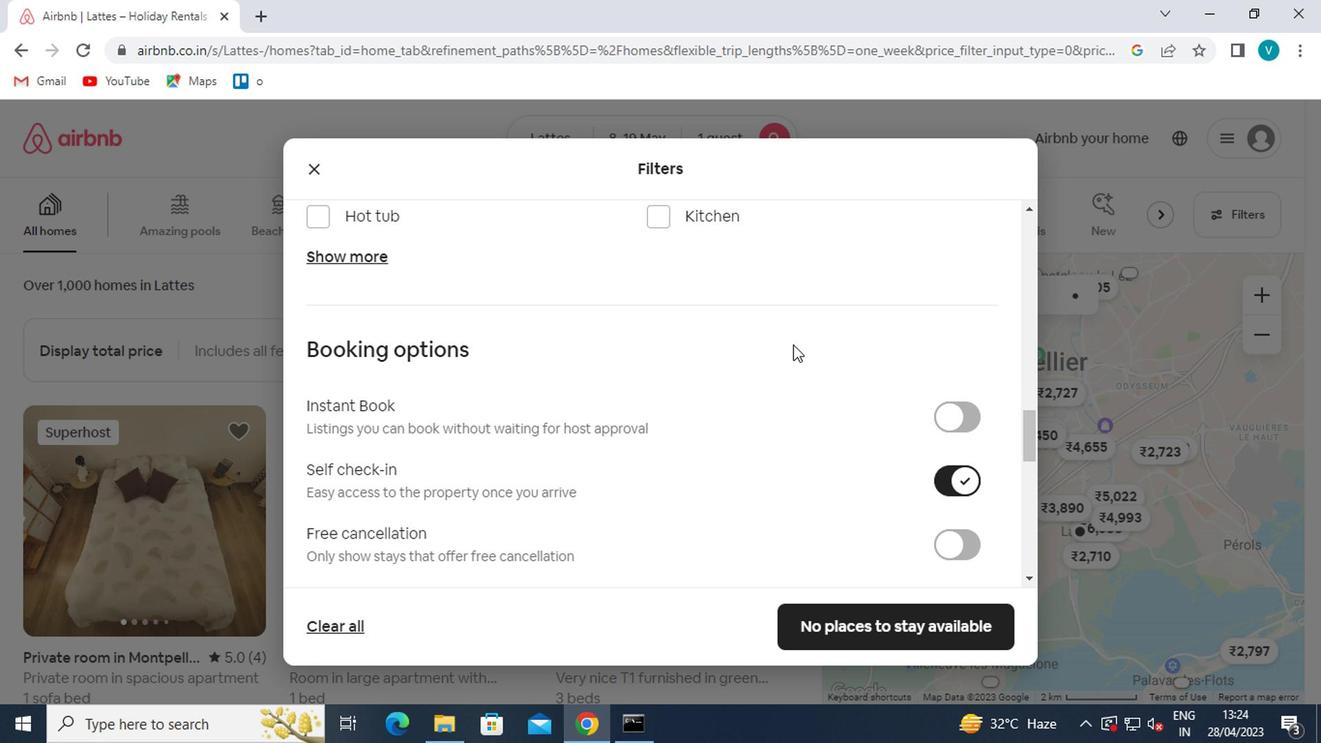 
Action: Mouse moved to (787, 353)
Screenshot: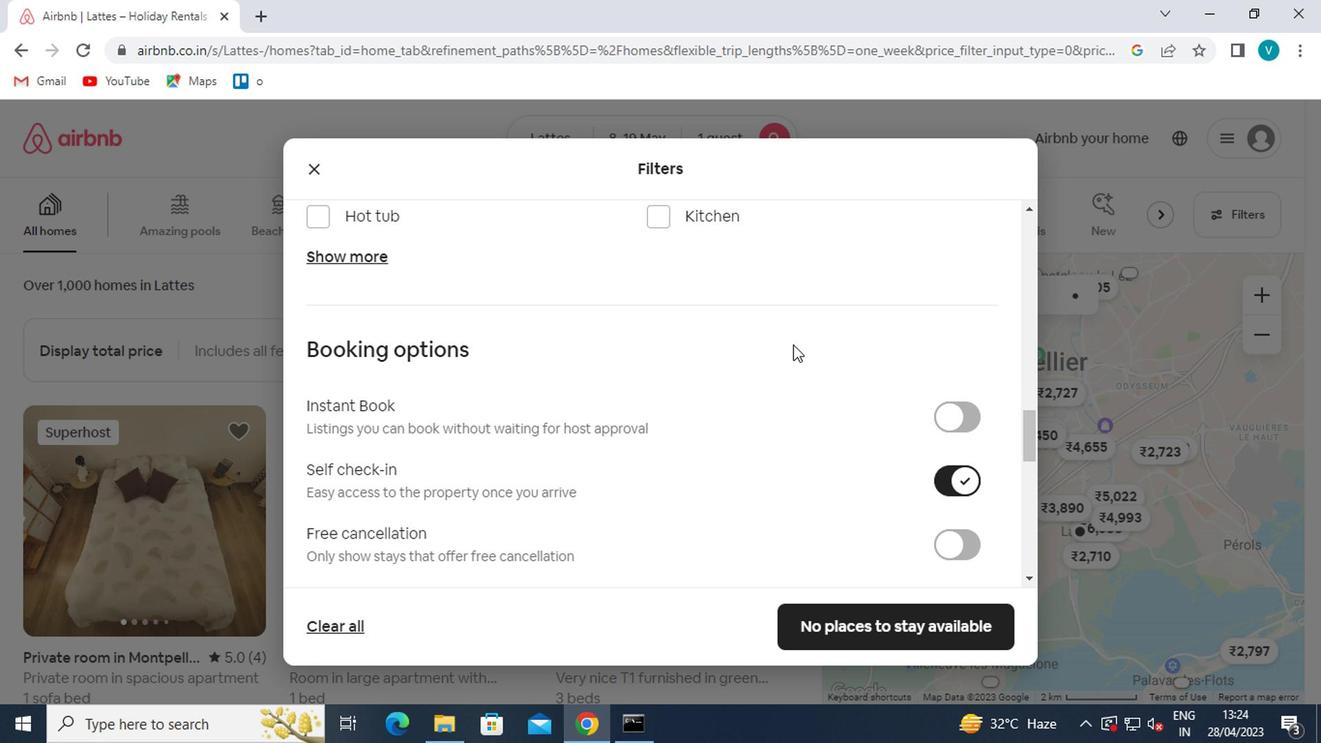 
Action: Mouse scrolled (787, 352) with delta (0, -1)
Screenshot: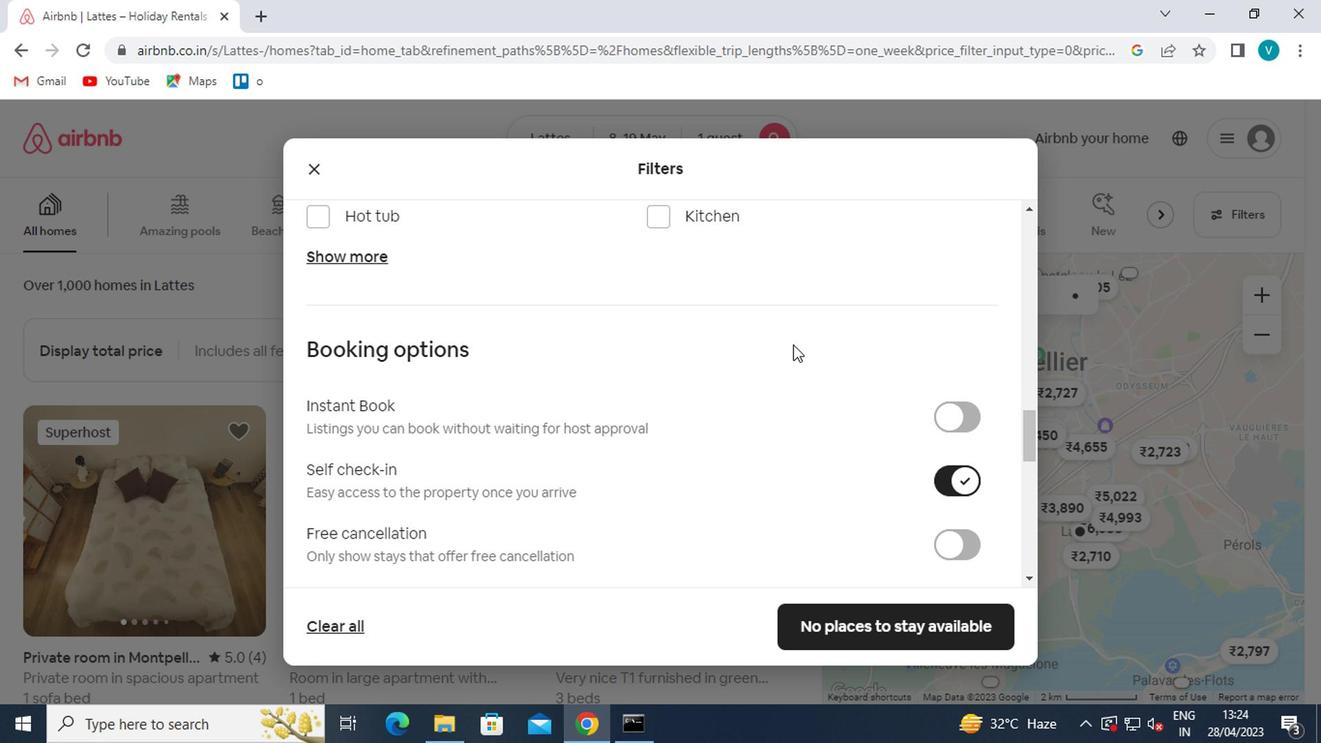 
Action: Mouse moved to (332, 447)
Screenshot: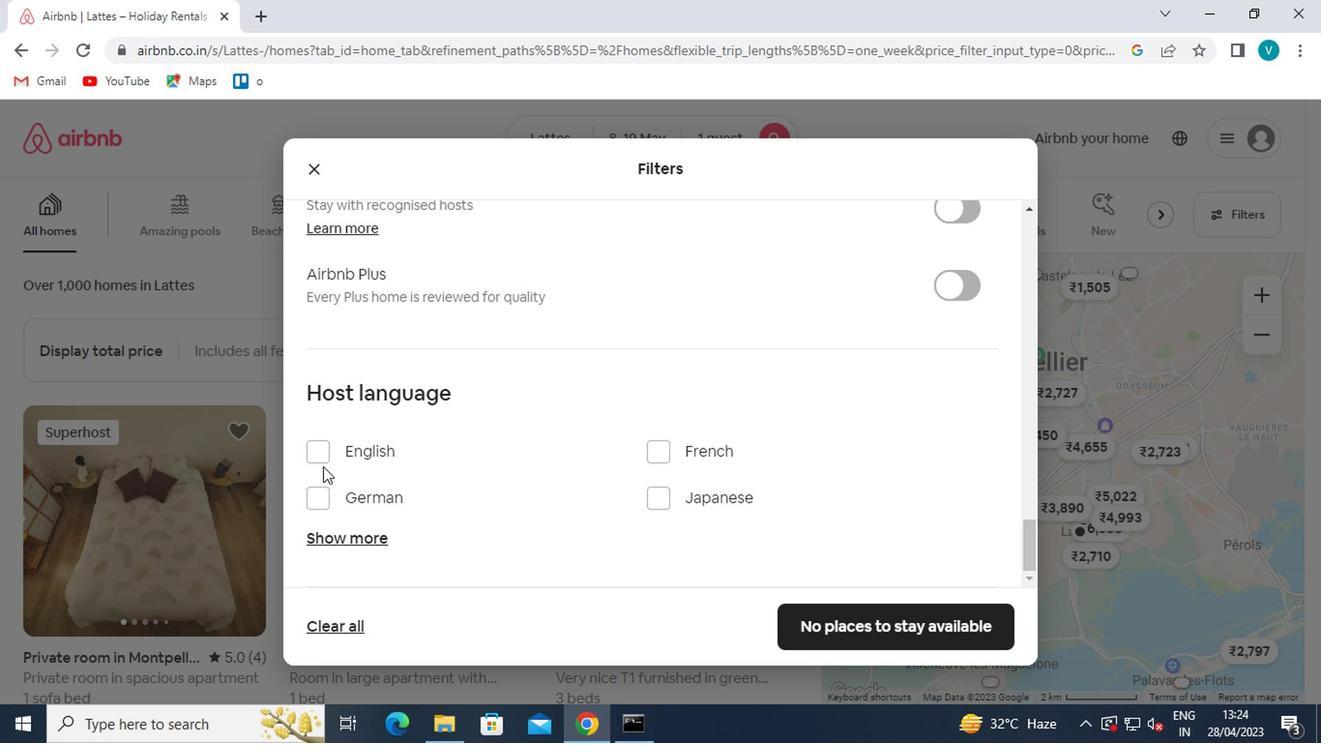 
Action: Mouse pressed left at (332, 447)
Screenshot: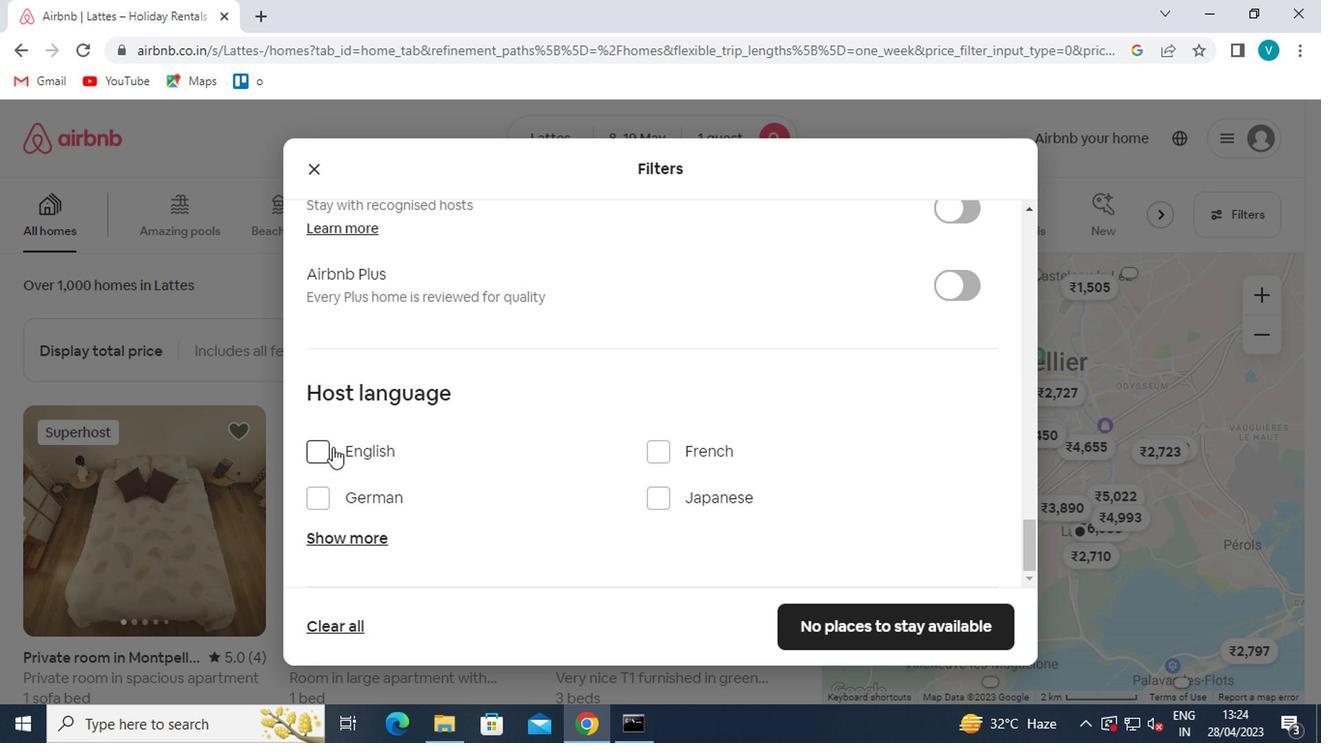 
Action: Mouse moved to (815, 614)
Screenshot: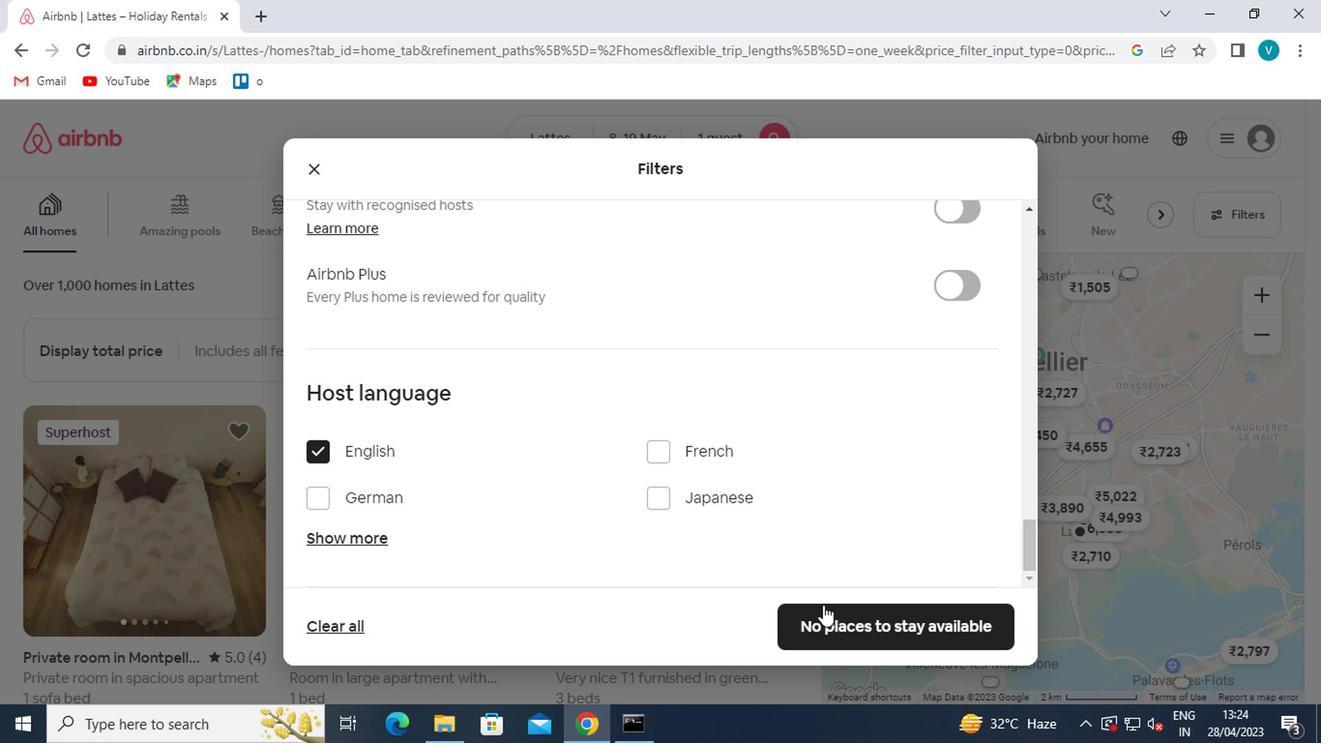 
Action: Mouse pressed left at (815, 614)
Screenshot: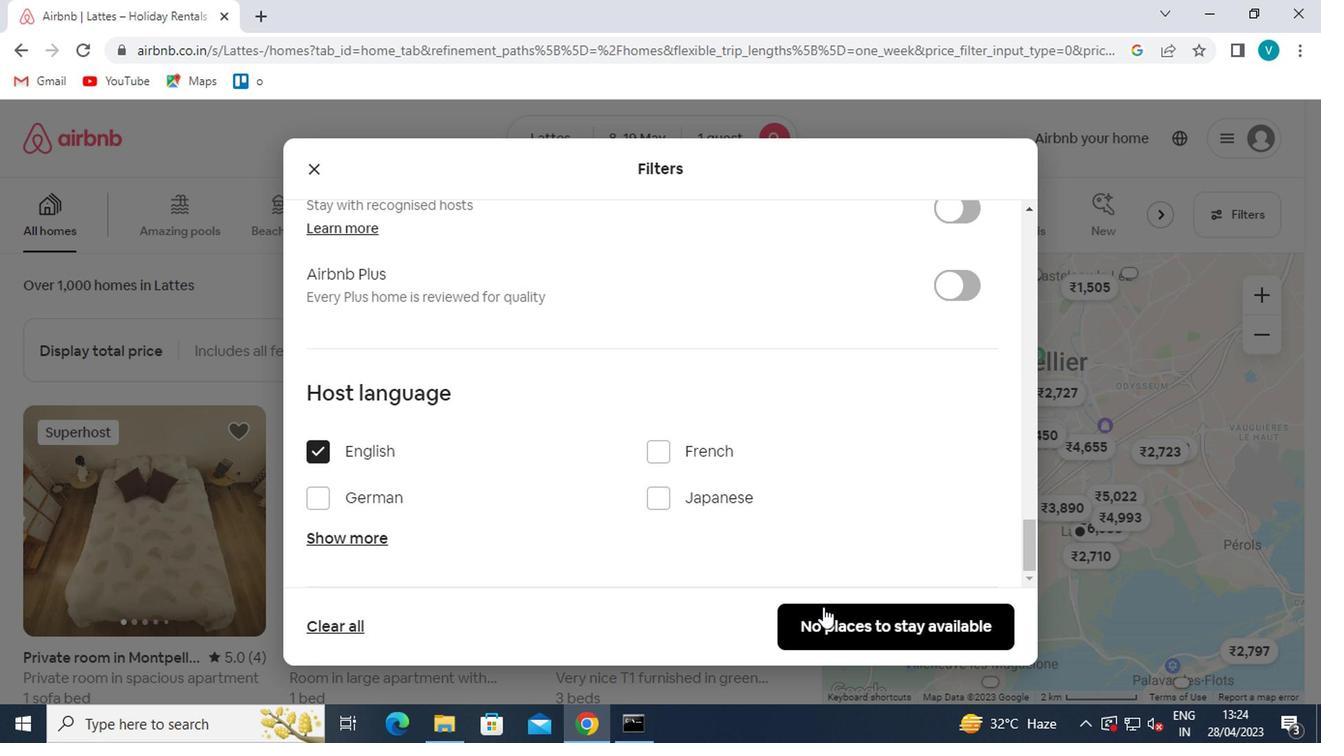 
Action: Mouse moved to (783, 583)
Screenshot: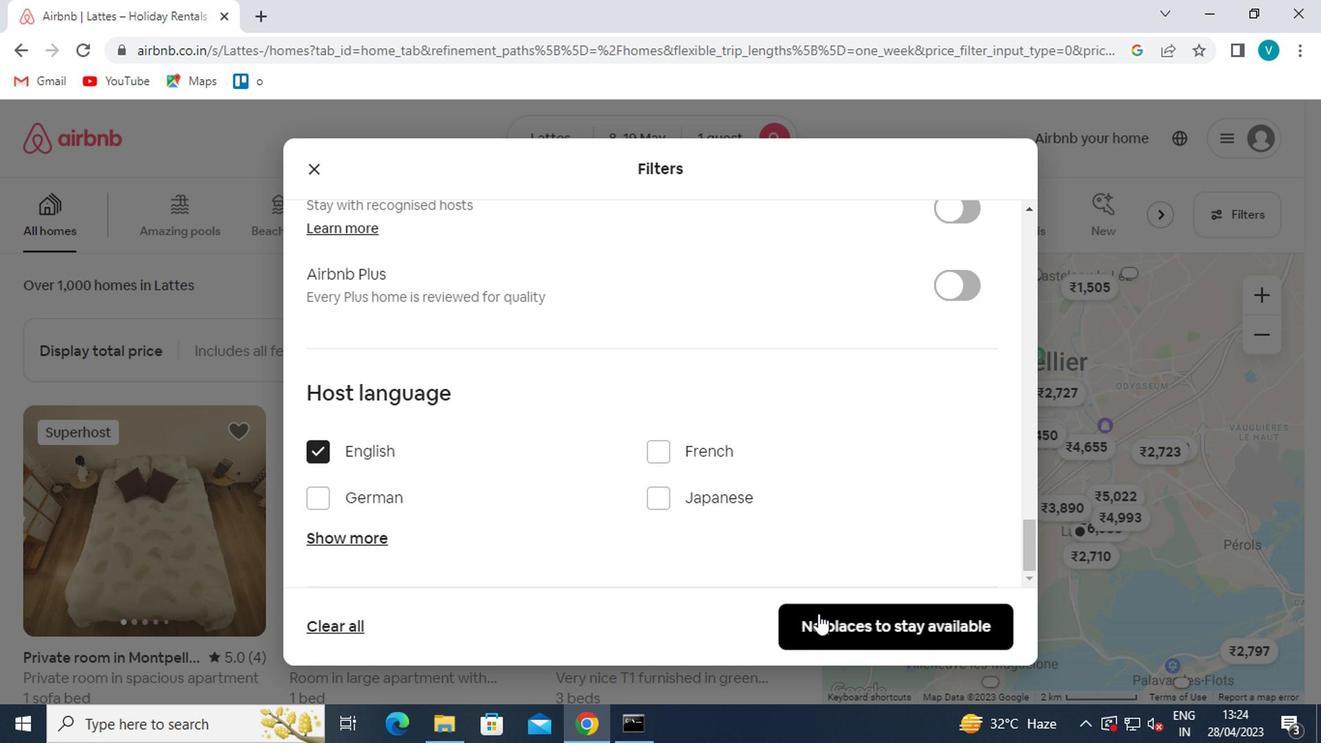 
